 Task: Find connections with filter location Bir el Ater with filter topic #Openingswith filter profile language English with filter current company Pharma Stuff with filter school Dyal Singh College with filter industry Higher Education with filter service category Interior Design with filter keywords title Online ESL Instructor
Action: Mouse moved to (586, 82)
Screenshot: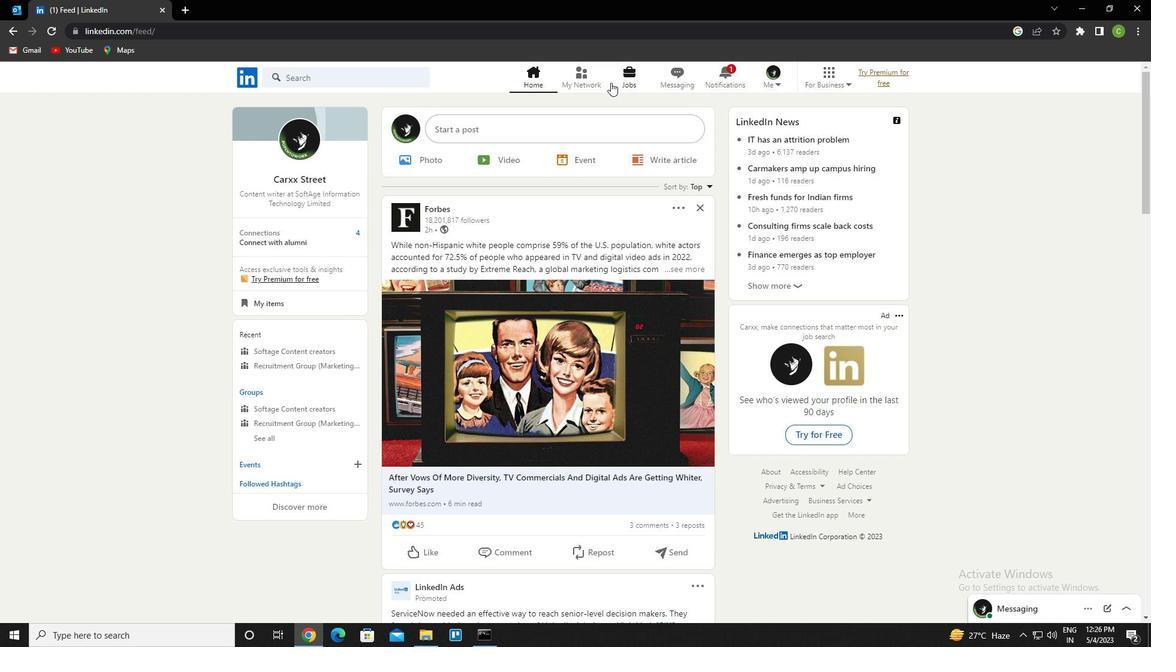 
Action: Mouse pressed left at (586, 82)
Screenshot: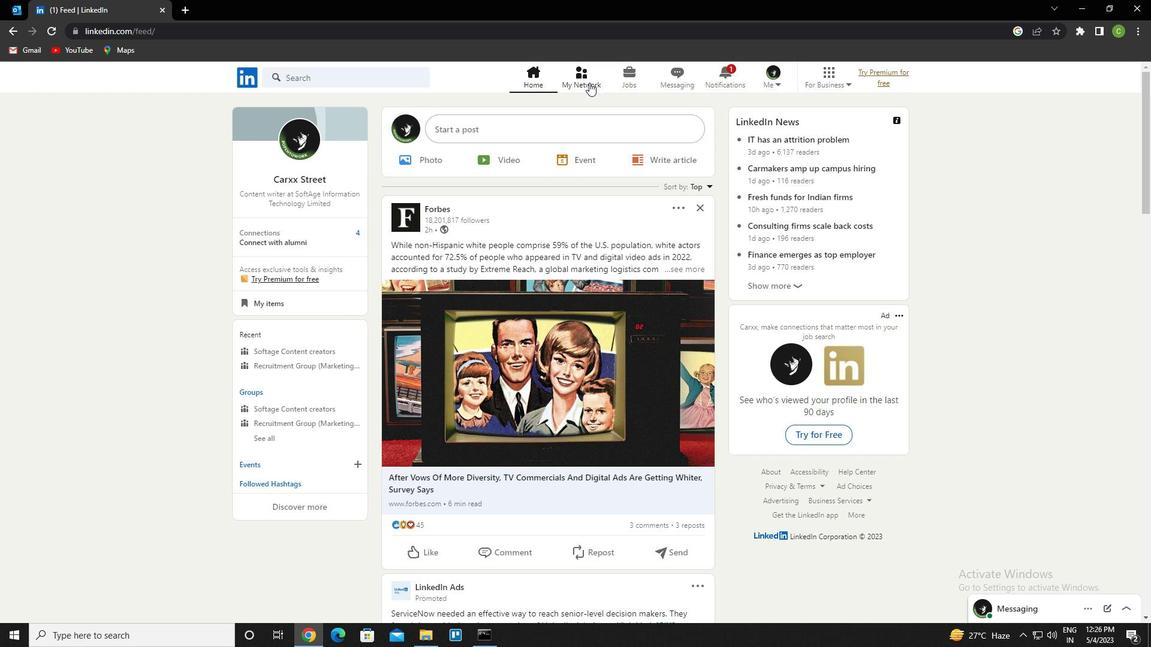 
Action: Mouse moved to (368, 148)
Screenshot: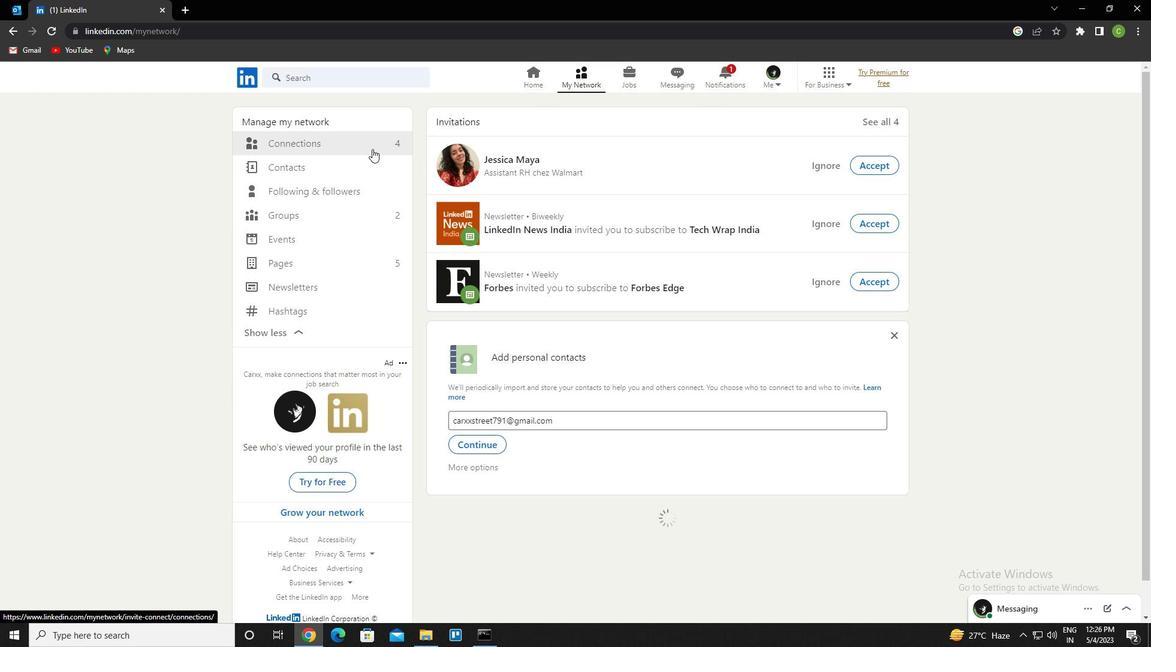
Action: Mouse pressed left at (368, 148)
Screenshot: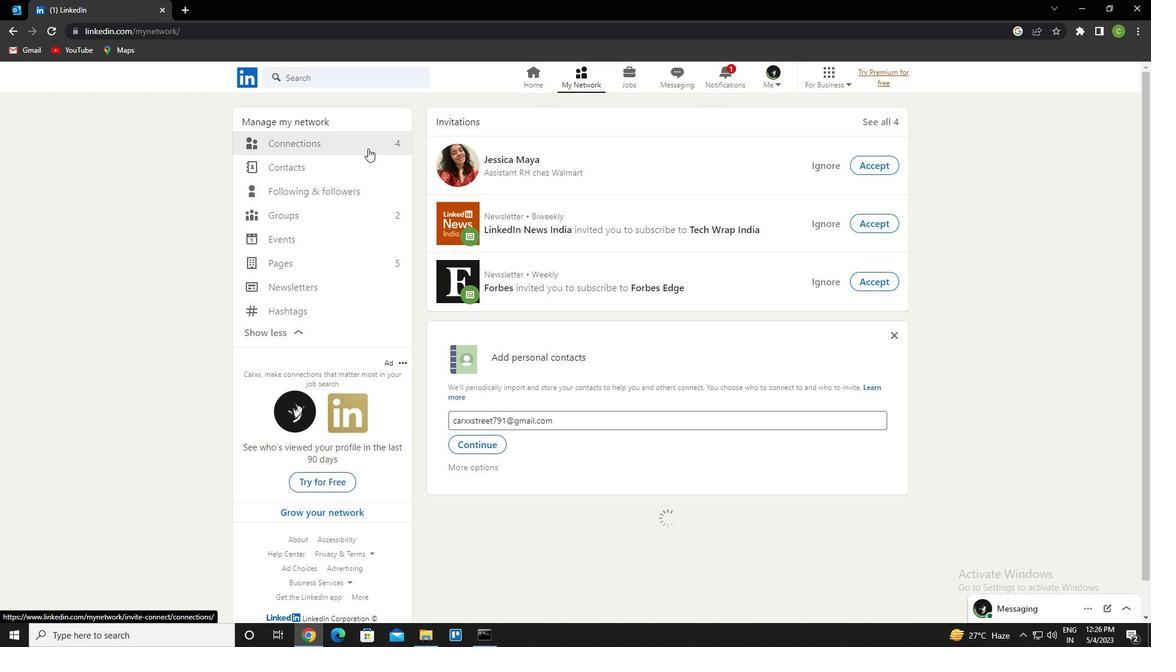 
Action: Mouse moved to (673, 149)
Screenshot: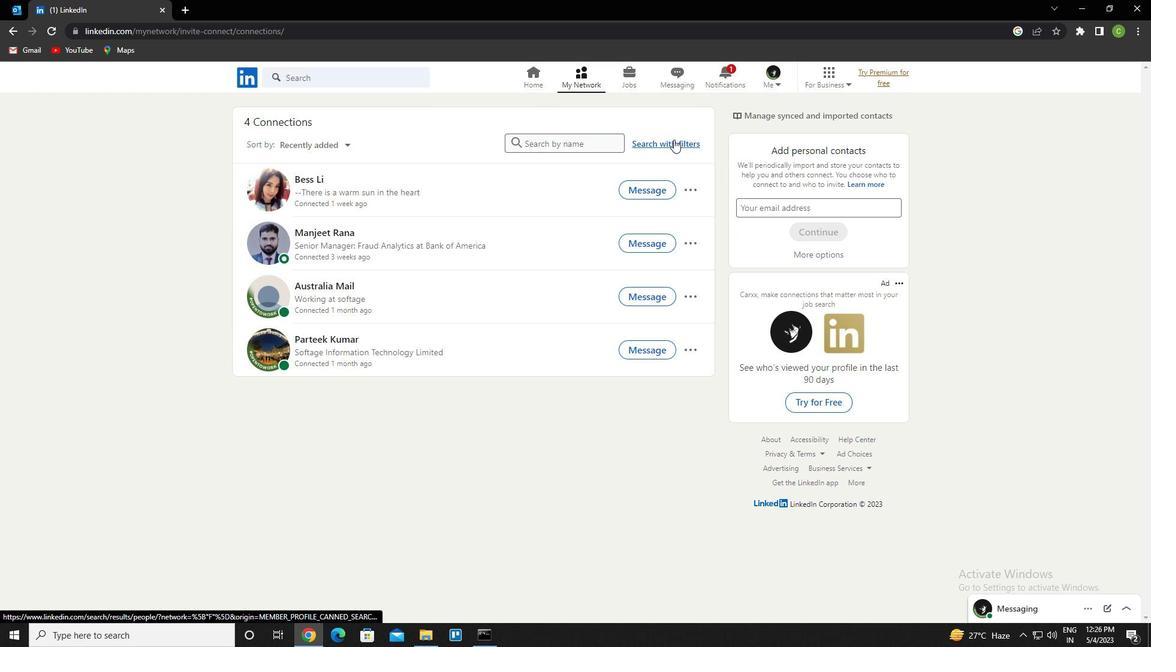 
Action: Mouse pressed left at (673, 149)
Screenshot: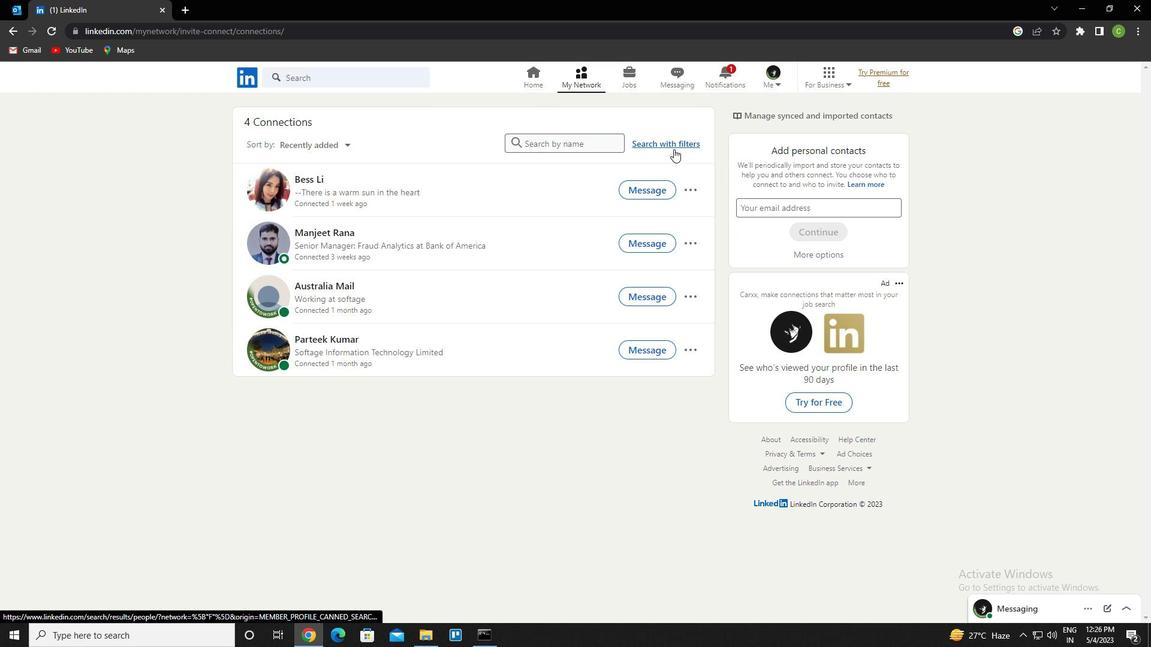 
Action: Mouse moved to (617, 106)
Screenshot: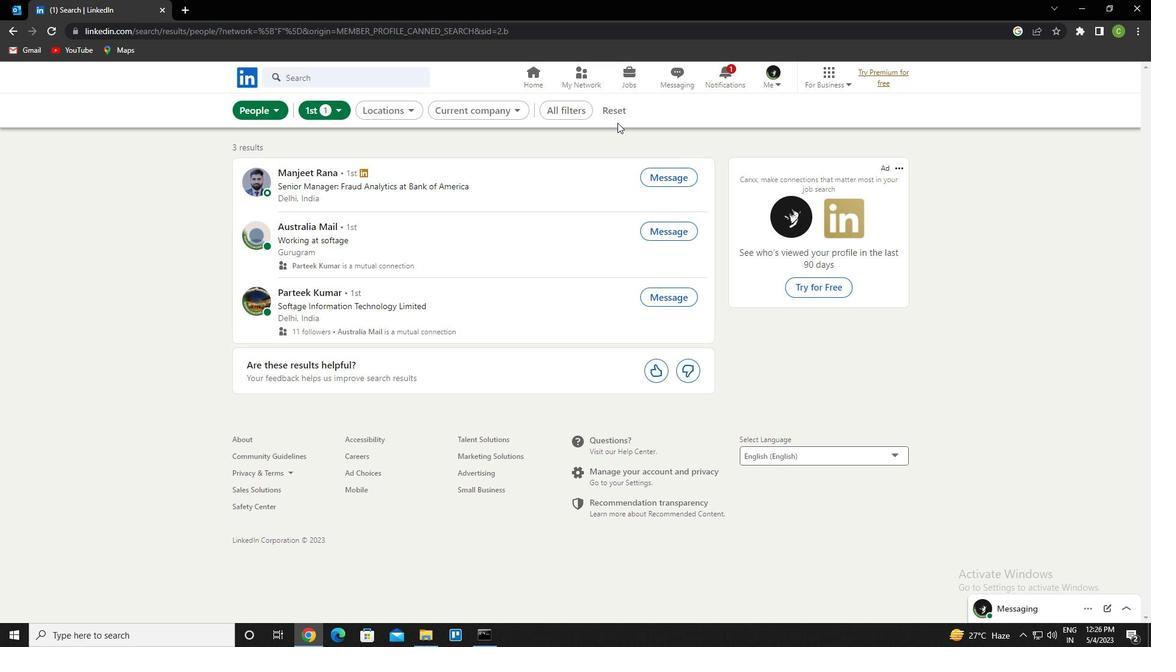 
Action: Mouse pressed left at (617, 106)
Screenshot: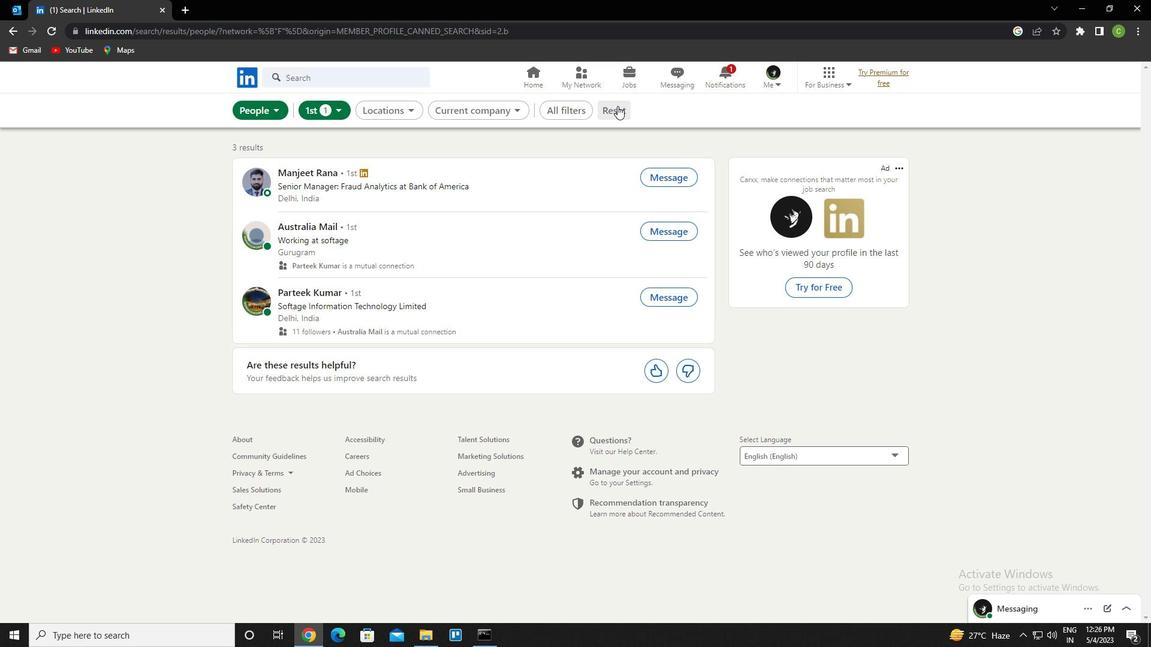 
Action: Mouse moved to (609, 113)
Screenshot: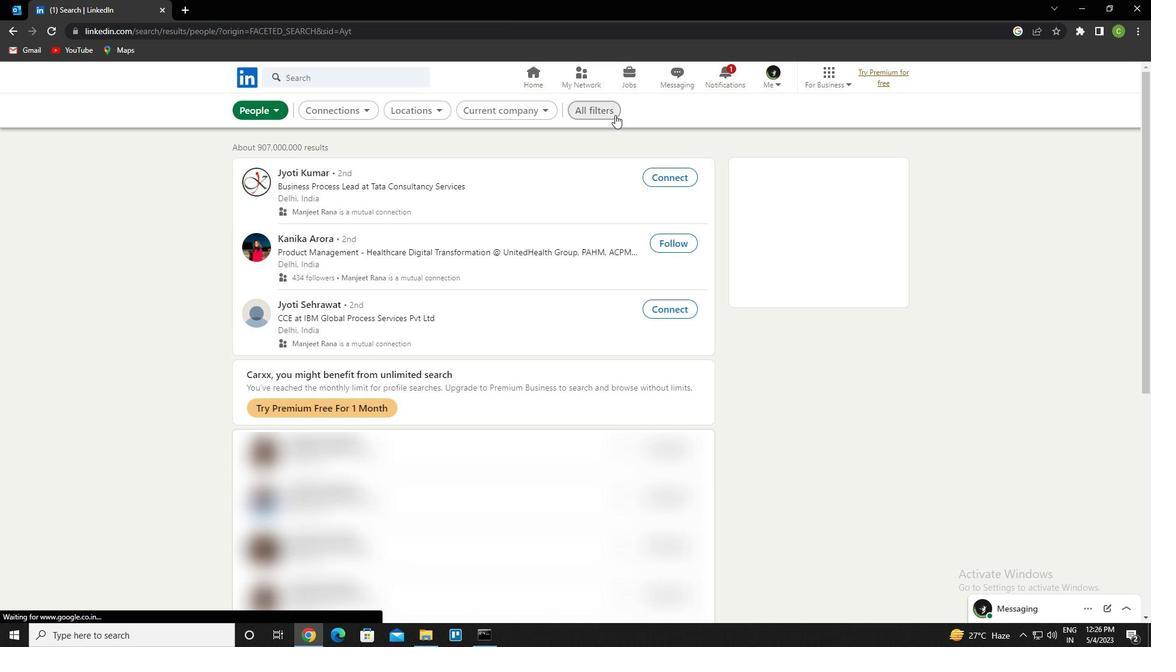 
Action: Mouse pressed left at (609, 113)
Screenshot: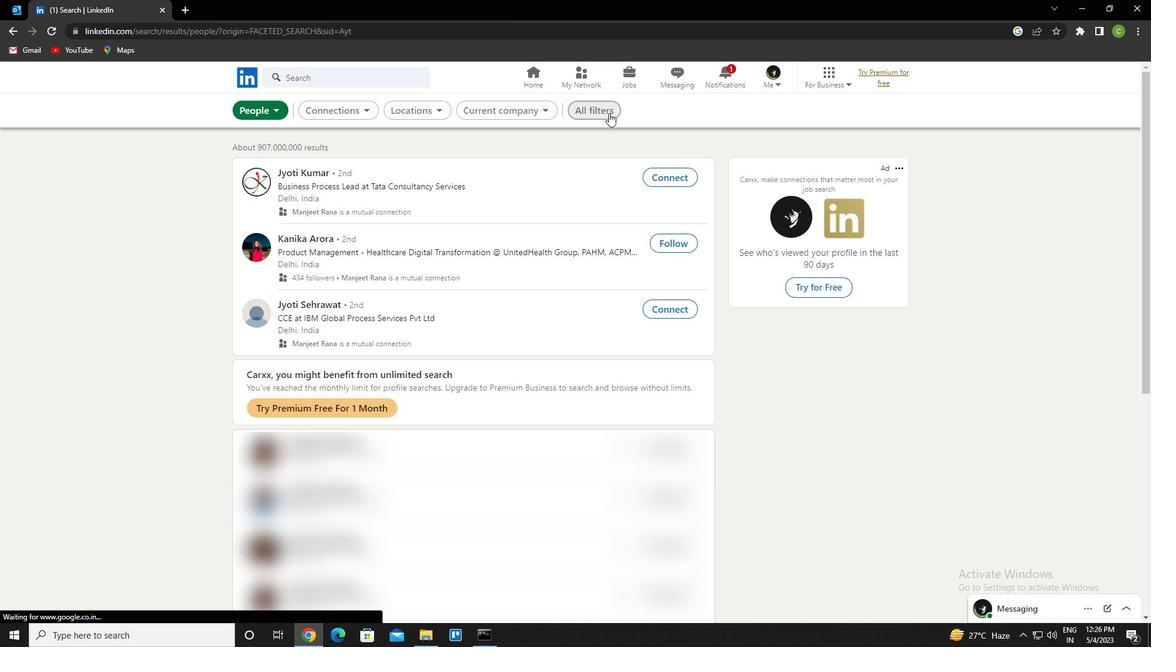 
Action: Mouse moved to (1079, 384)
Screenshot: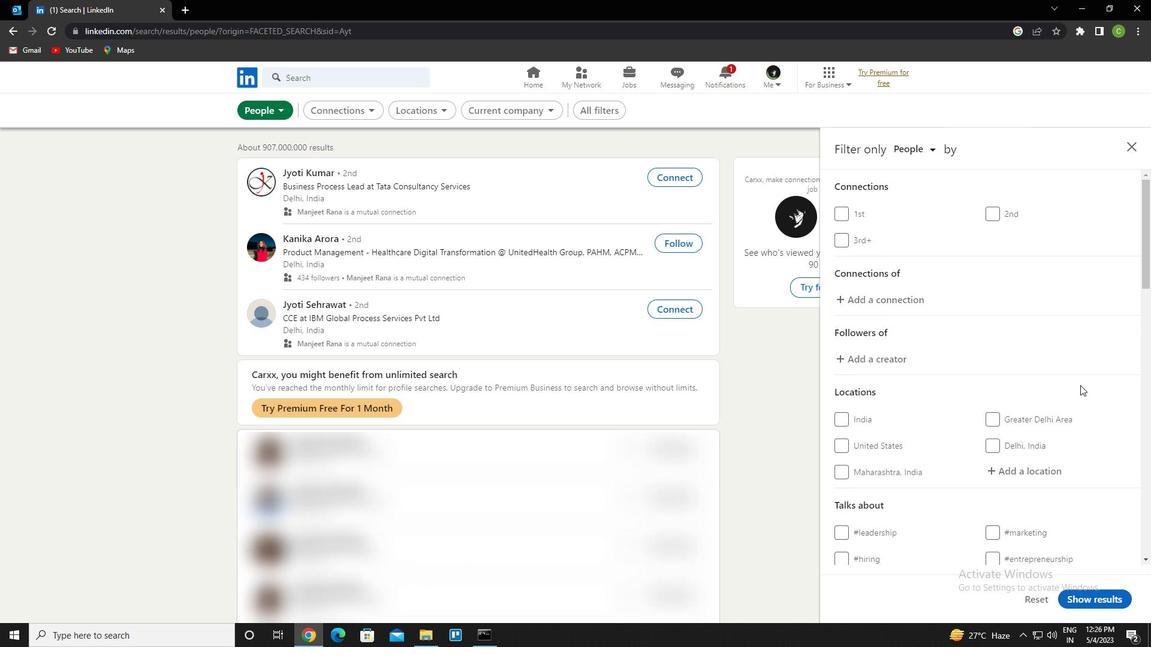 
Action: Mouse scrolled (1079, 383) with delta (0, 0)
Screenshot: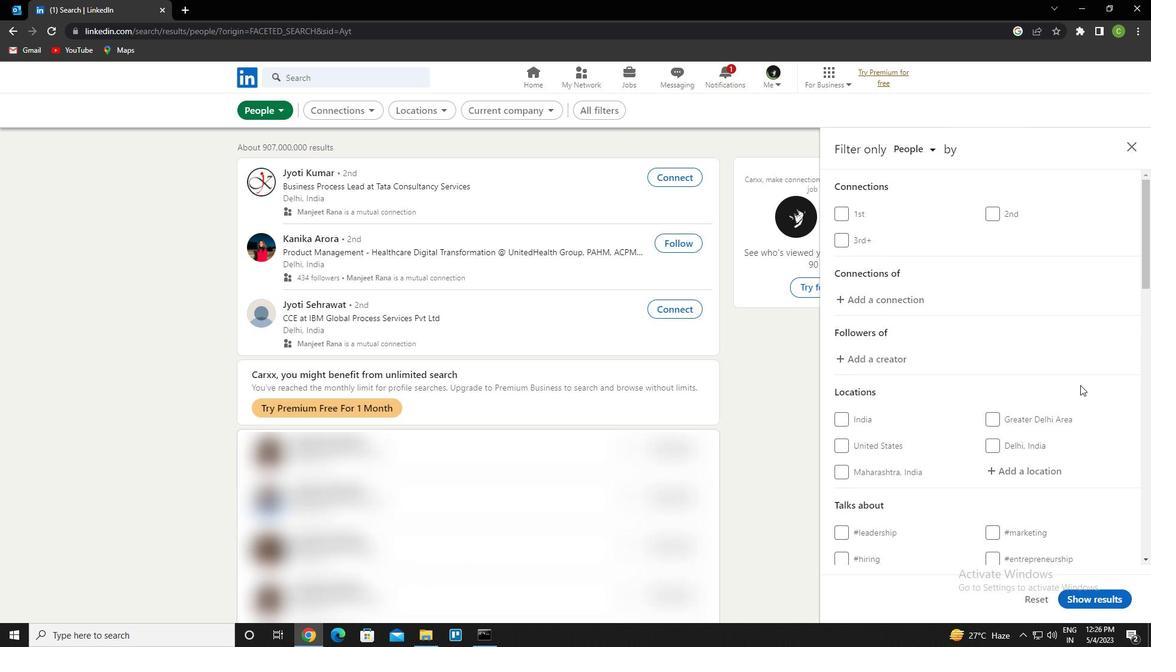 
Action: Mouse moved to (1031, 407)
Screenshot: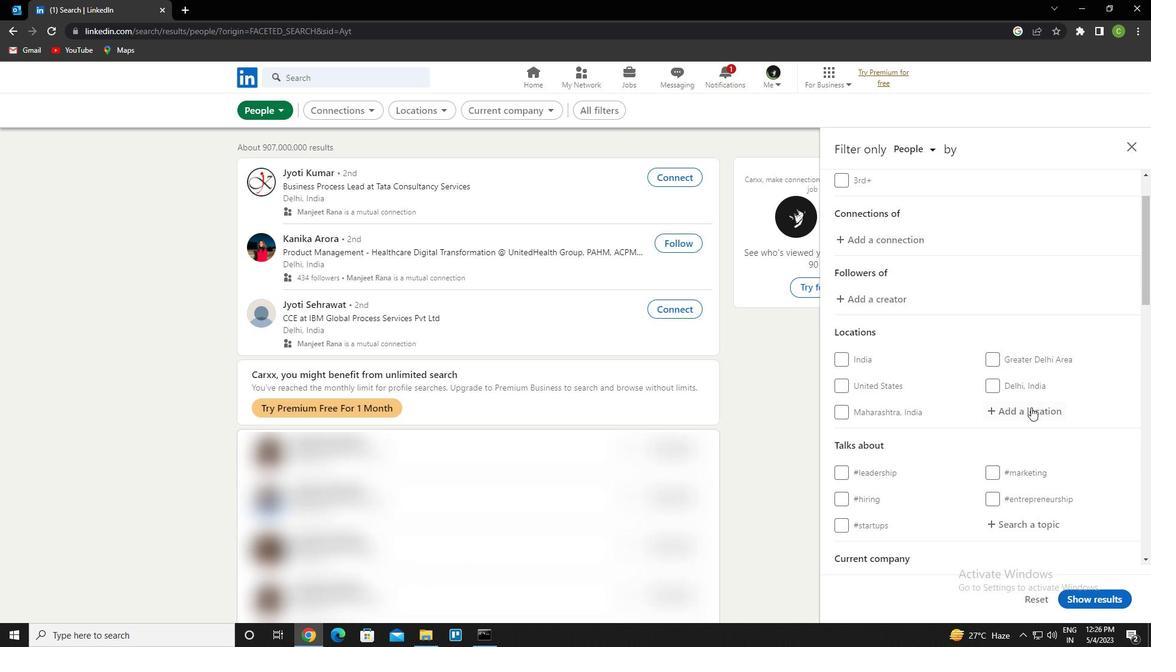 
Action: Mouse pressed left at (1031, 407)
Screenshot: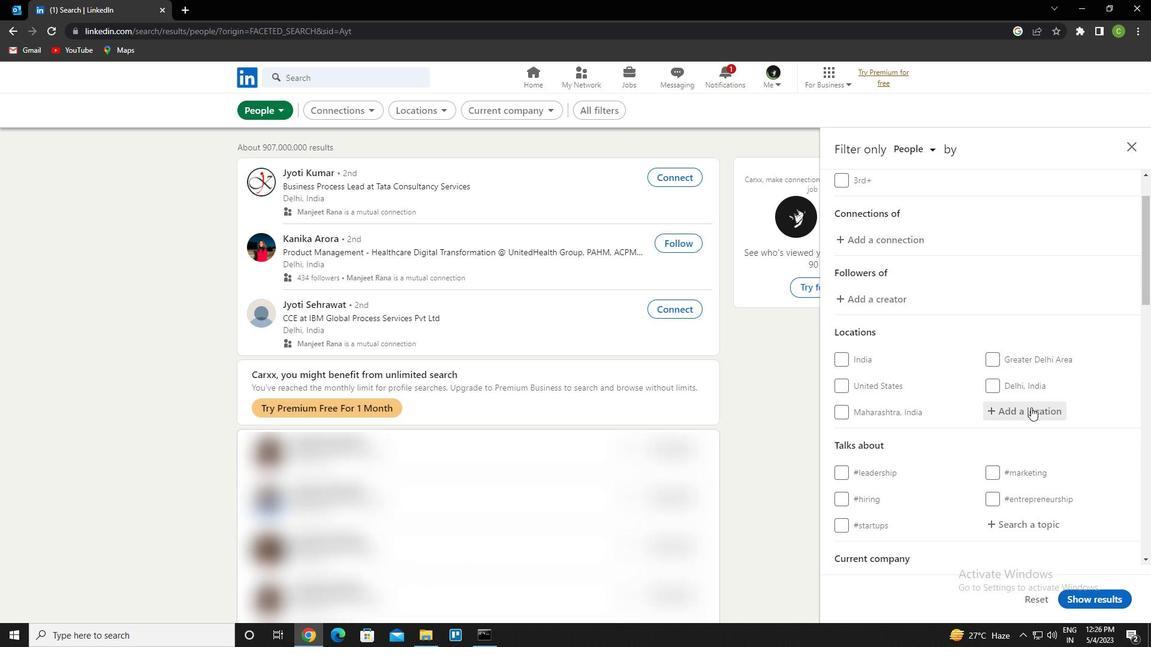 
Action: Key pressed <Key.caps_lock>b<Key.caps_lock>ir<Key.space>el<Key.space>ater<Key.down><Key.enter>
Screenshot: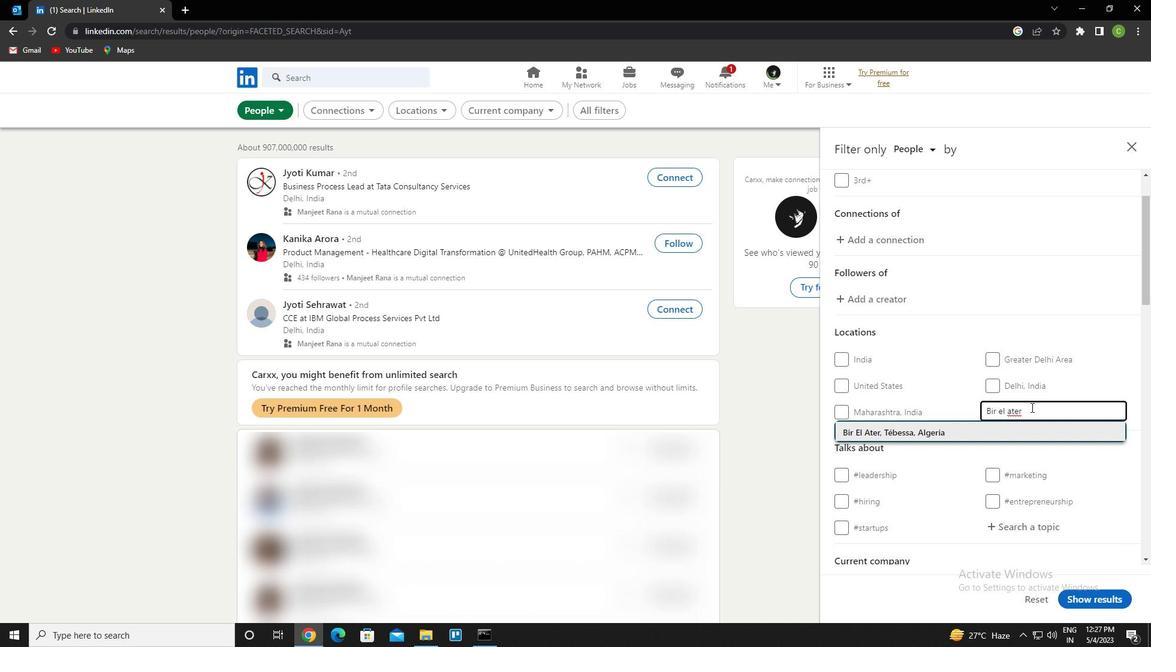 
Action: Mouse moved to (1119, 348)
Screenshot: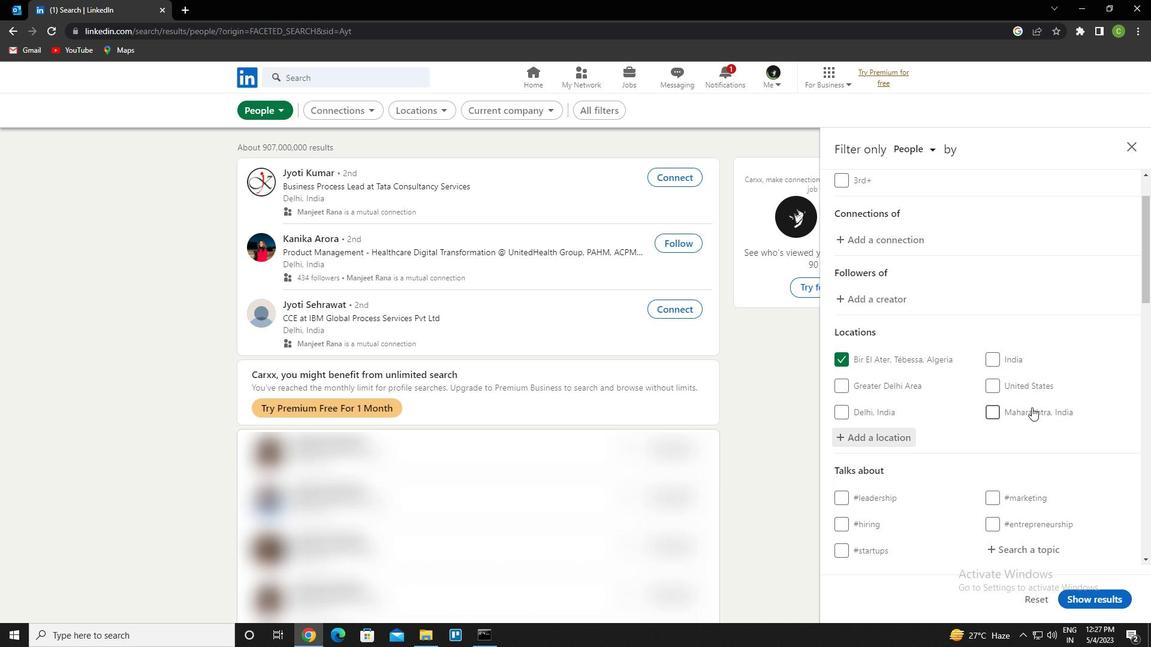 
Action: Mouse scrolled (1119, 347) with delta (0, 0)
Screenshot: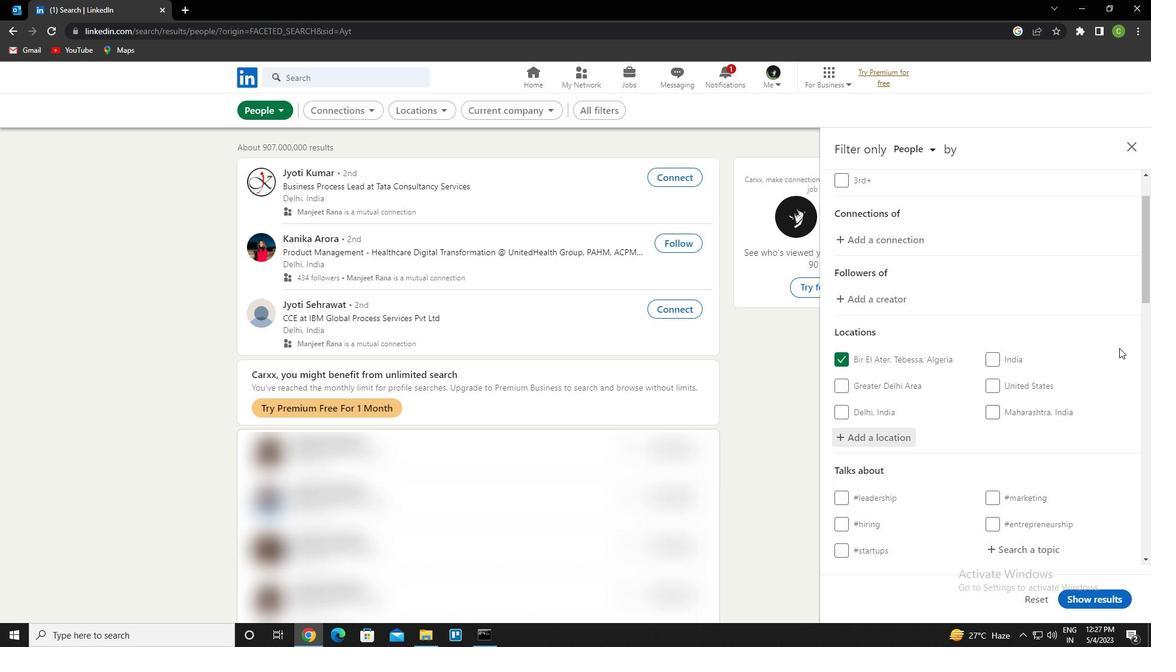 
Action: Mouse moved to (1095, 386)
Screenshot: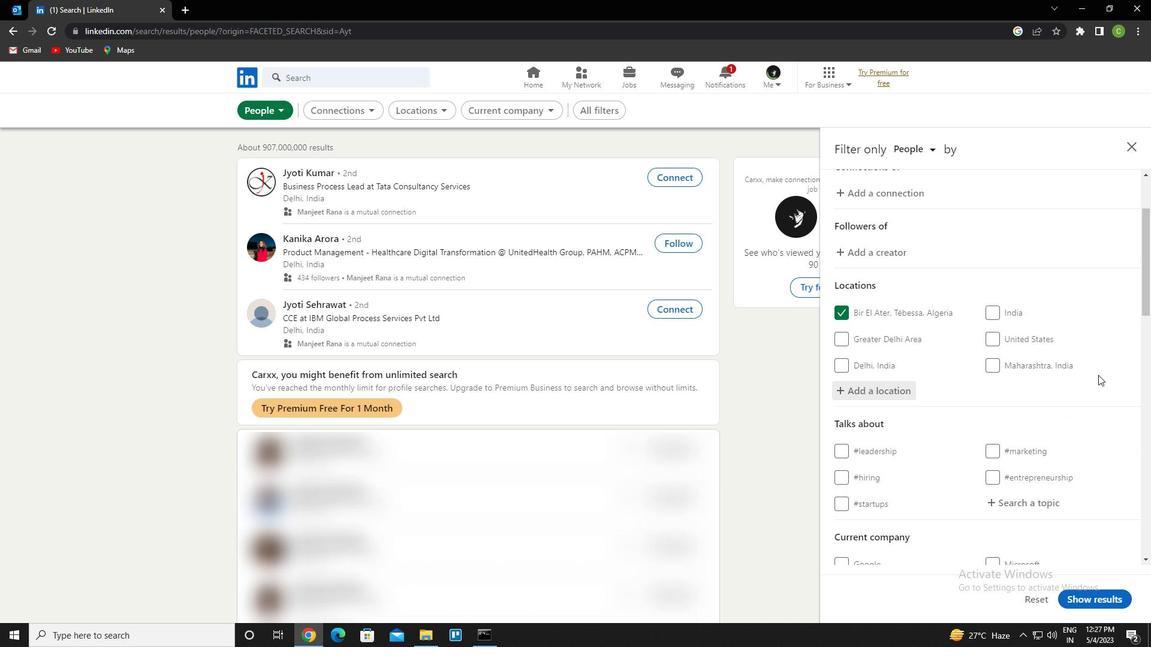 
Action: Mouse scrolled (1095, 386) with delta (0, 0)
Screenshot: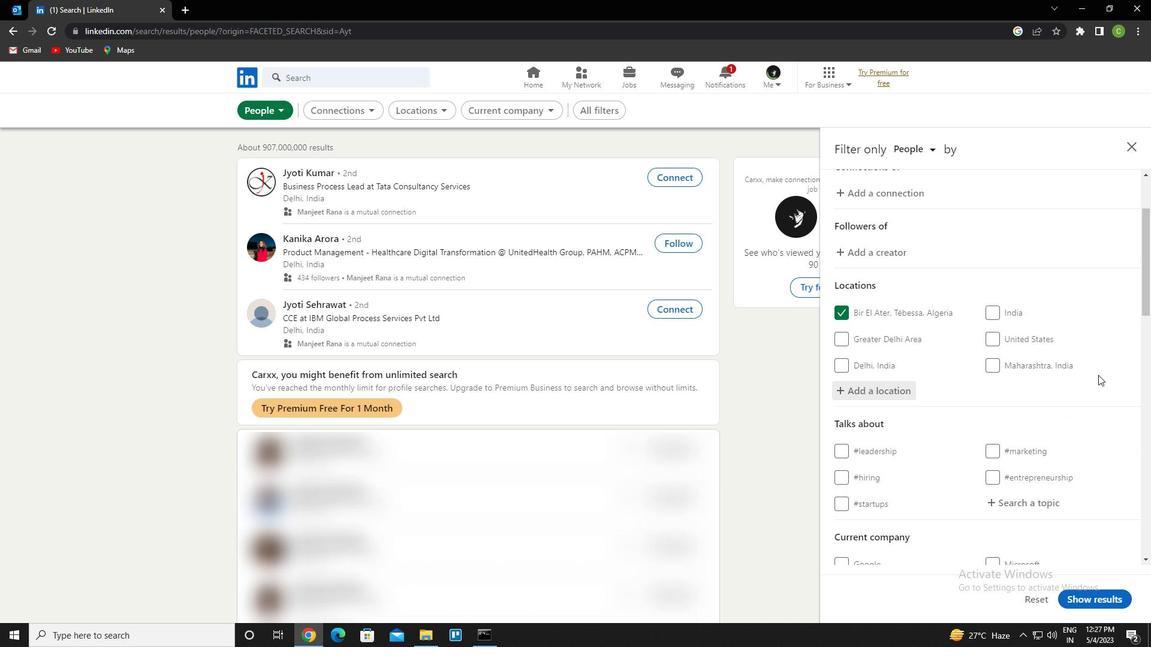 
Action: Mouse moved to (1027, 430)
Screenshot: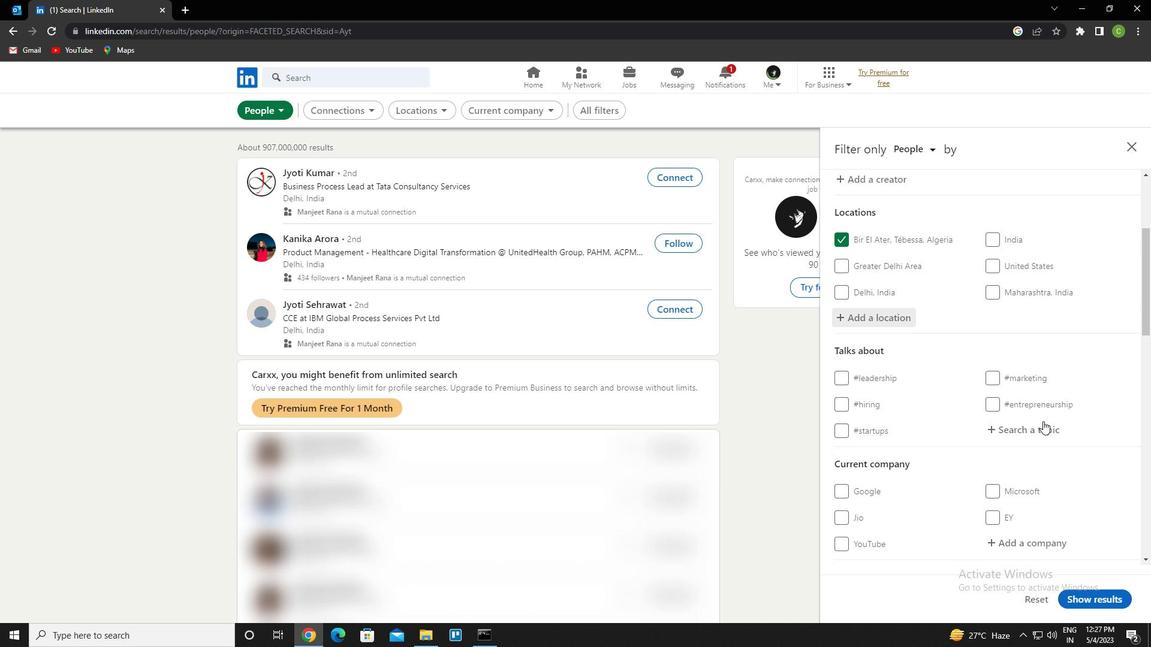 
Action: Mouse pressed left at (1027, 430)
Screenshot: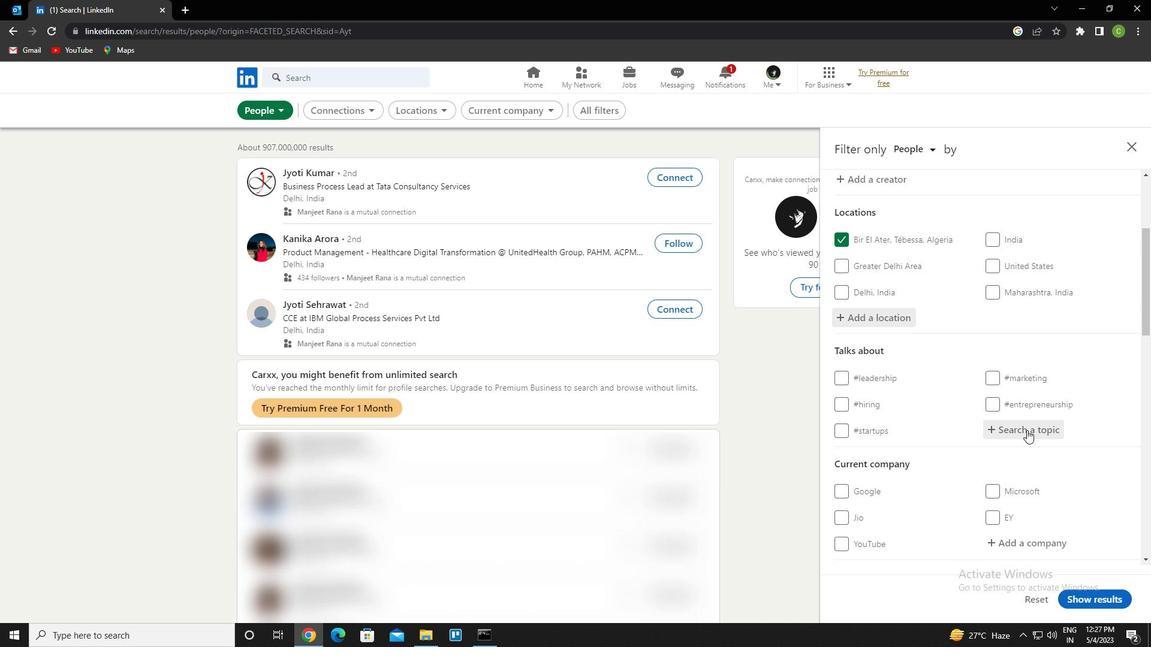 
Action: Key pressed opening<Key.down><Key.enter>
Screenshot: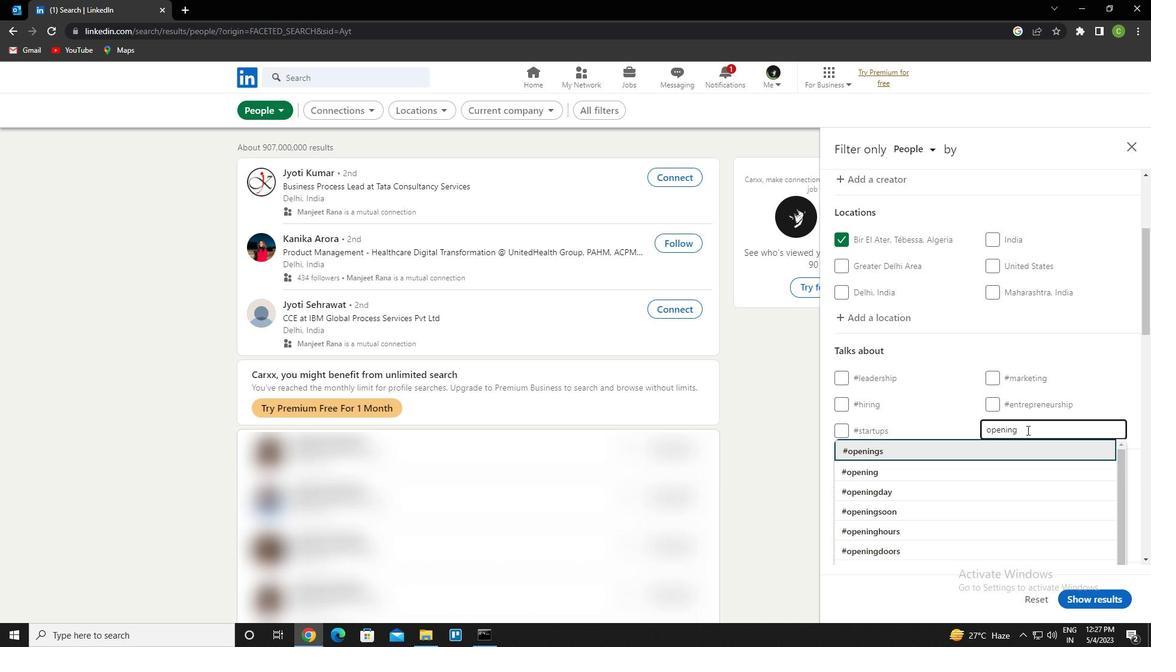 
Action: Mouse moved to (994, 407)
Screenshot: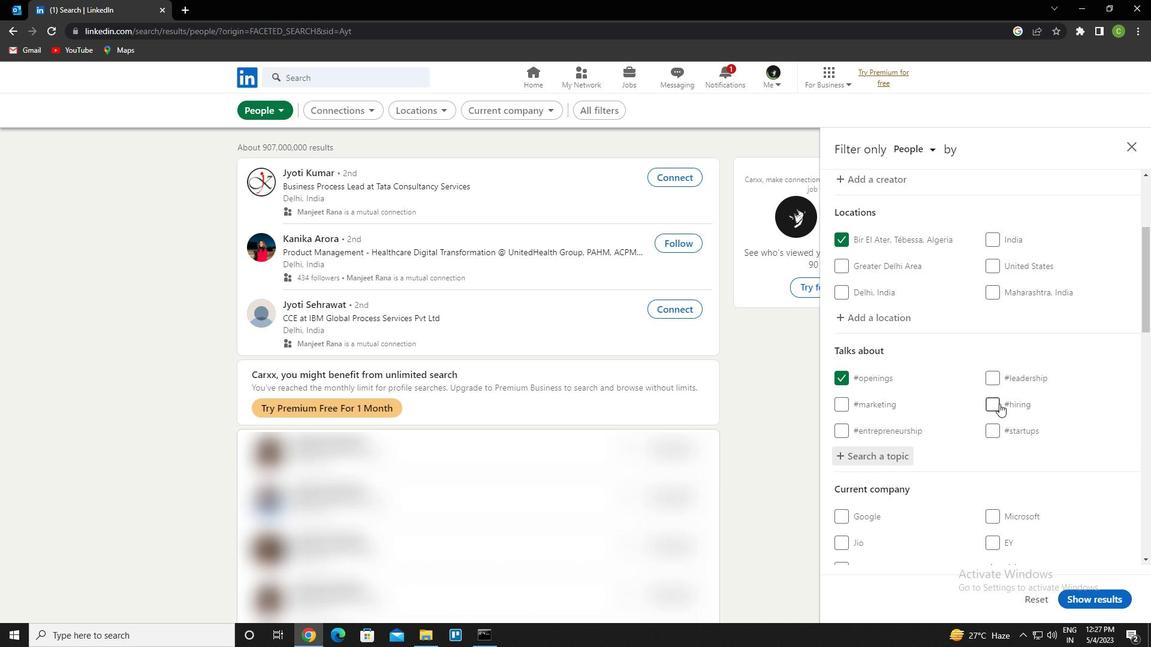 
Action: Mouse scrolled (994, 406) with delta (0, 0)
Screenshot: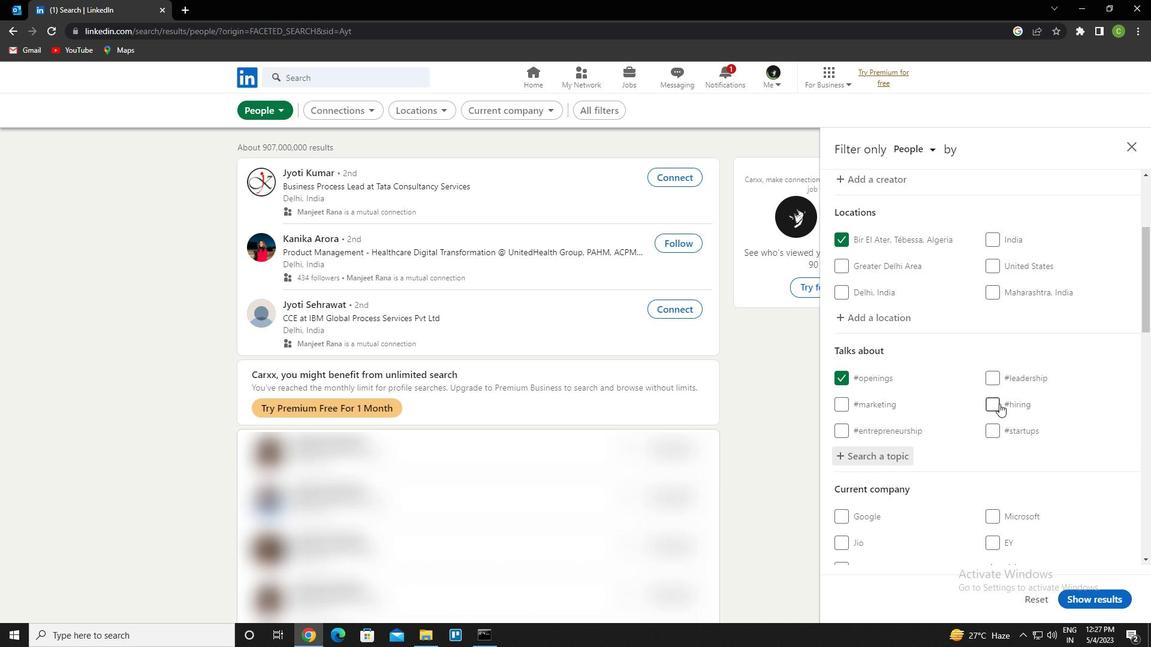 
Action: Mouse moved to (987, 416)
Screenshot: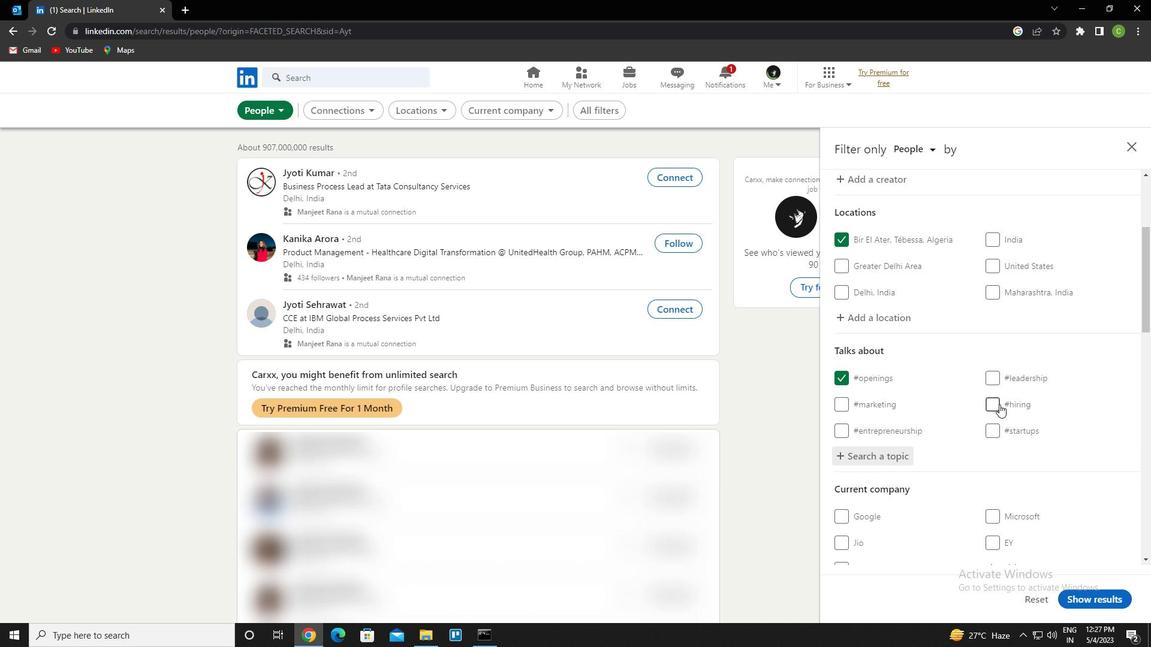 
Action: Mouse scrolled (987, 416) with delta (0, 0)
Screenshot: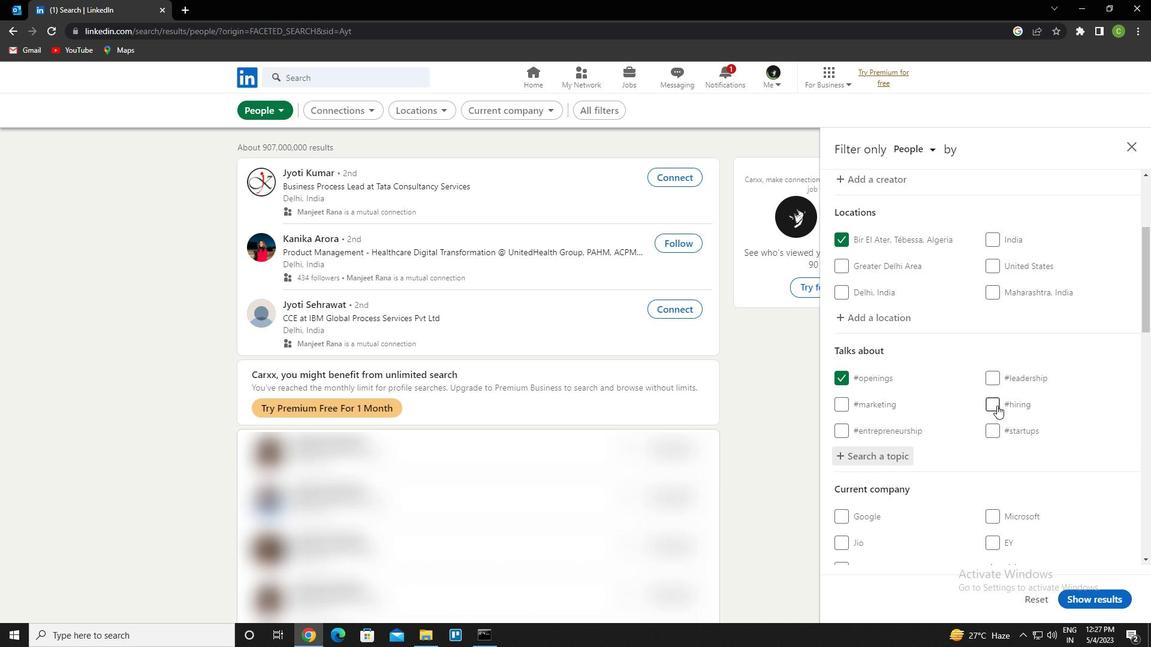 
Action: Mouse moved to (986, 417)
Screenshot: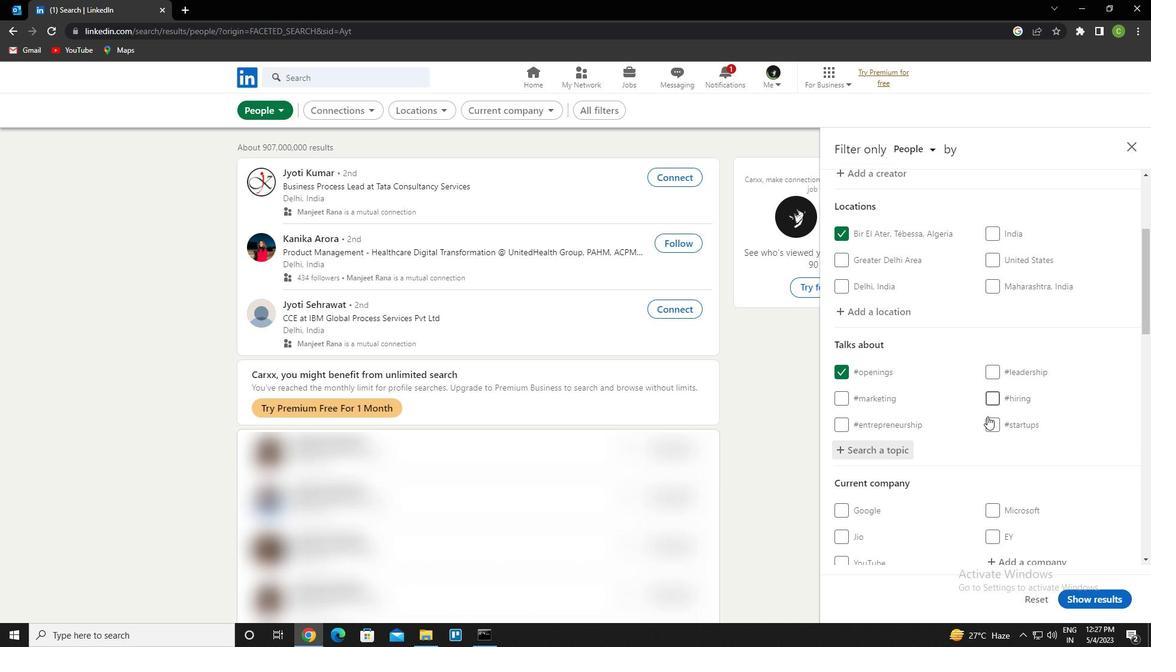 
Action: Mouse scrolled (986, 417) with delta (0, 0)
Screenshot: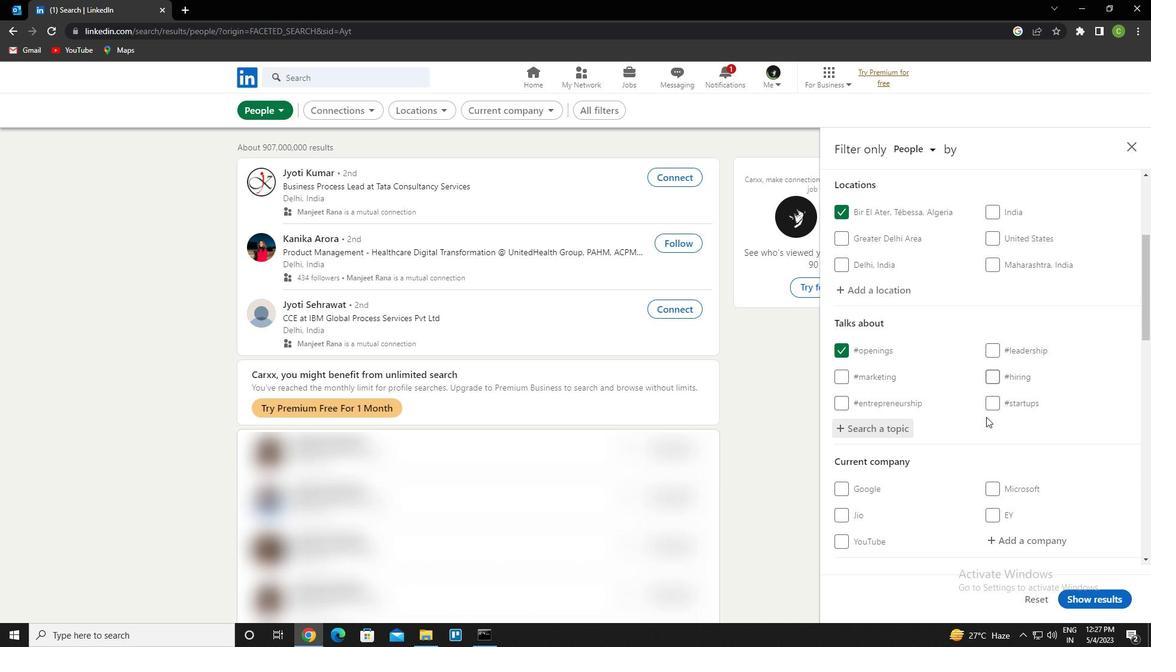 
Action: Mouse scrolled (986, 417) with delta (0, 0)
Screenshot: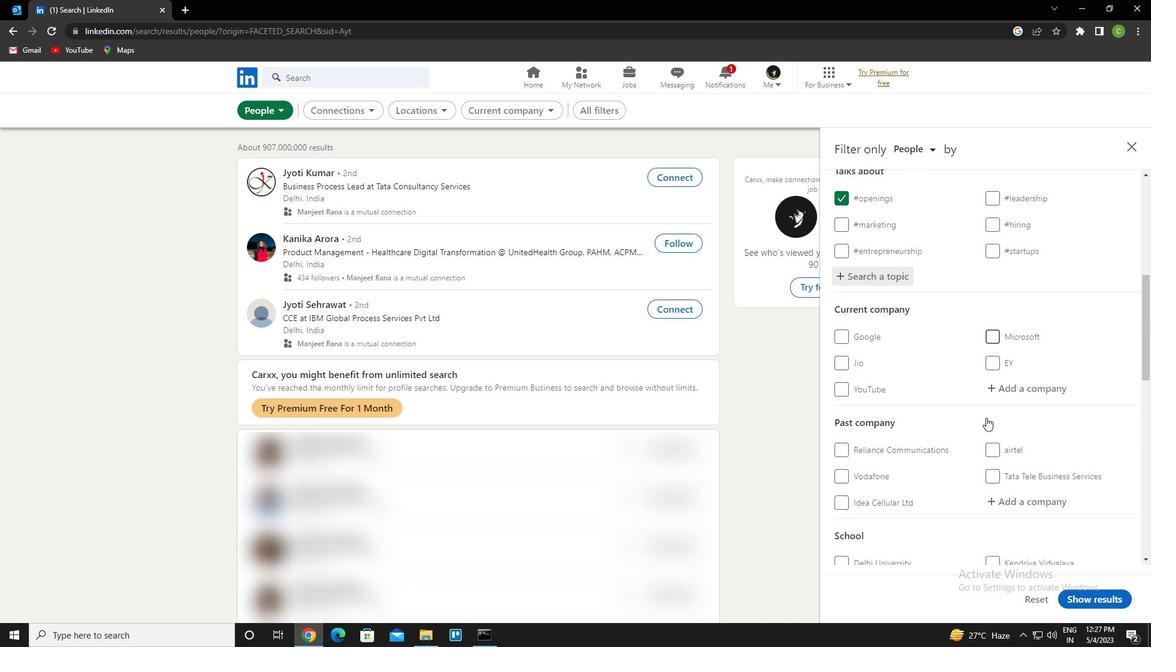 
Action: Mouse scrolled (986, 417) with delta (0, 0)
Screenshot: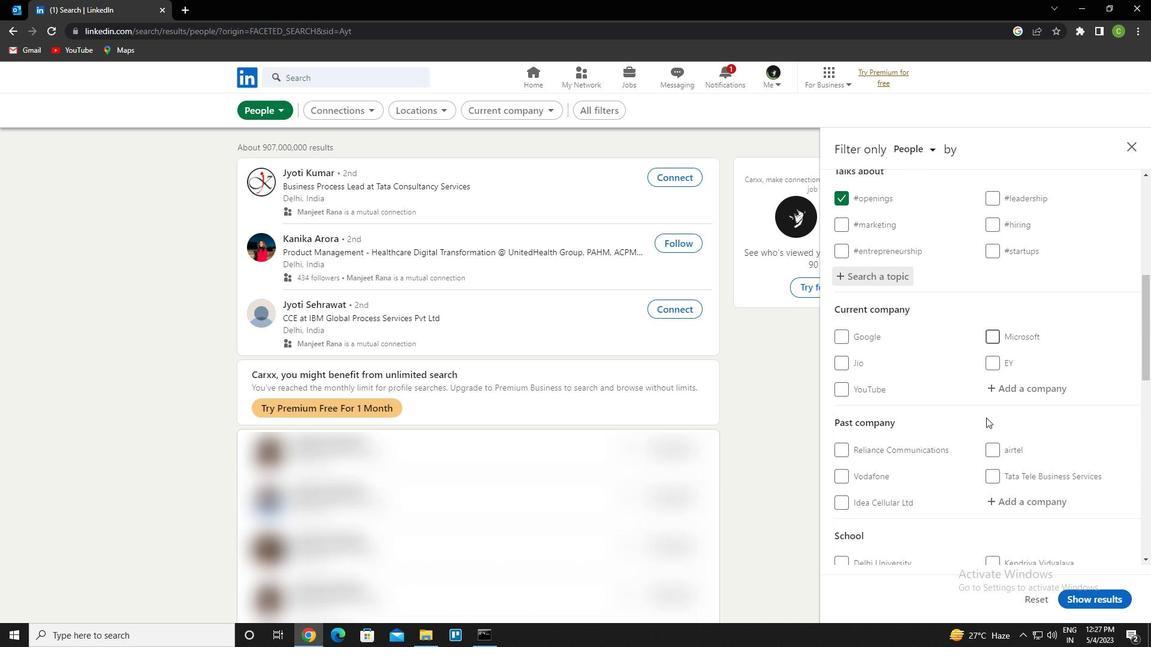 
Action: Mouse scrolled (986, 417) with delta (0, 0)
Screenshot: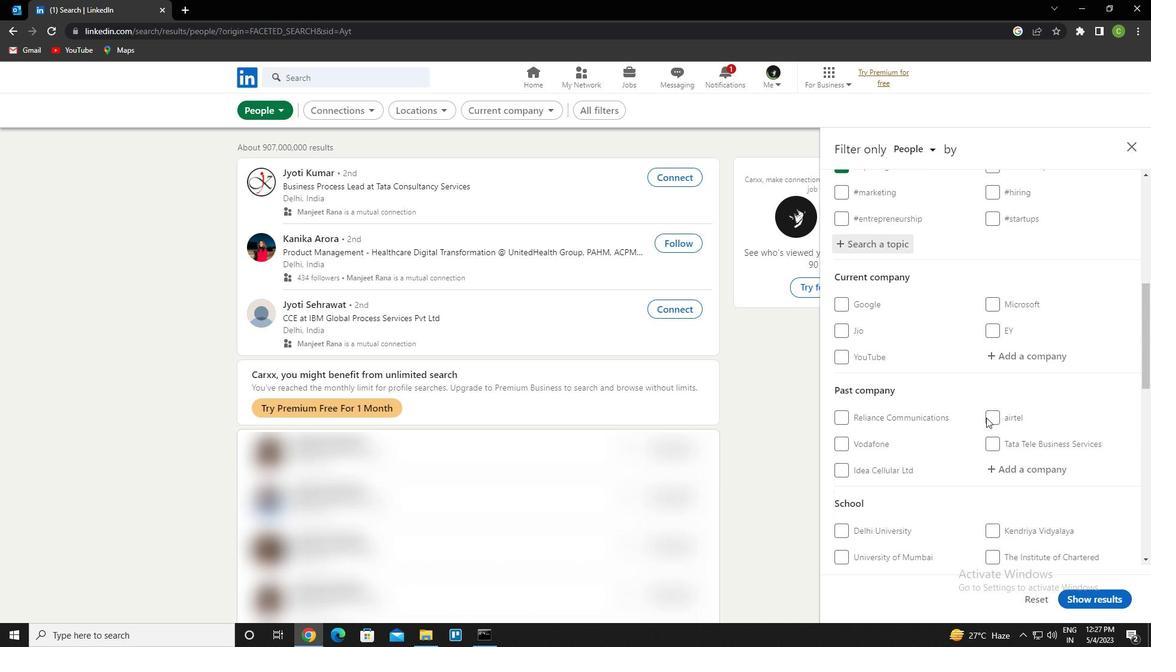 
Action: Mouse scrolled (986, 417) with delta (0, 0)
Screenshot: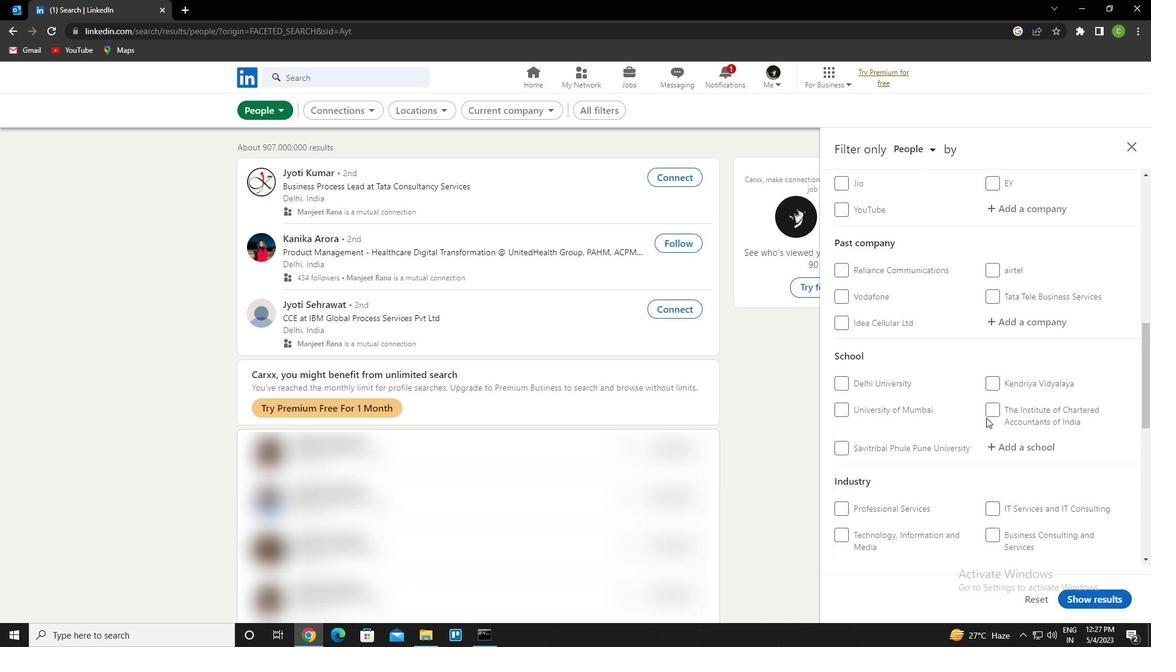 
Action: Mouse moved to (982, 419)
Screenshot: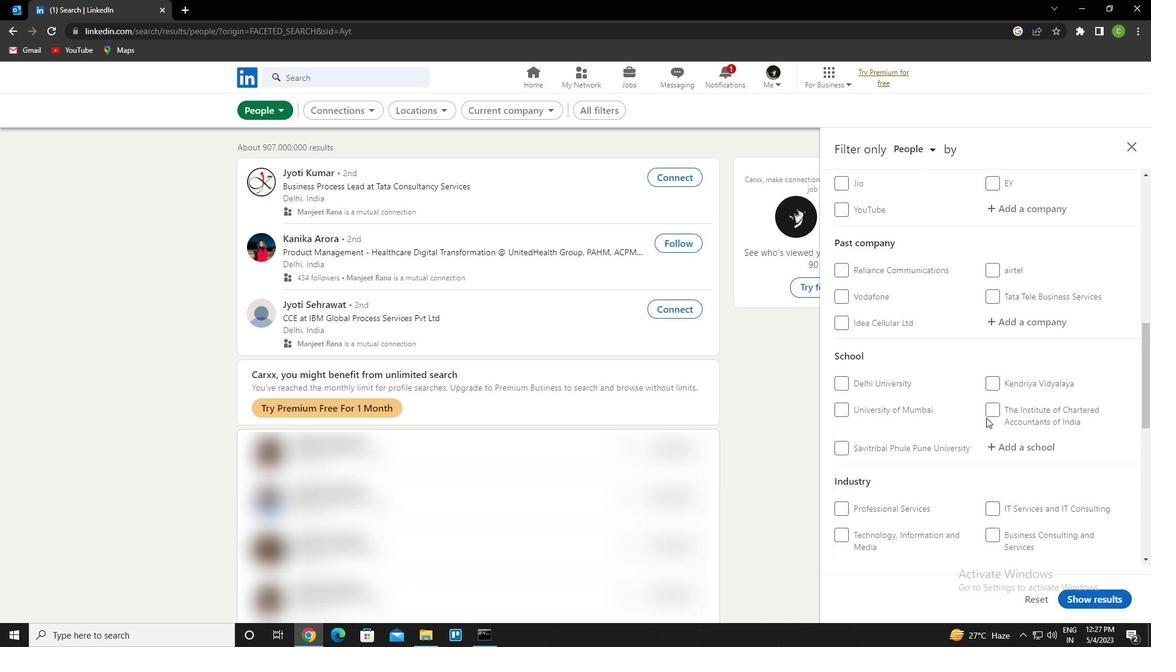 
Action: Mouse scrolled (982, 418) with delta (0, 0)
Screenshot: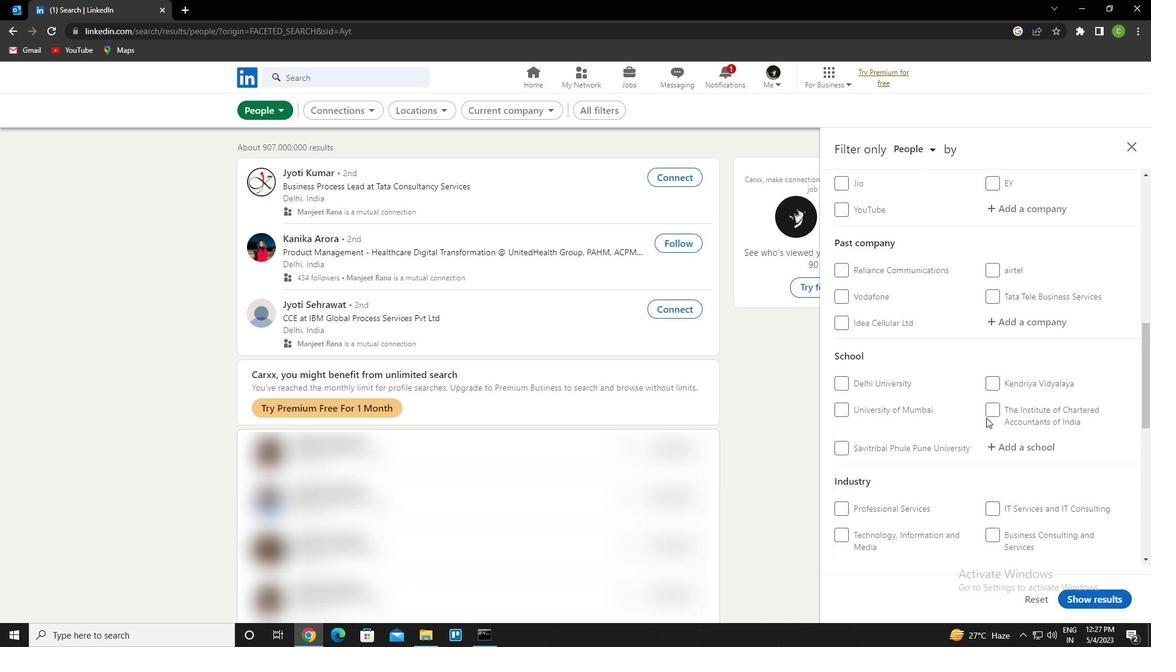 
Action: Mouse moved to (959, 417)
Screenshot: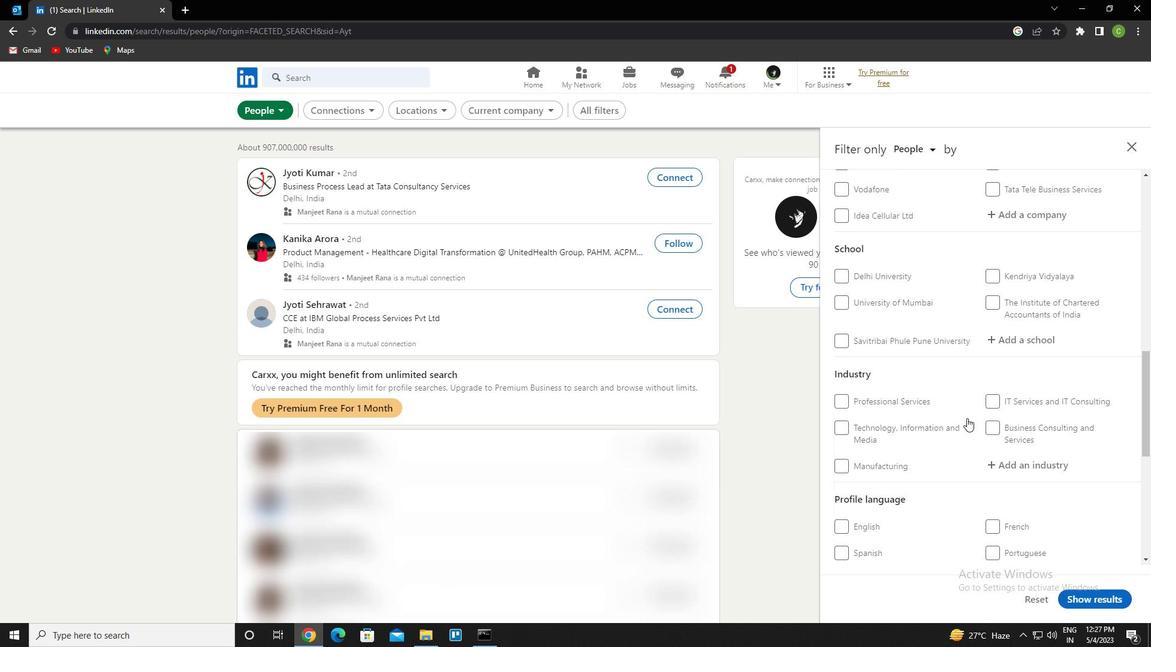 
Action: Mouse scrolled (959, 416) with delta (0, 0)
Screenshot: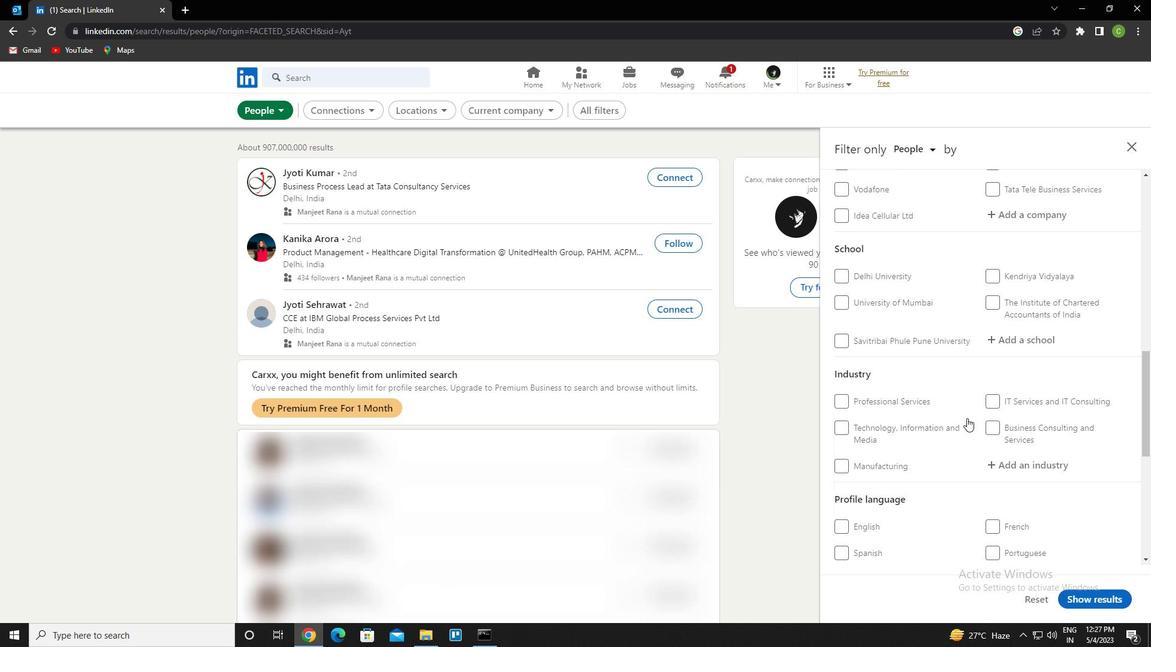 
Action: Mouse moved to (951, 416)
Screenshot: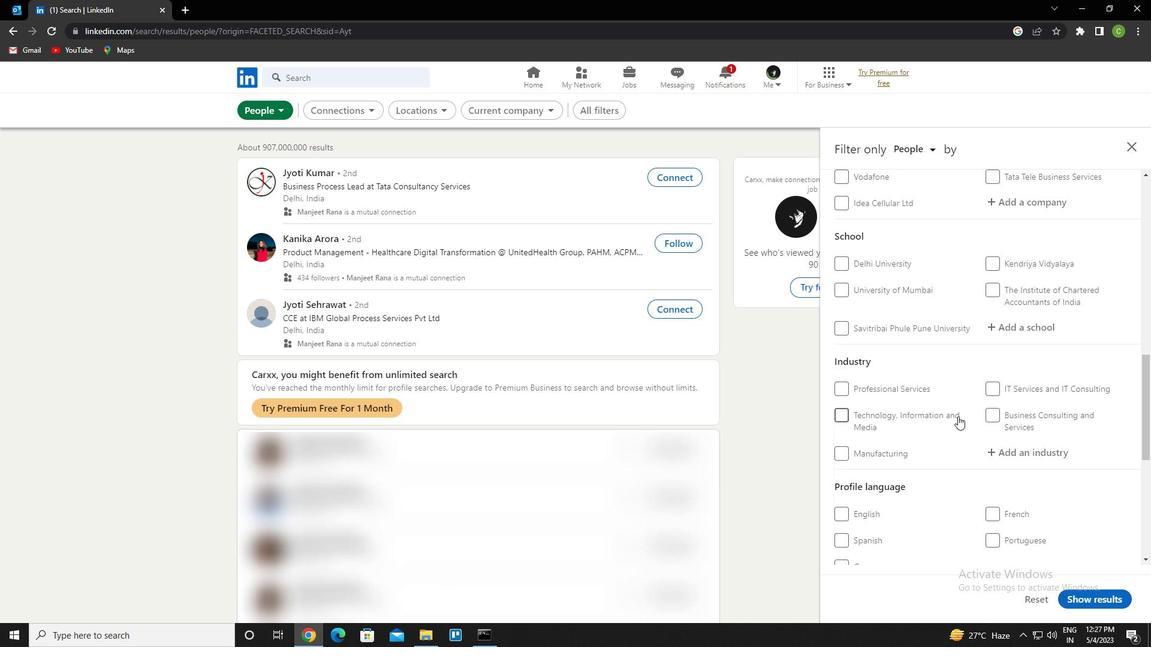 
Action: Mouse scrolled (951, 416) with delta (0, 0)
Screenshot: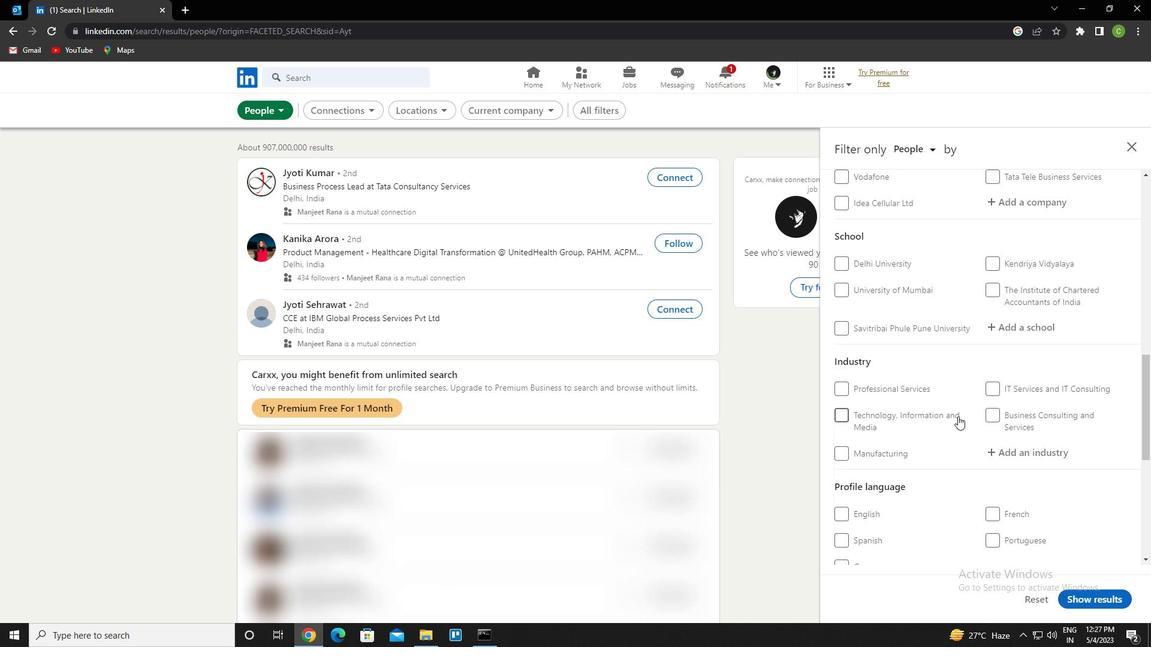 
Action: Mouse moved to (843, 396)
Screenshot: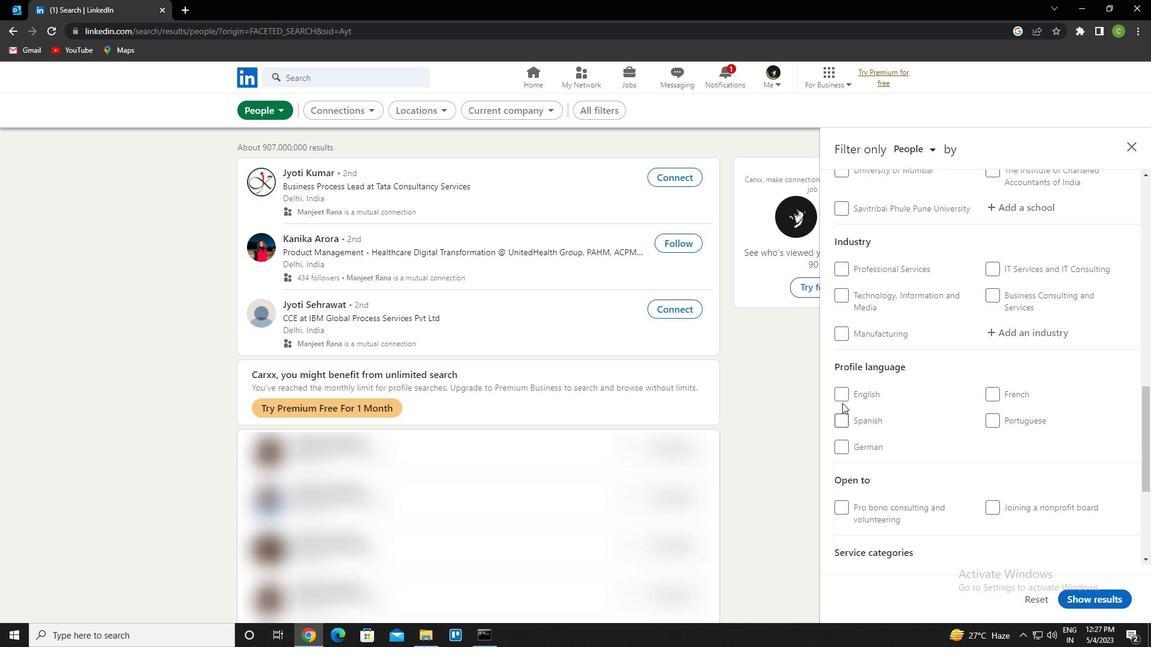 
Action: Mouse pressed left at (843, 396)
Screenshot: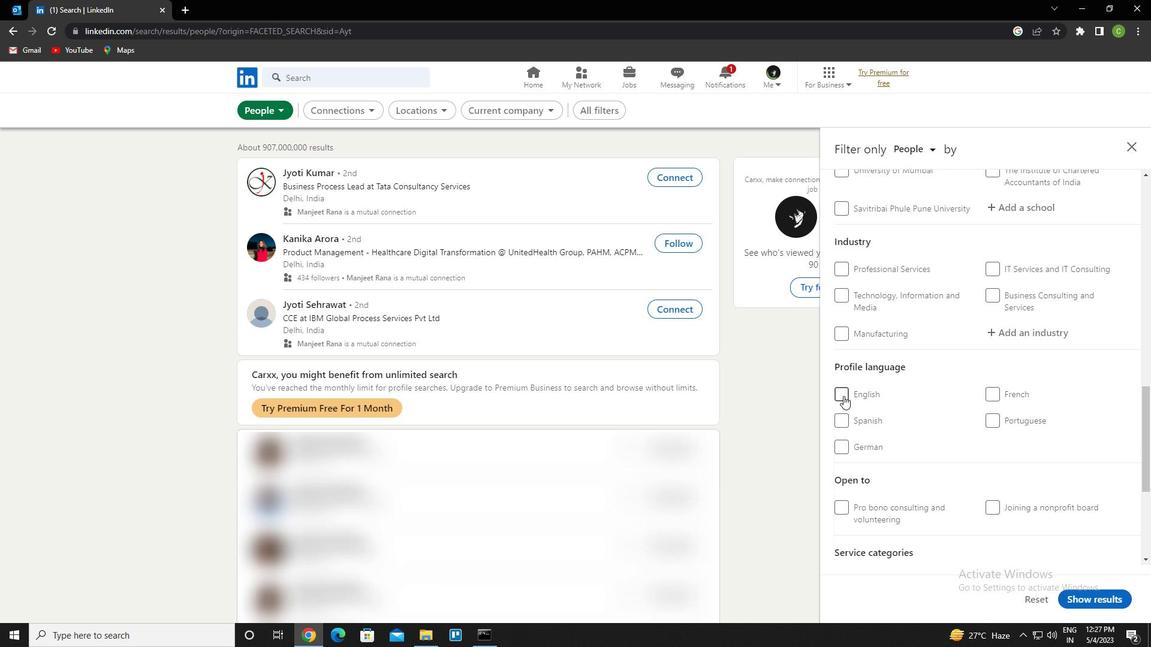 
Action: Mouse moved to (915, 433)
Screenshot: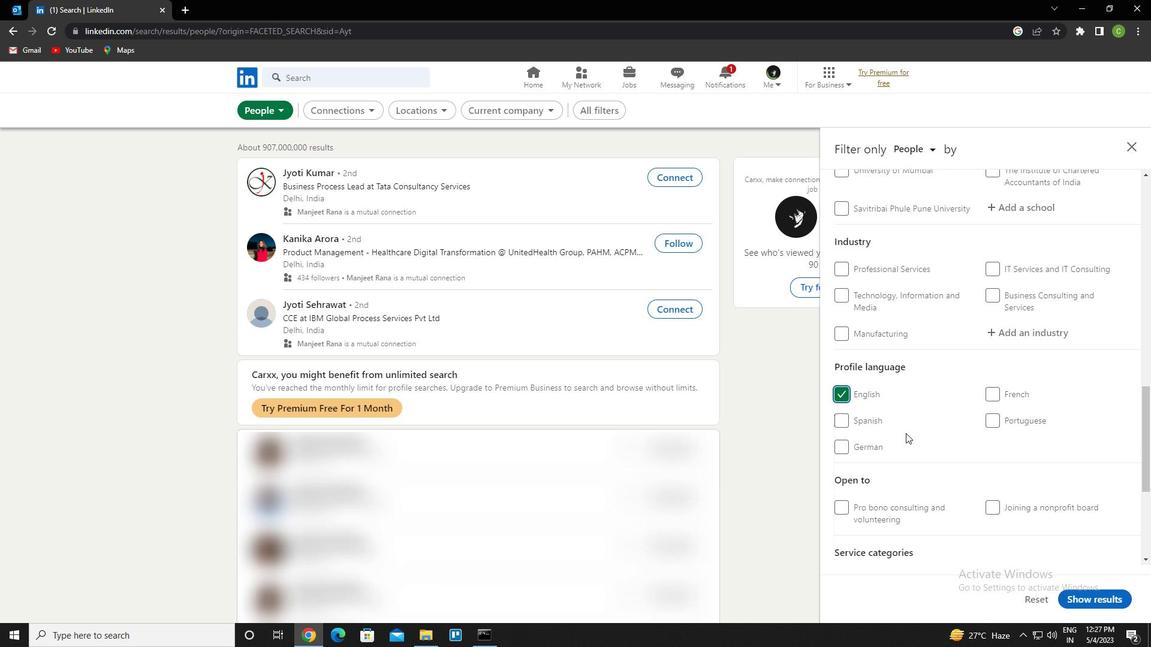 
Action: Mouse scrolled (915, 434) with delta (0, 0)
Screenshot: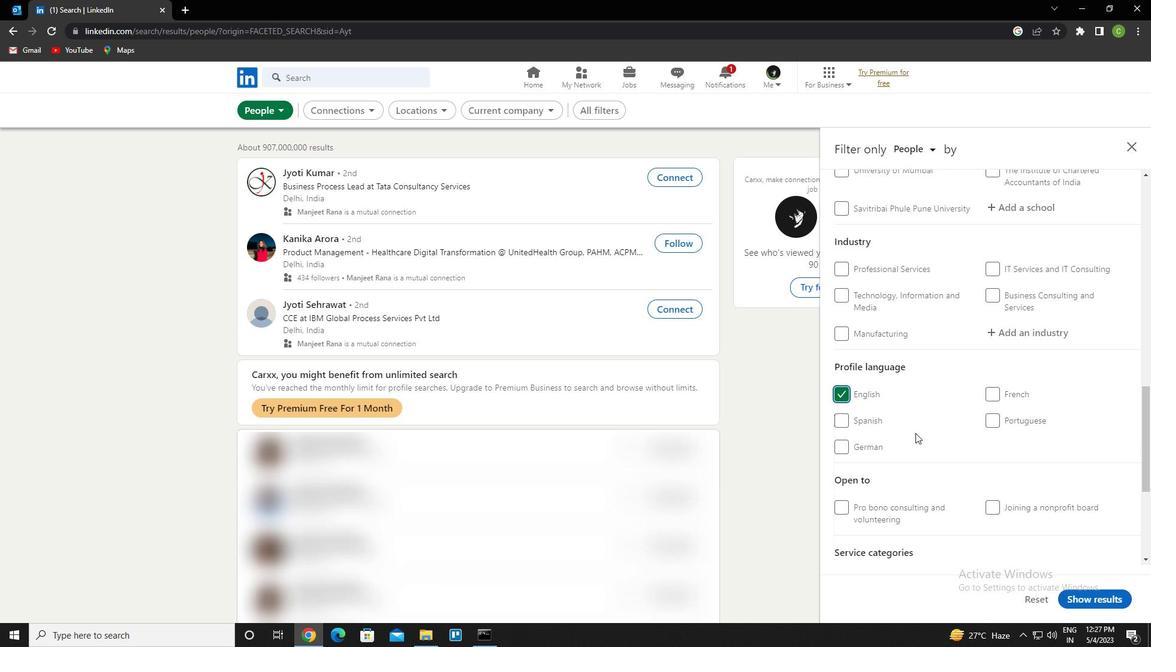 
Action: Mouse scrolled (915, 434) with delta (0, 0)
Screenshot: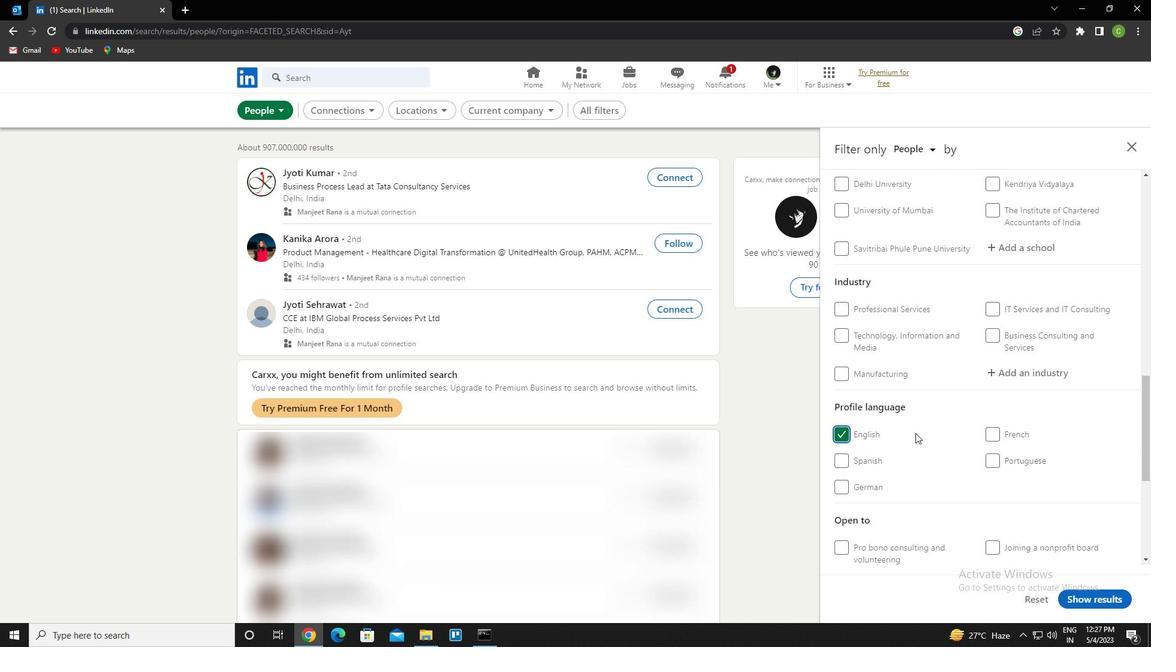 
Action: Mouse scrolled (915, 434) with delta (0, 0)
Screenshot: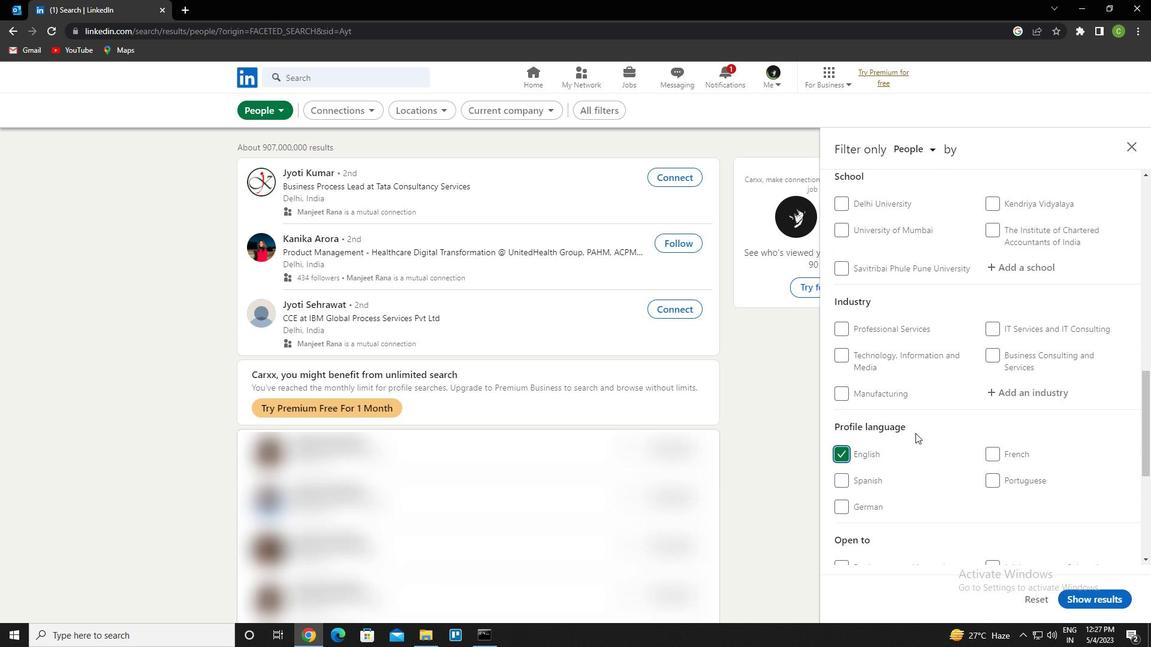 
Action: Mouse scrolled (915, 434) with delta (0, 0)
Screenshot: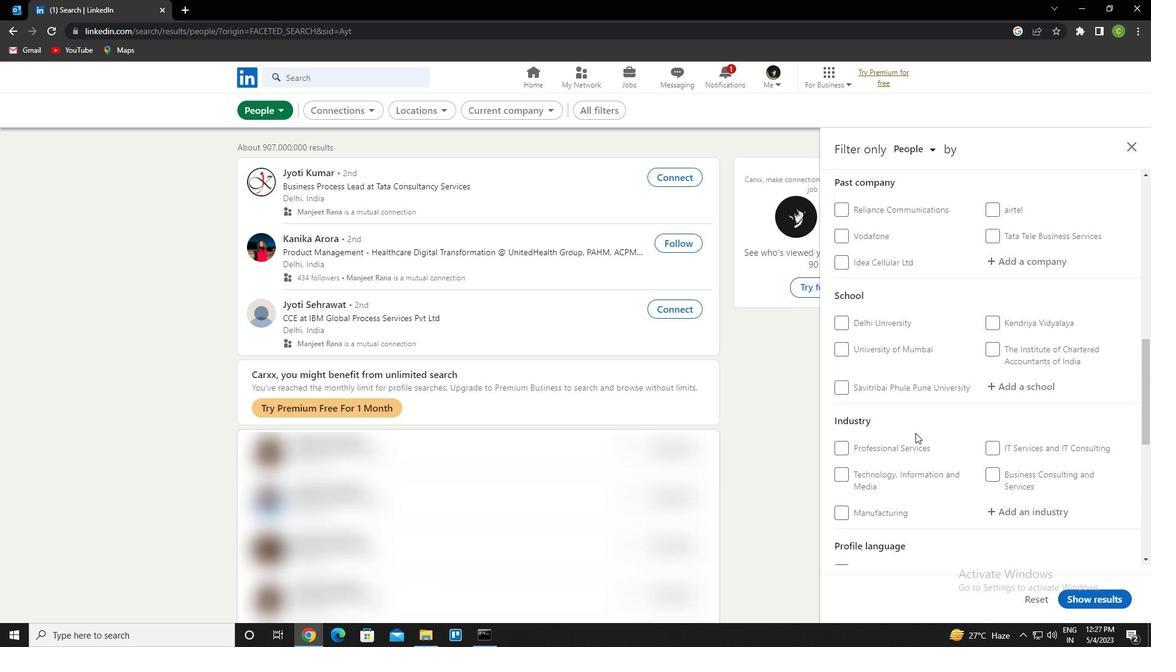 
Action: Mouse scrolled (915, 434) with delta (0, 0)
Screenshot: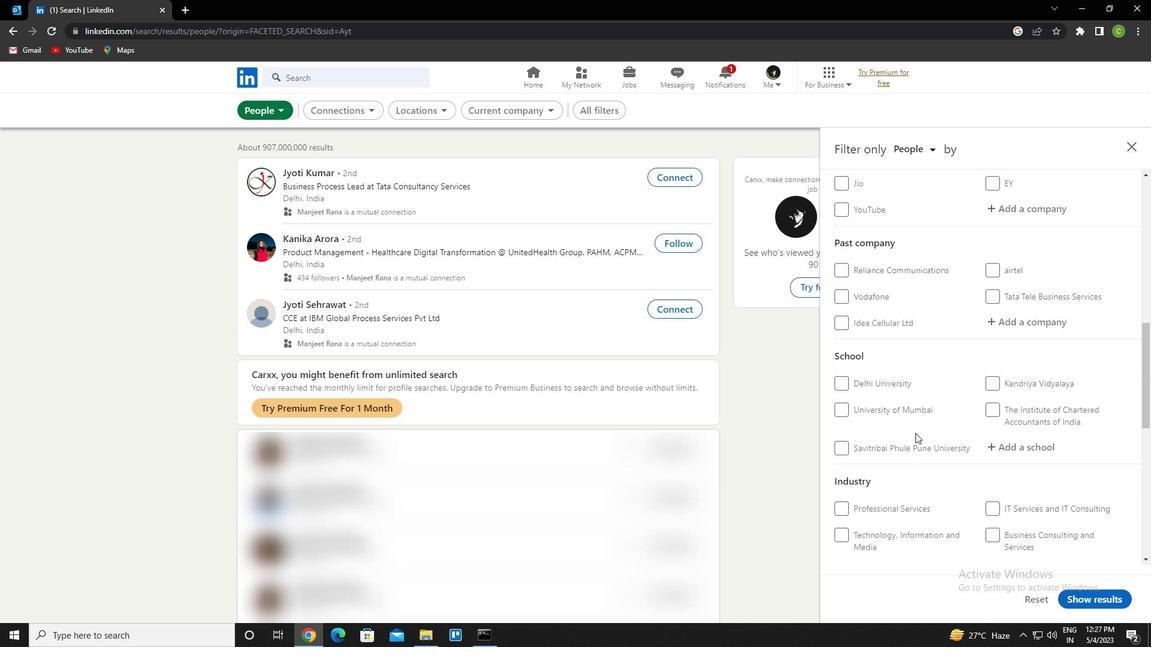 
Action: Mouse scrolled (915, 434) with delta (0, 0)
Screenshot: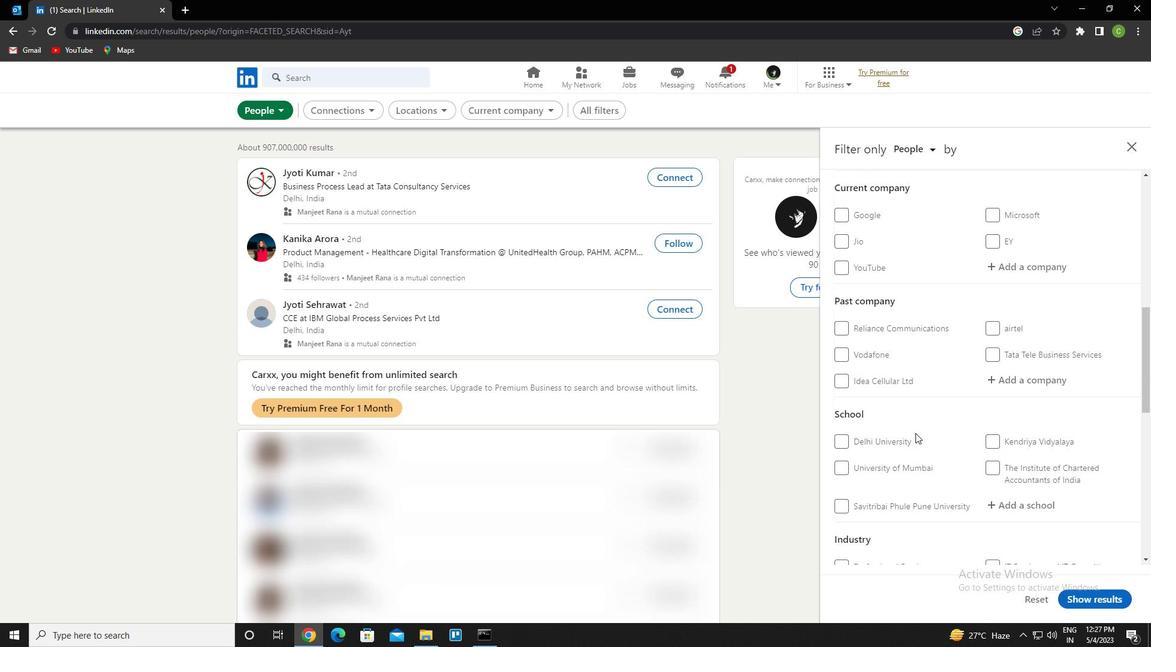 
Action: Mouse scrolled (915, 434) with delta (0, 0)
Screenshot: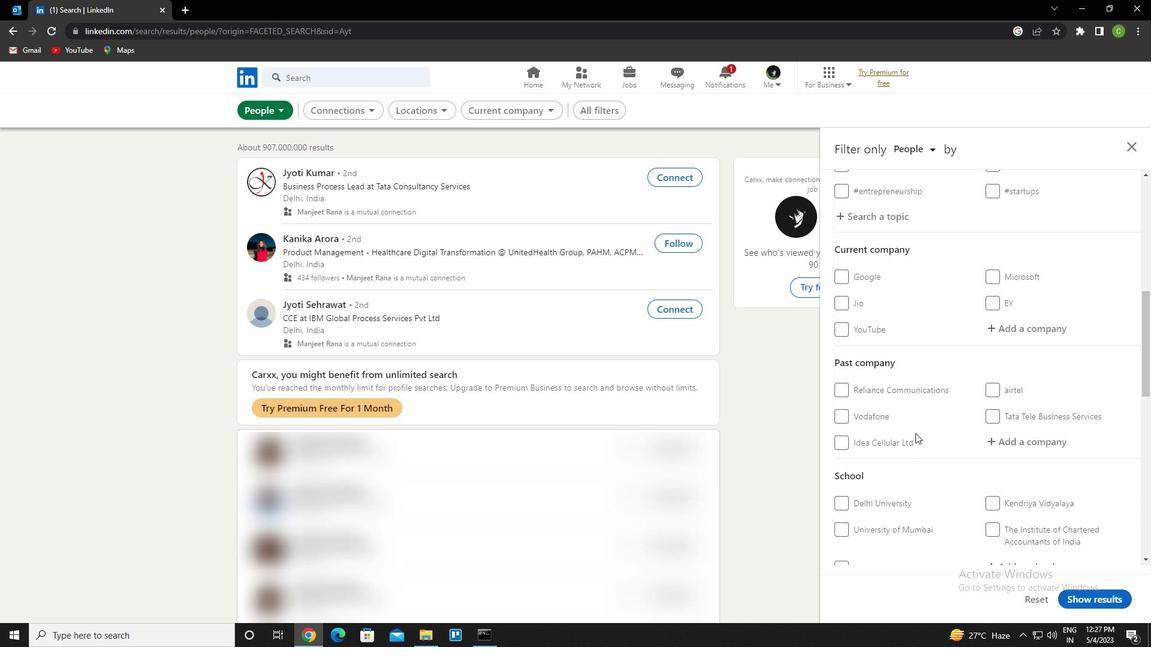 
Action: Mouse scrolled (915, 434) with delta (0, 0)
Screenshot: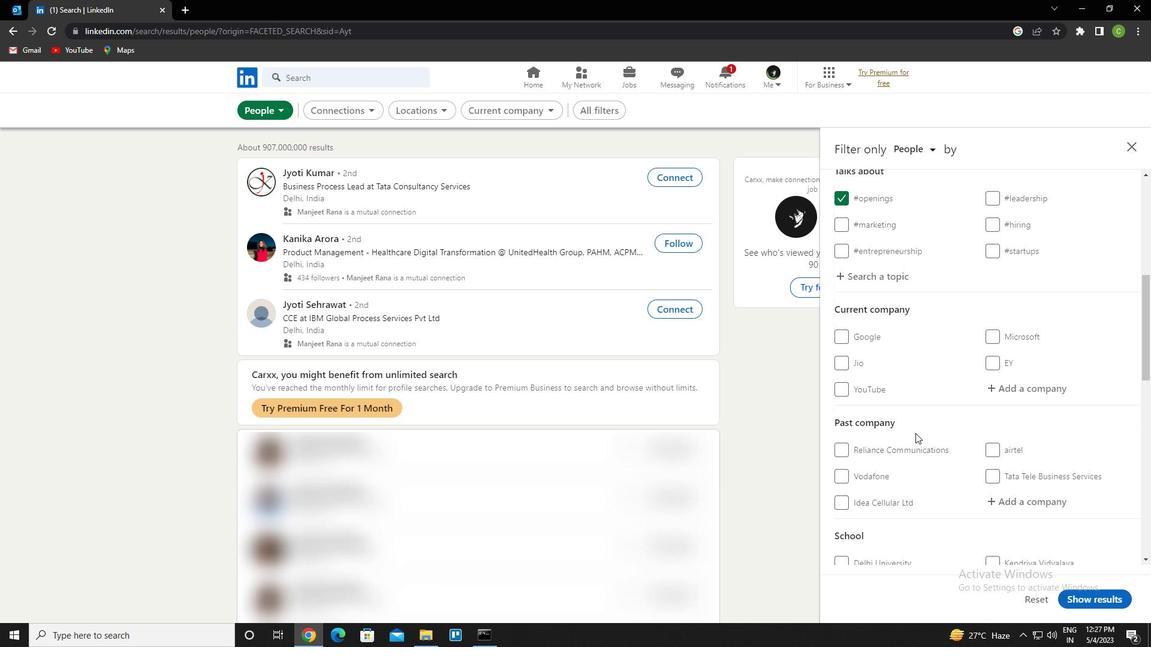 
Action: Mouse moved to (918, 430)
Screenshot: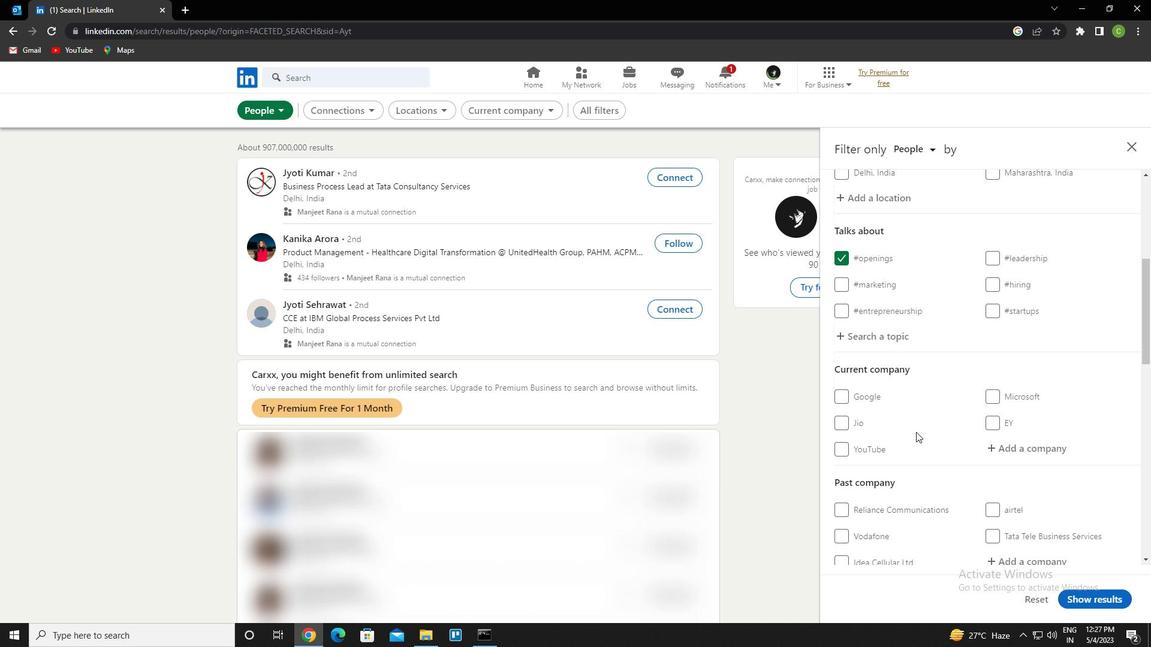 
Action: Mouse scrolled (918, 429) with delta (0, 0)
Screenshot: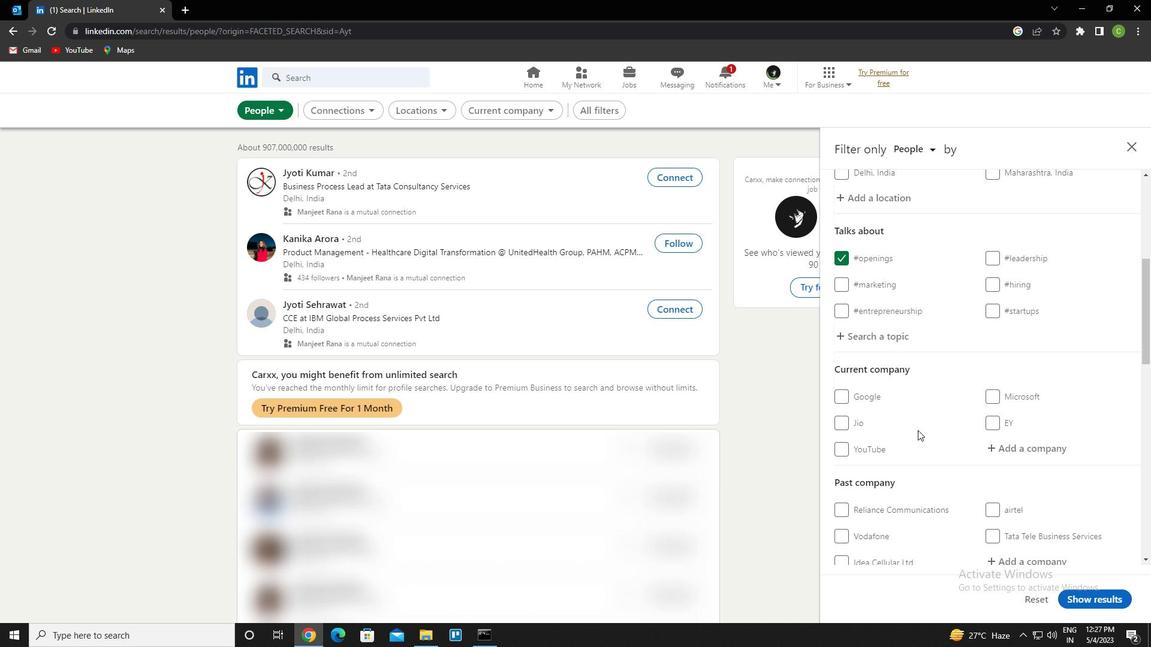 
Action: Mouse moved to (1043, 390)
Screenshot: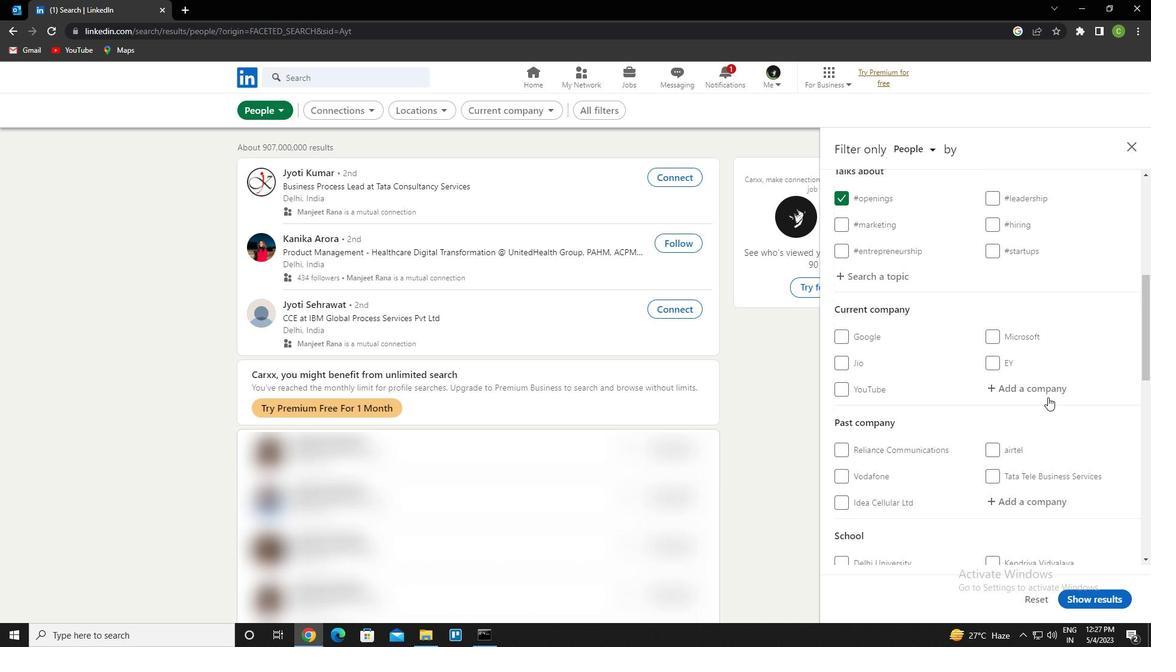 
Action: Mouse pressed left at (1043, 390)
Screenshot: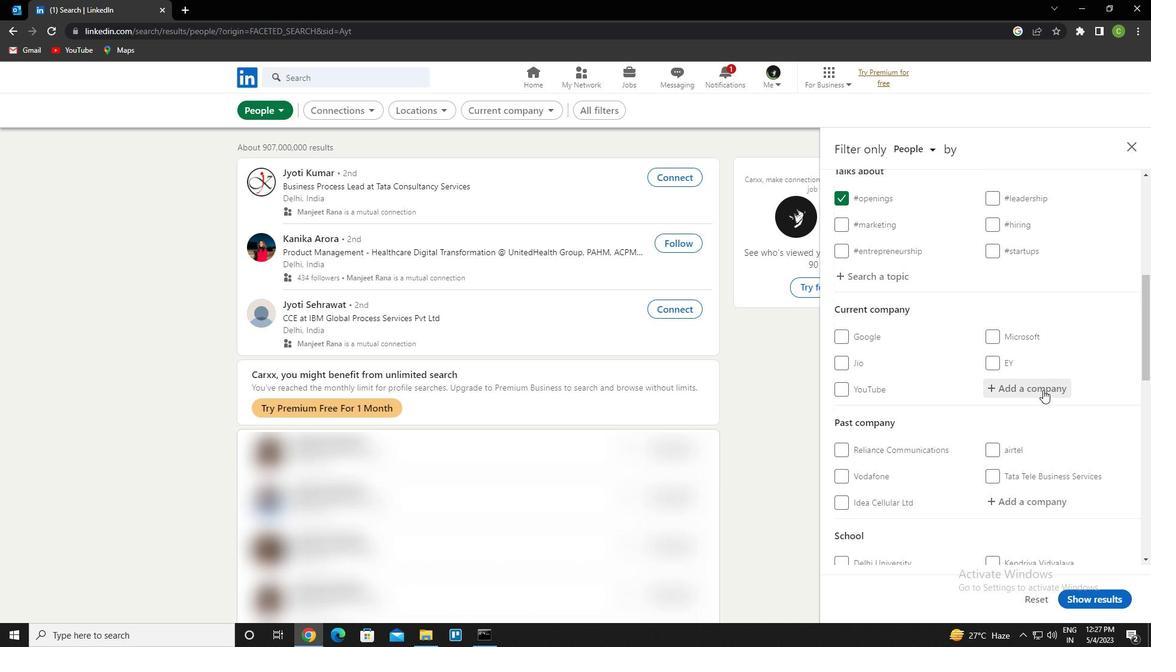 
Action: Key pressed <Key.caps_lock>p<Key.caps_lock>harma
Screenshot: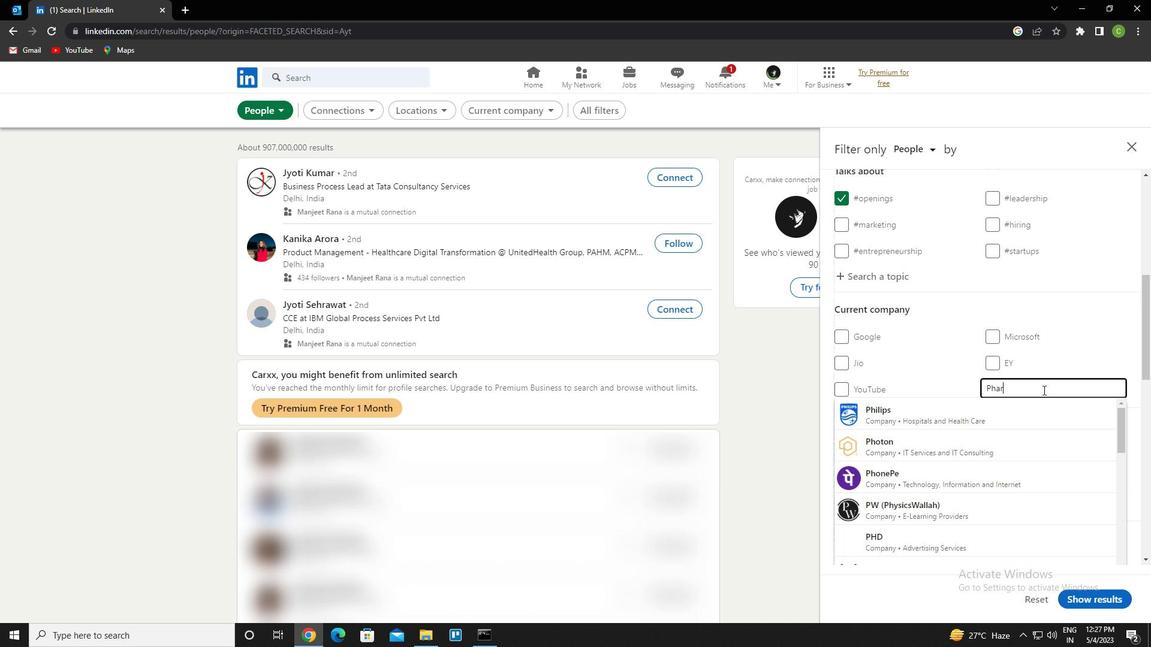 
Action: Mouse moved to (1043, 389)
Screenshot: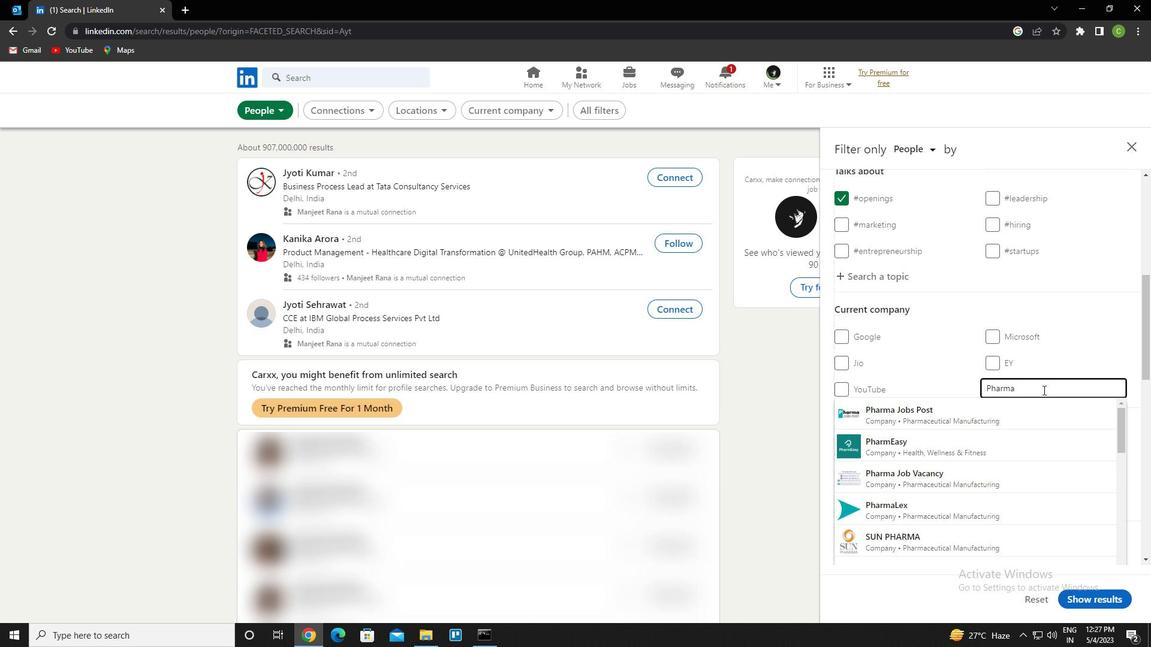 
Action: Key pressed <Key.space>stuff<Key.down><Key.enter>
Screenshot: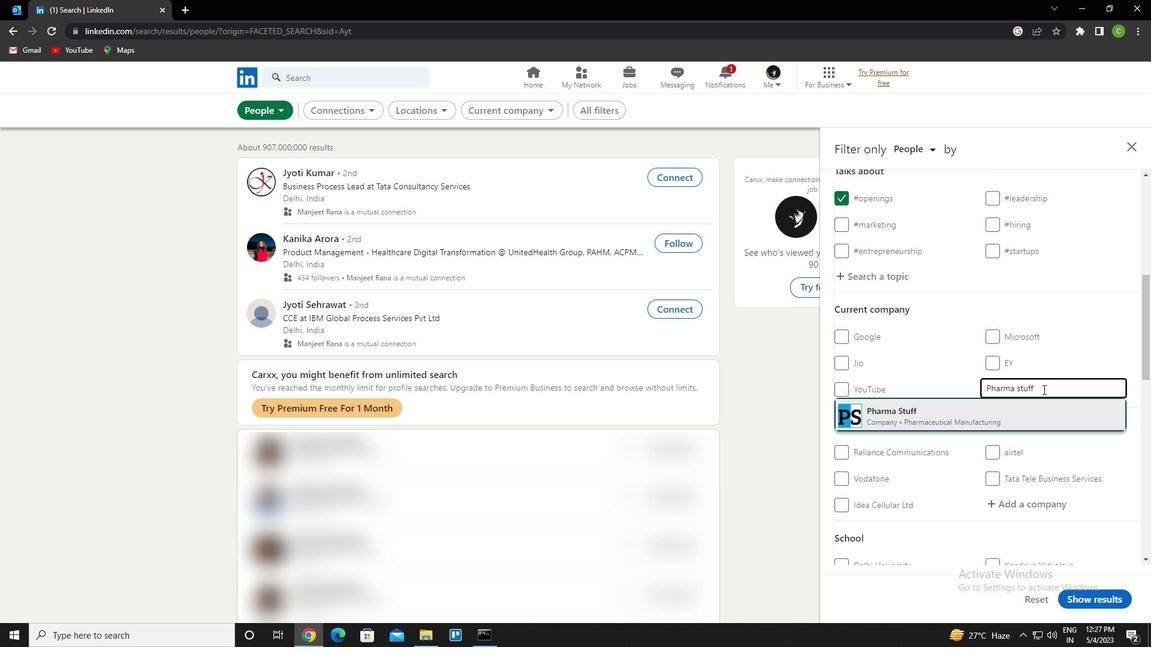 
Action: Mouse moved to (1041, 390)
Screenshot: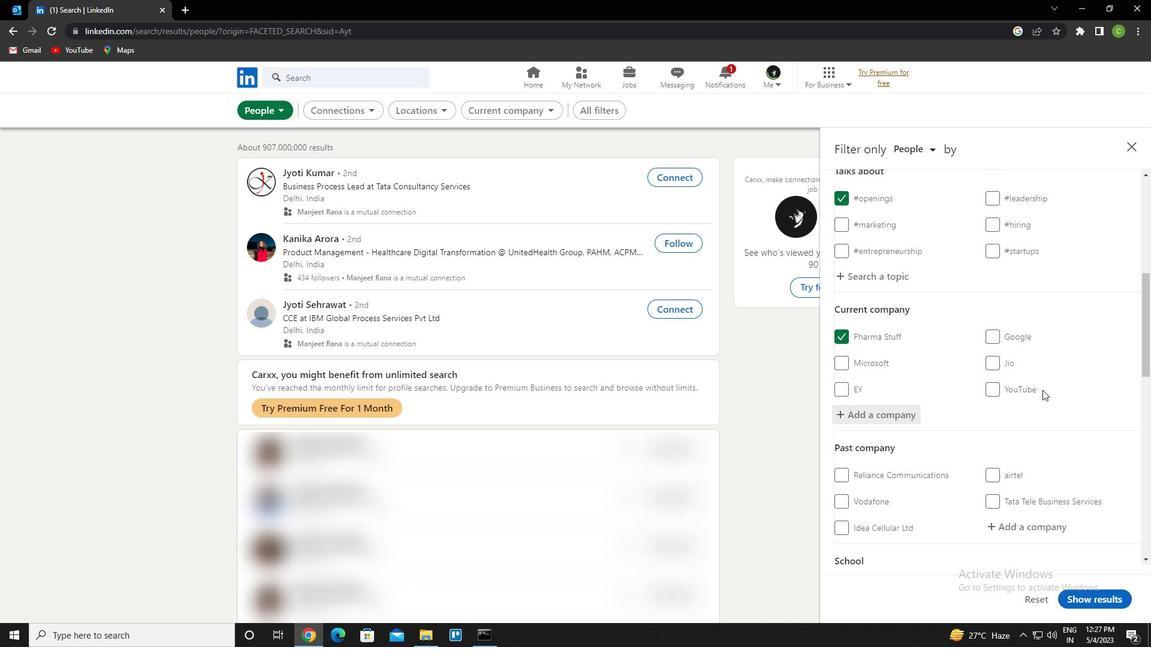 
Action: Mouse scrolled (1041, 389) with delta (0, 0)
Screenshot: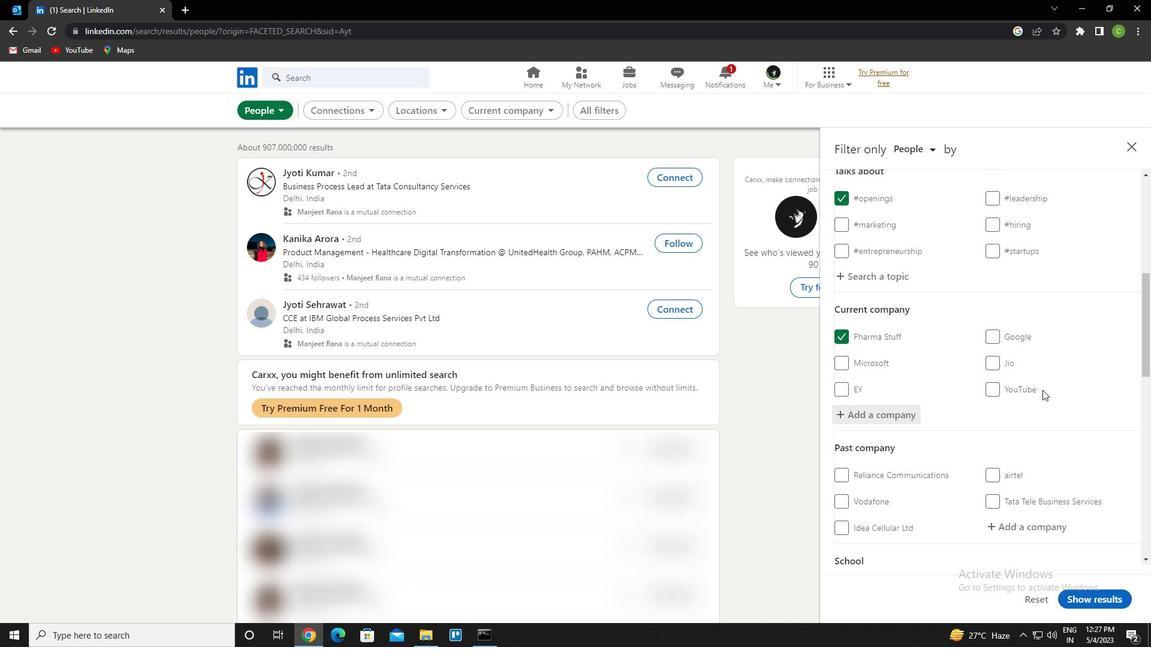 
Action: Mouse moved to (1038, 390)
Screenshot: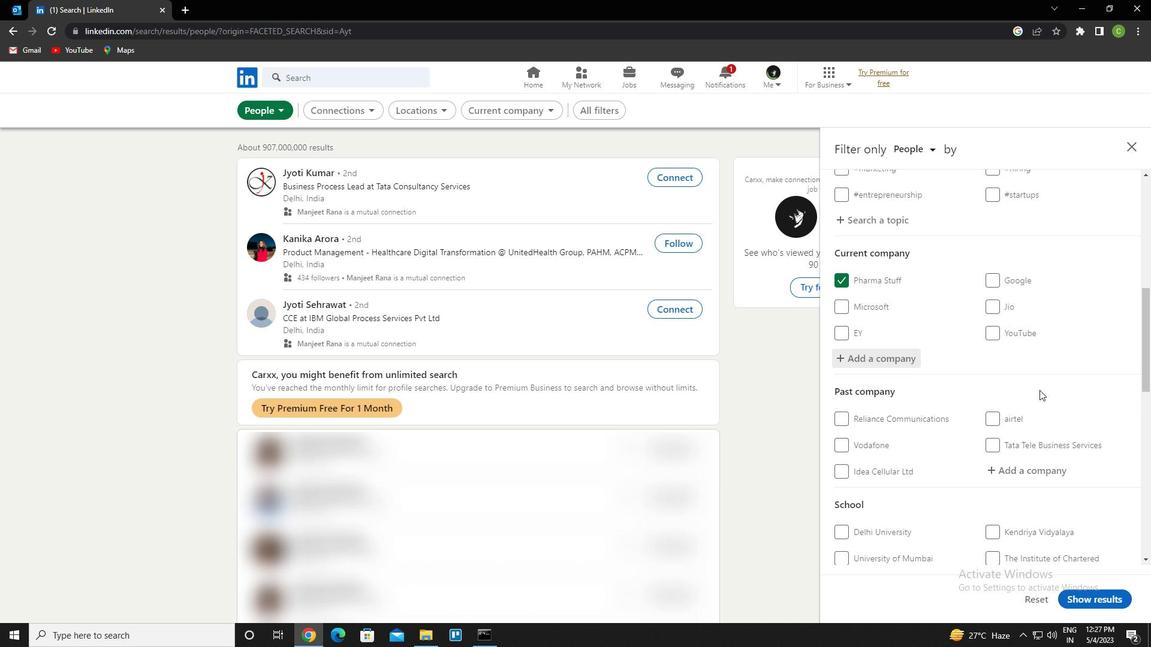 
Action: Mouse scrolled (1038, 389) with delta (0, 0)
Screenshot: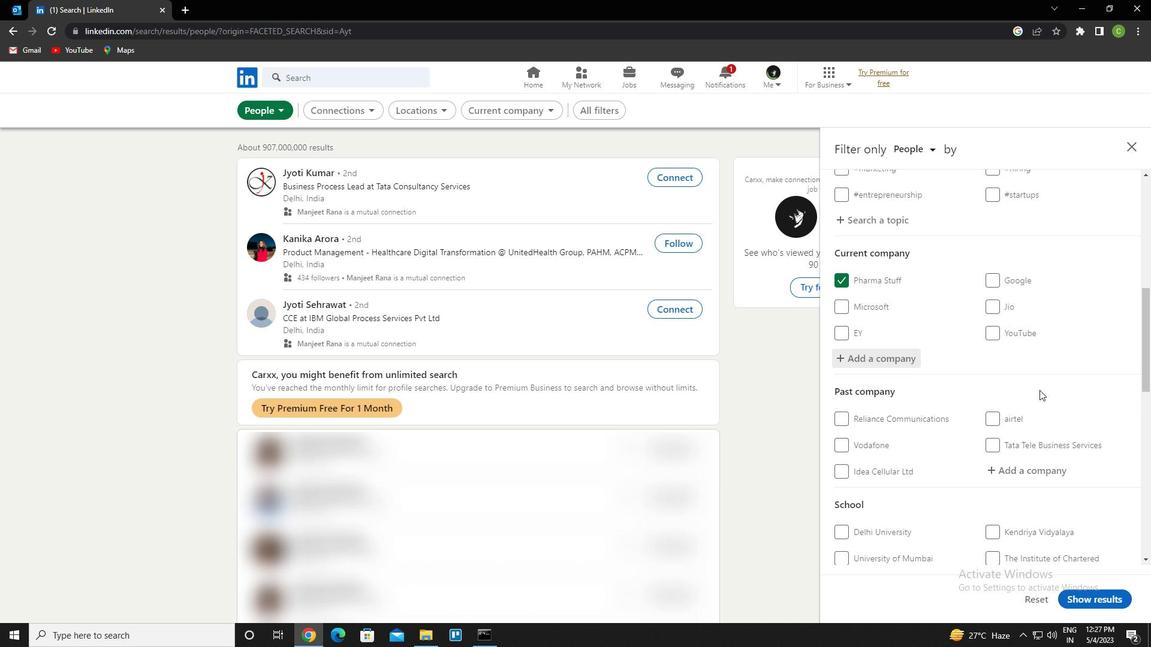 
Action: Mouse moved to (1033, 390)
Screenshot: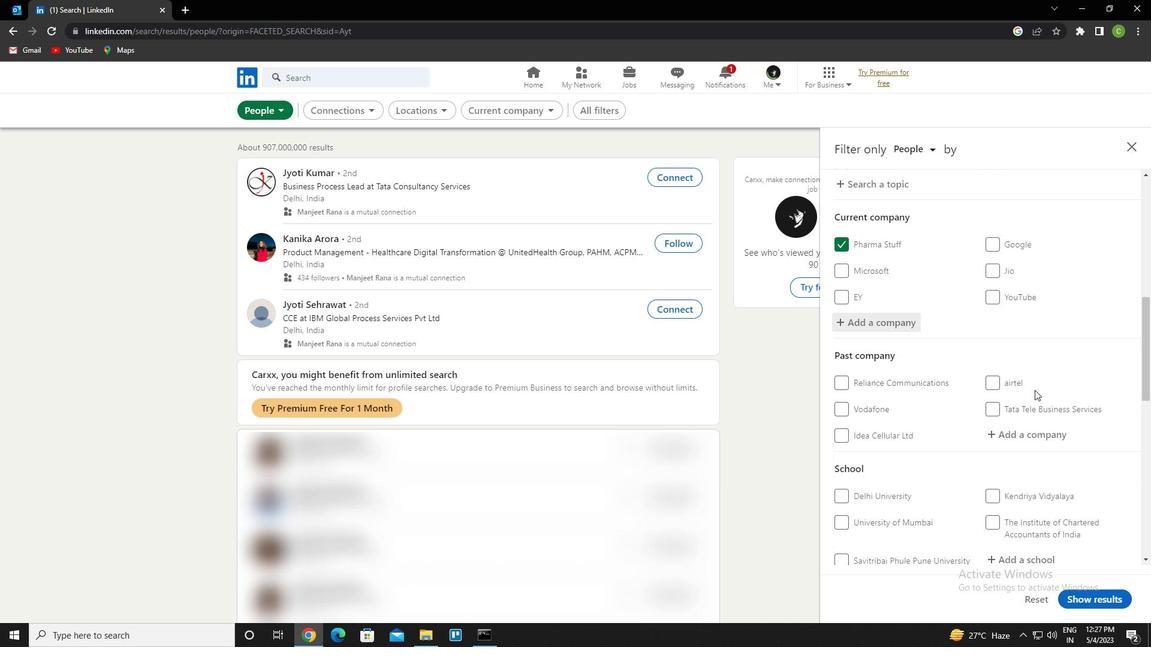
Action: Mouse scrolled (1033, 389) with delta (0, 0)
Screenshot: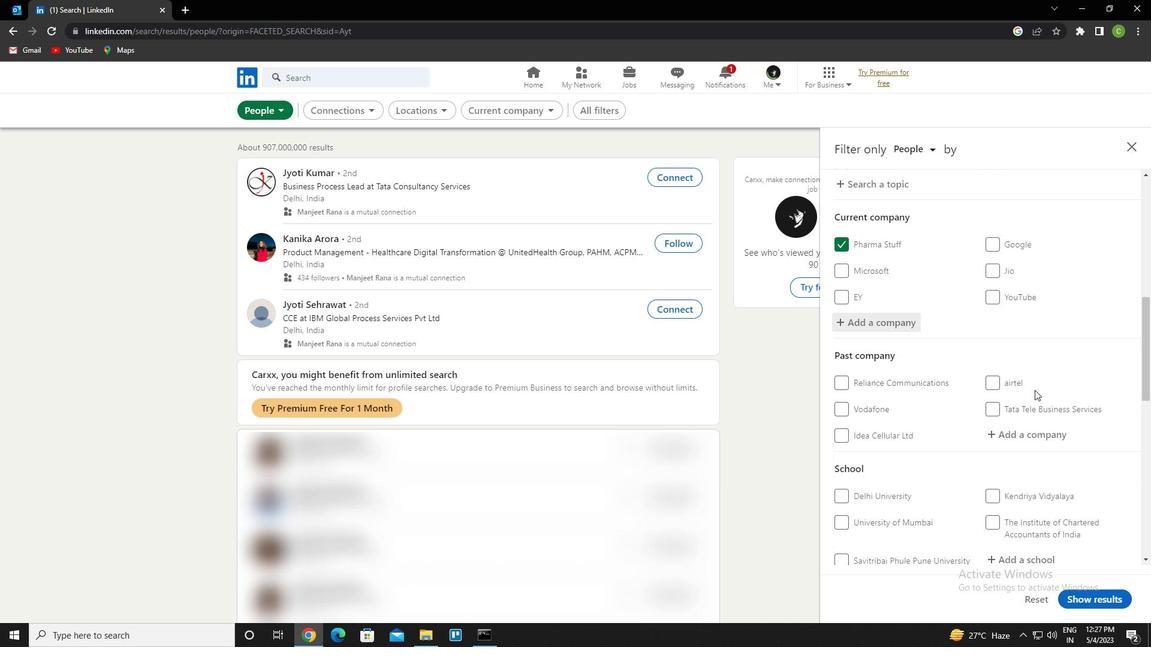 
Action: Mouse moved to (1024, 392)
Screenshot: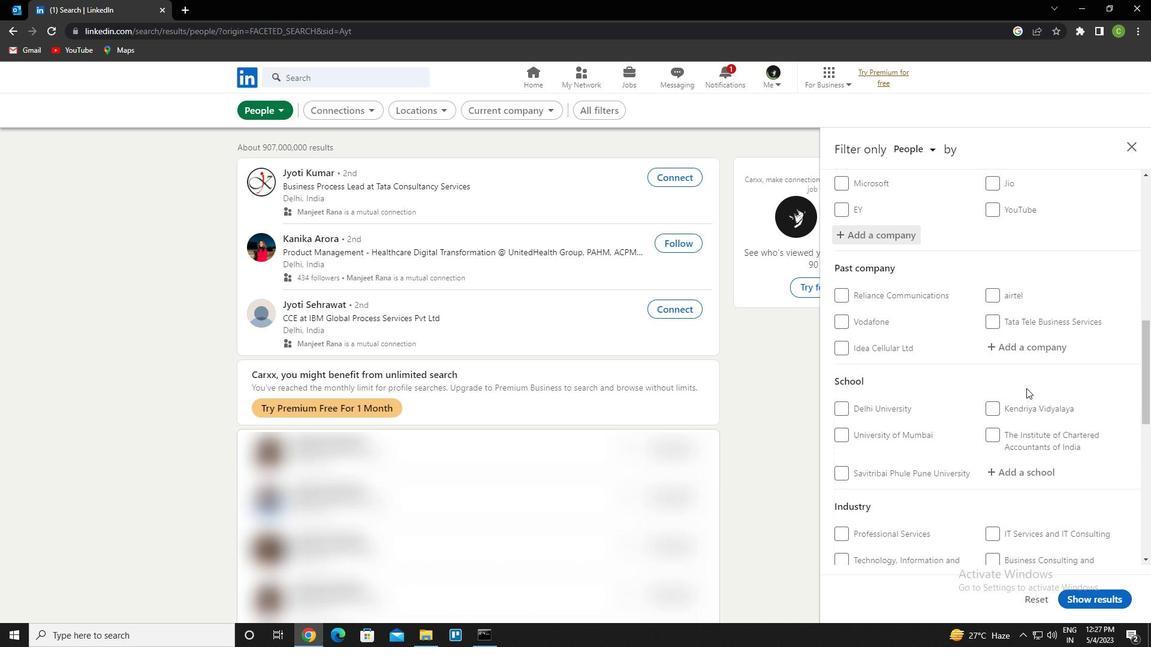 
Action: Mouse scrolled (1024, 391) with delta (0, 0)
Screenshot: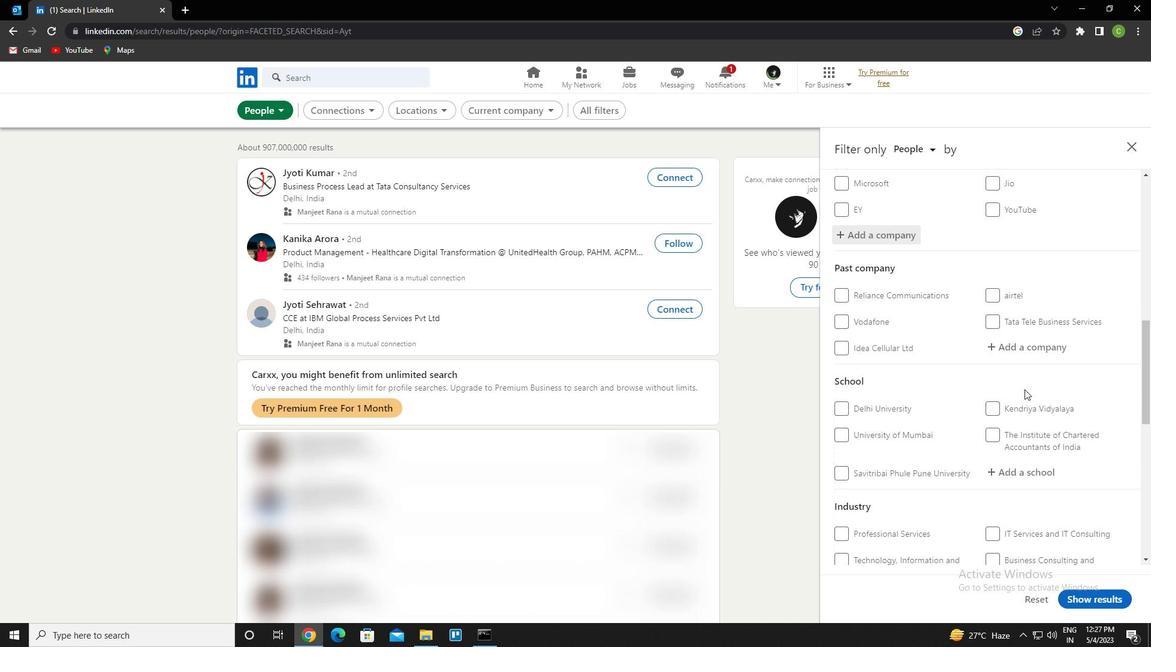 
Action: Mouse scrolled (1024, 391) with delta (0, 0)
Screenshot: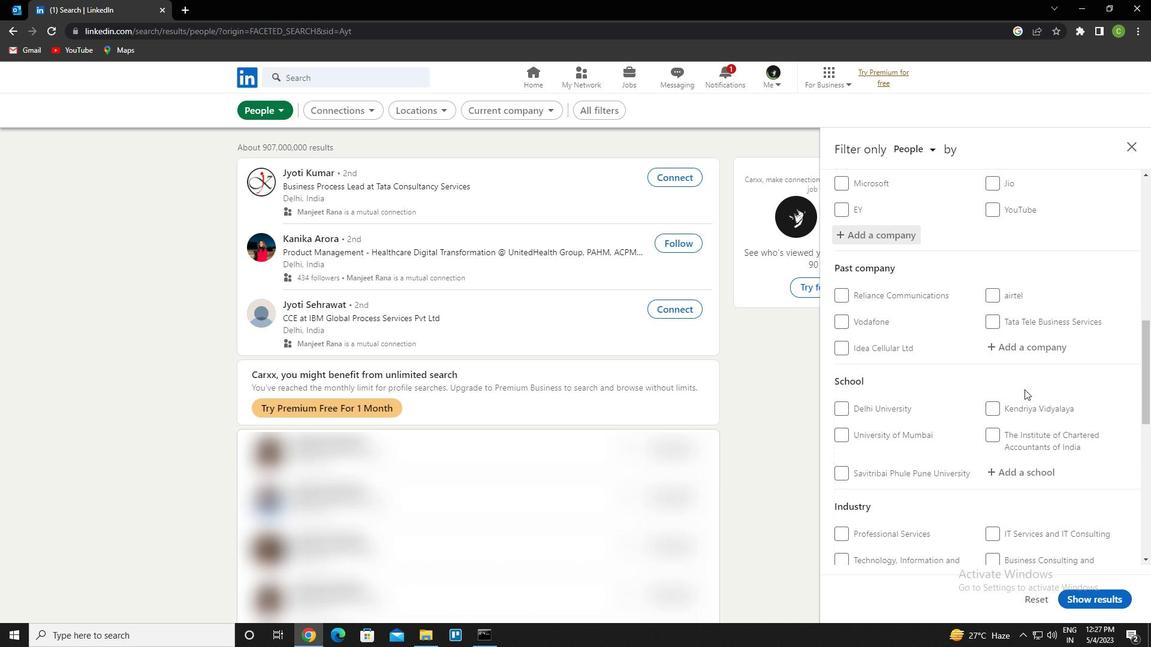 
Action: Mouse moved to (1033, 359)
Screenshot: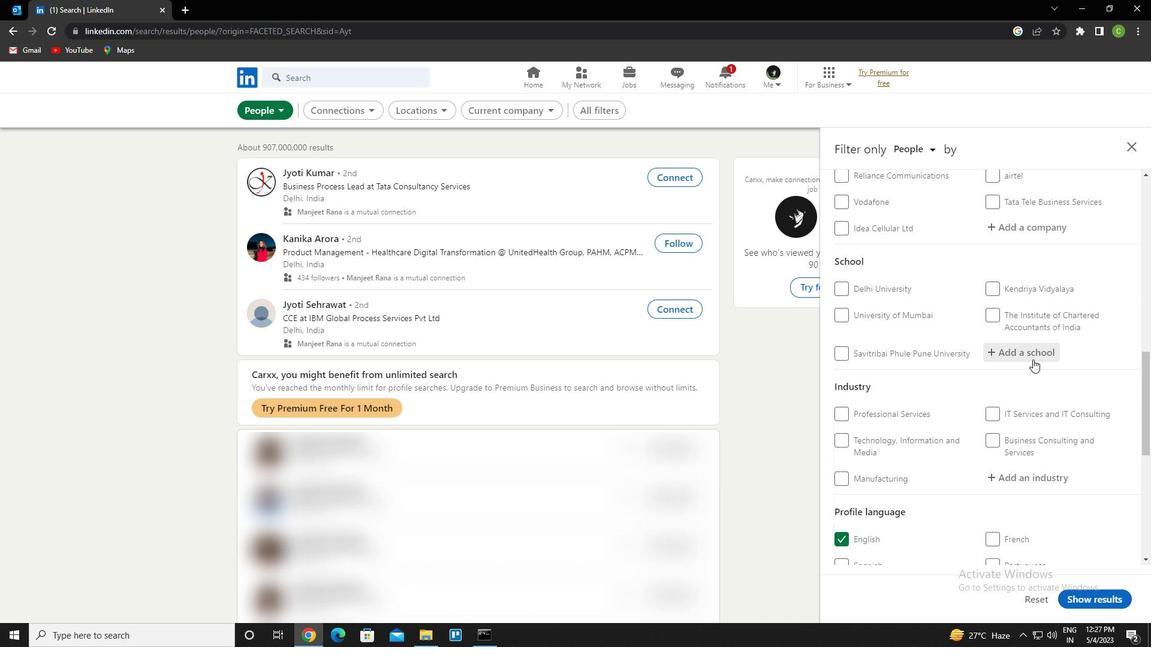 
Action: Mouse pressed left at (1033, 359)
Screenshot: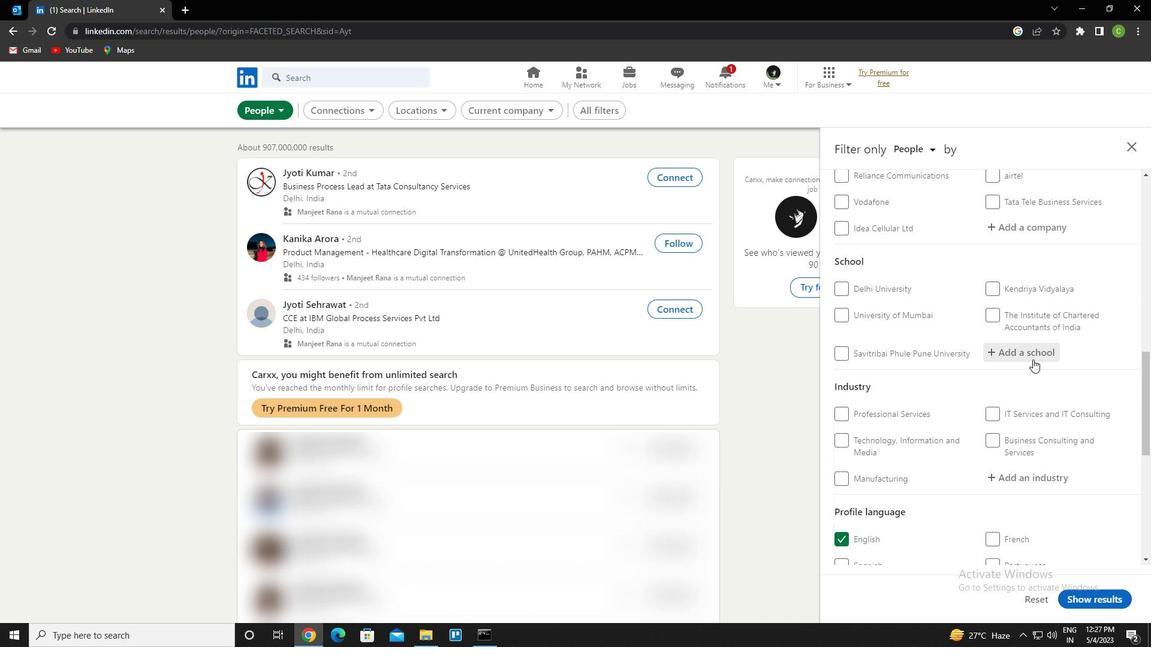 
Action: Key pressed <Key.caps_lock>d<Key.caps_lock>yal<Key.space>singh<Key.space>college
Screenshot: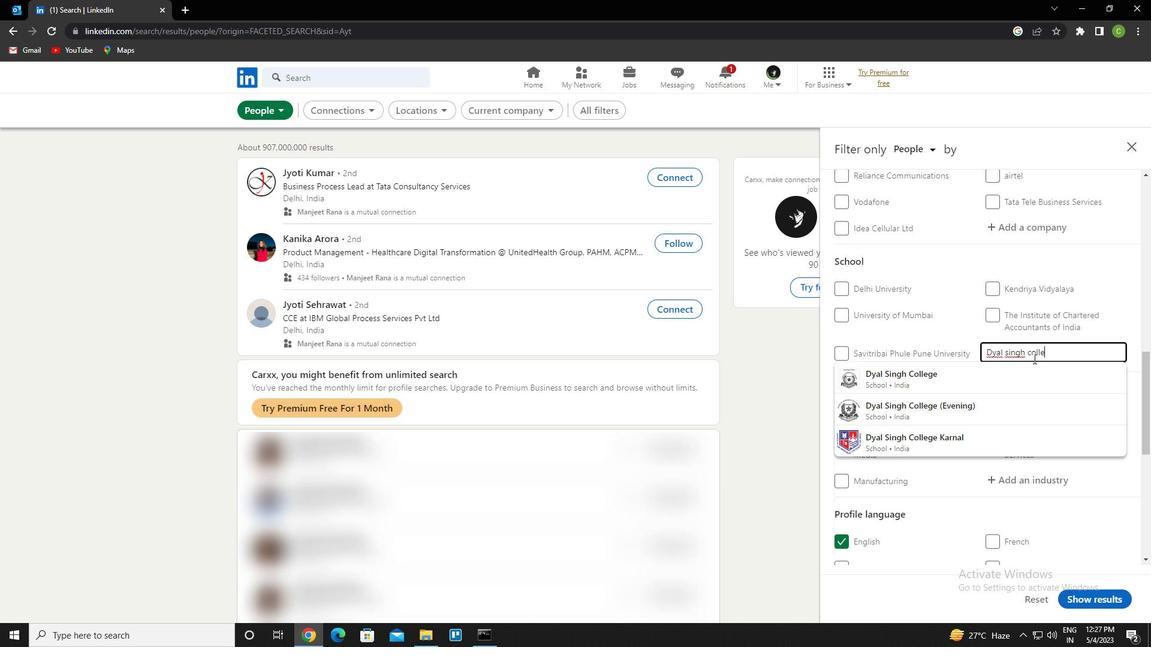 
Action: Mouse scrolled (1033, 359) with delta (0, 0)
Screenshot: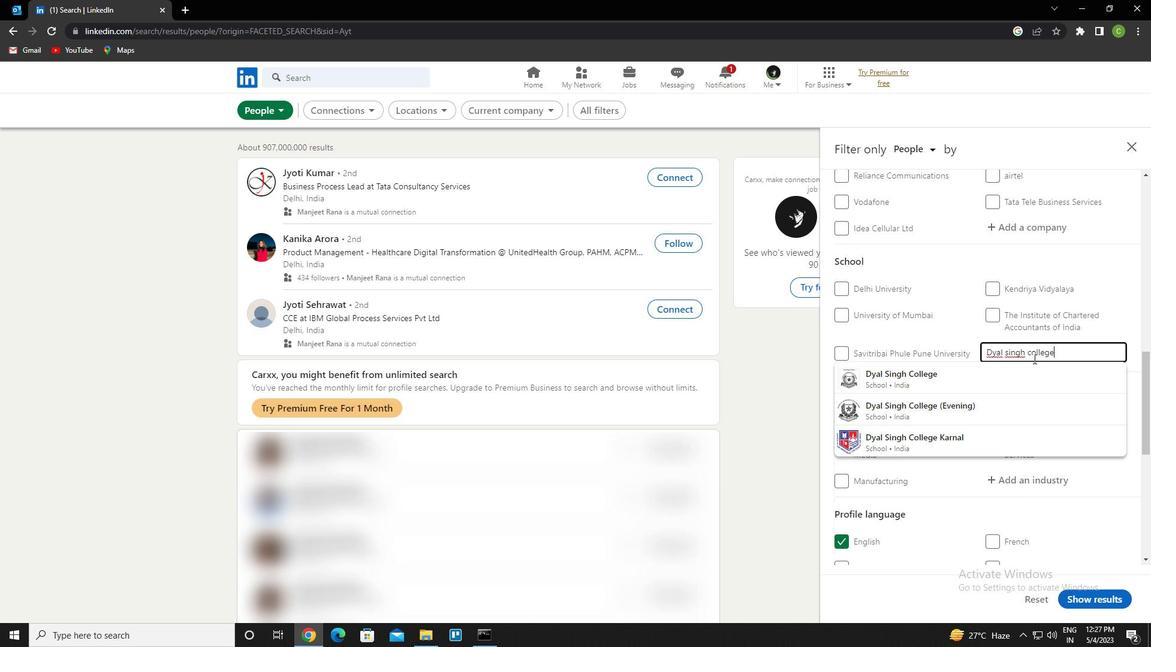 
Action: Key pressed <Key.down><Key.enter>
Screenshot: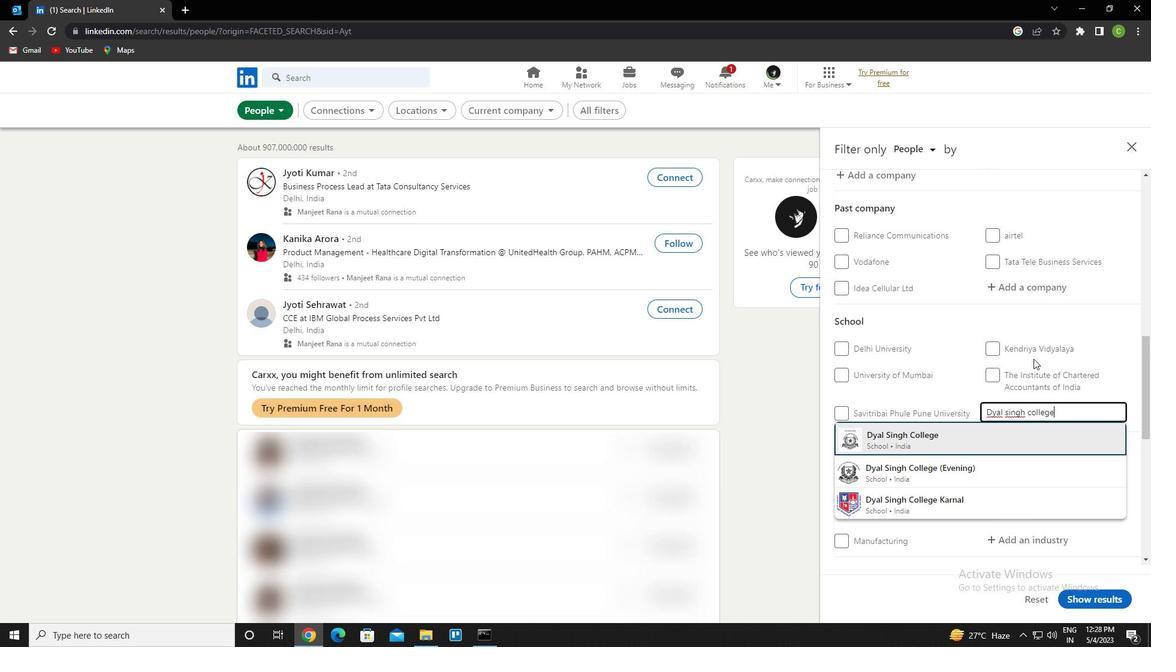 
Action: Mouse moved to (1018, 359)
Screenshot: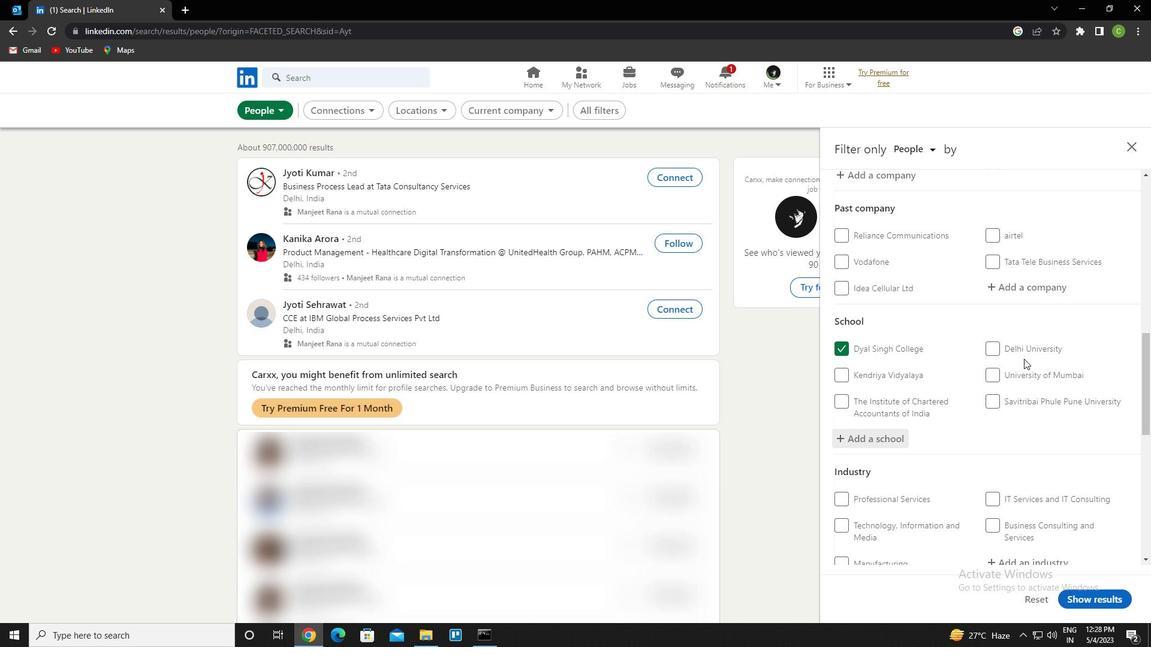 
Action: Mouse scrolled (1018, 358) with delta (0, 0)
Screenshot: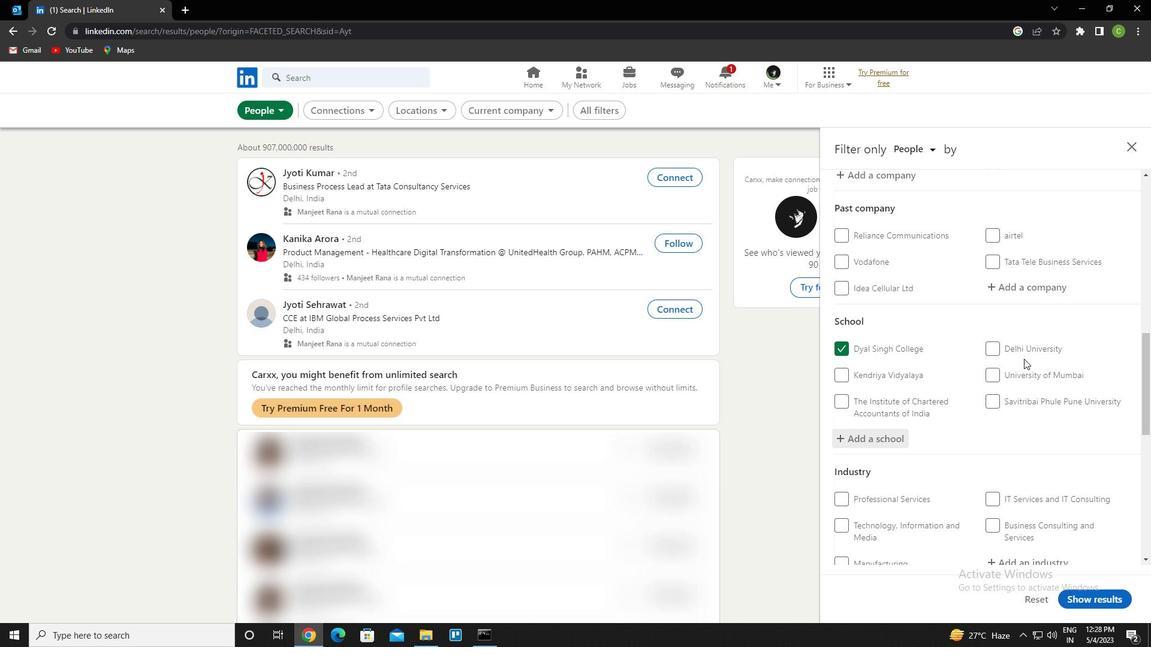 
Action: Mouse moved to (1014, 359)
Screenshot: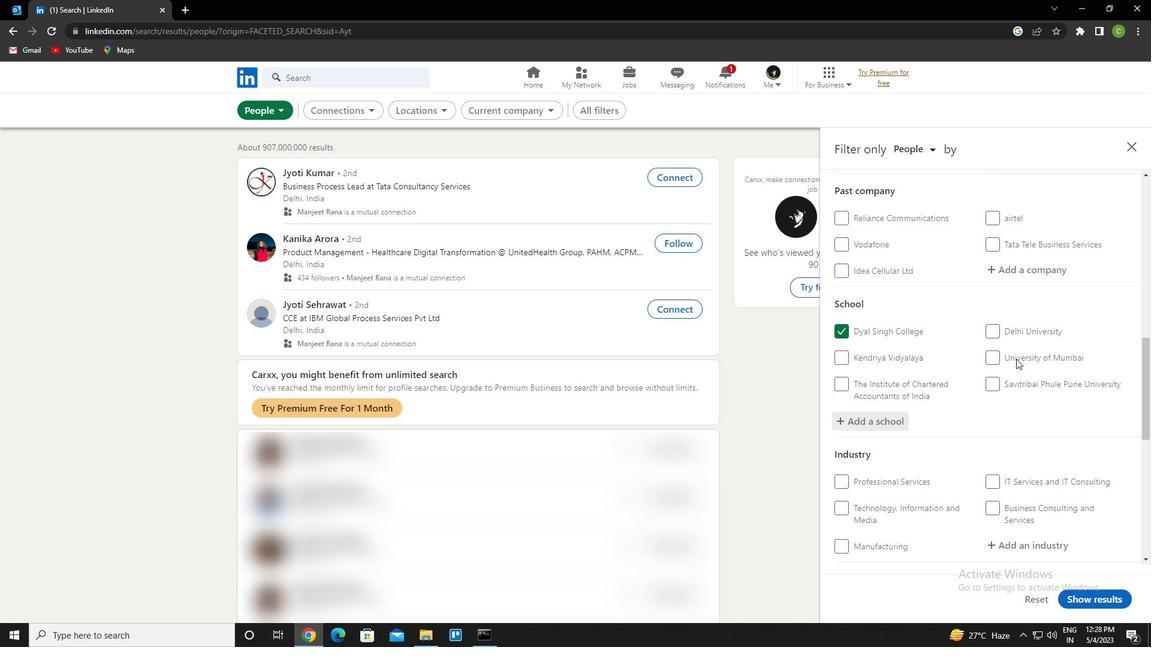 
Action: Mouse scrolled (1014, 358) with delta (0, 0)
Screenshot: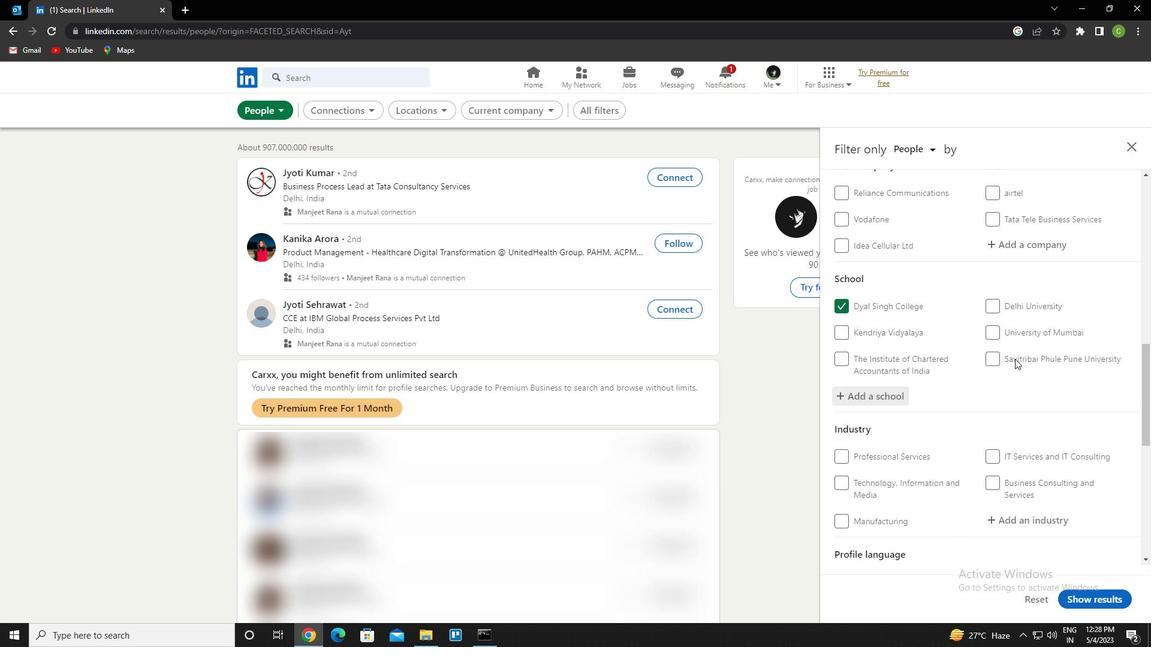 
Action: Mouse moved to (1013, 359)
Screenshot: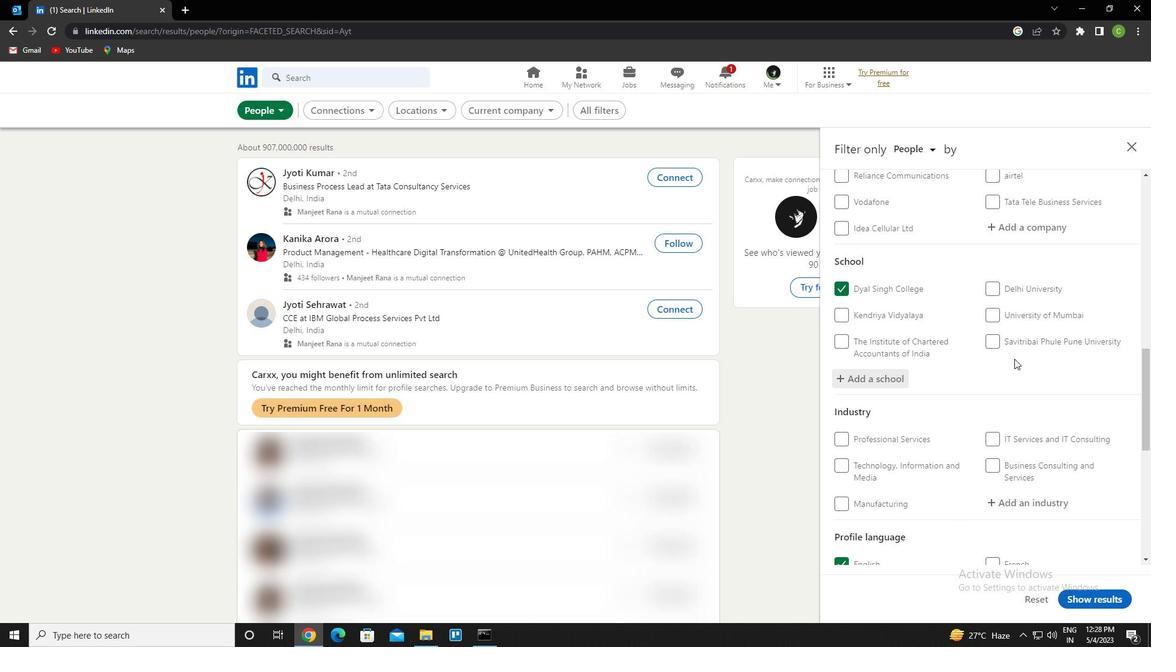 
Action: Mouse scrolled (1013, 358) with delta (0, 0)
Screenshot: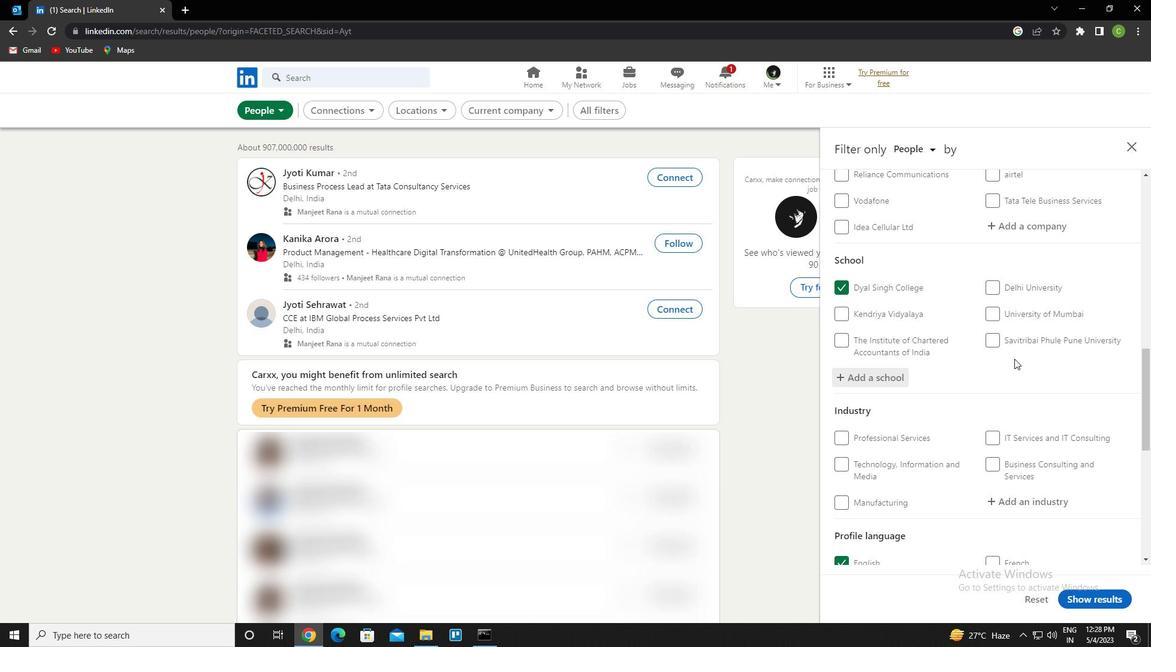 
Action: Mouse moved to (1012, 359)
Screenshot: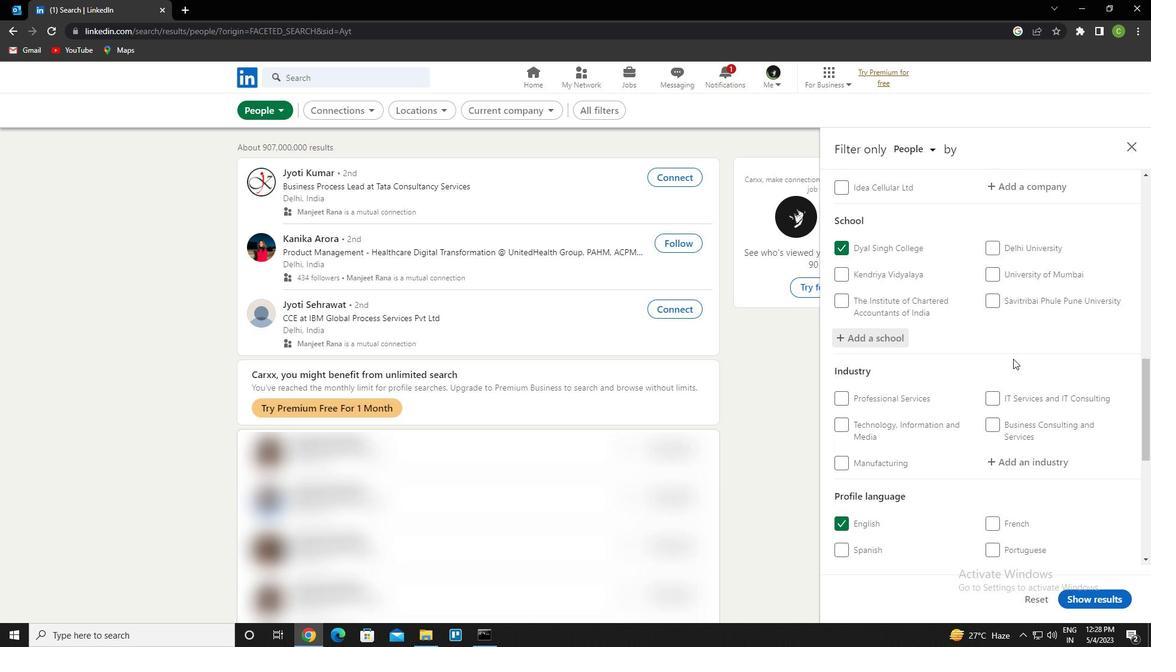 
Action: Mouse scrolled (1012, 359) with delta (0, 0)
Screenshot: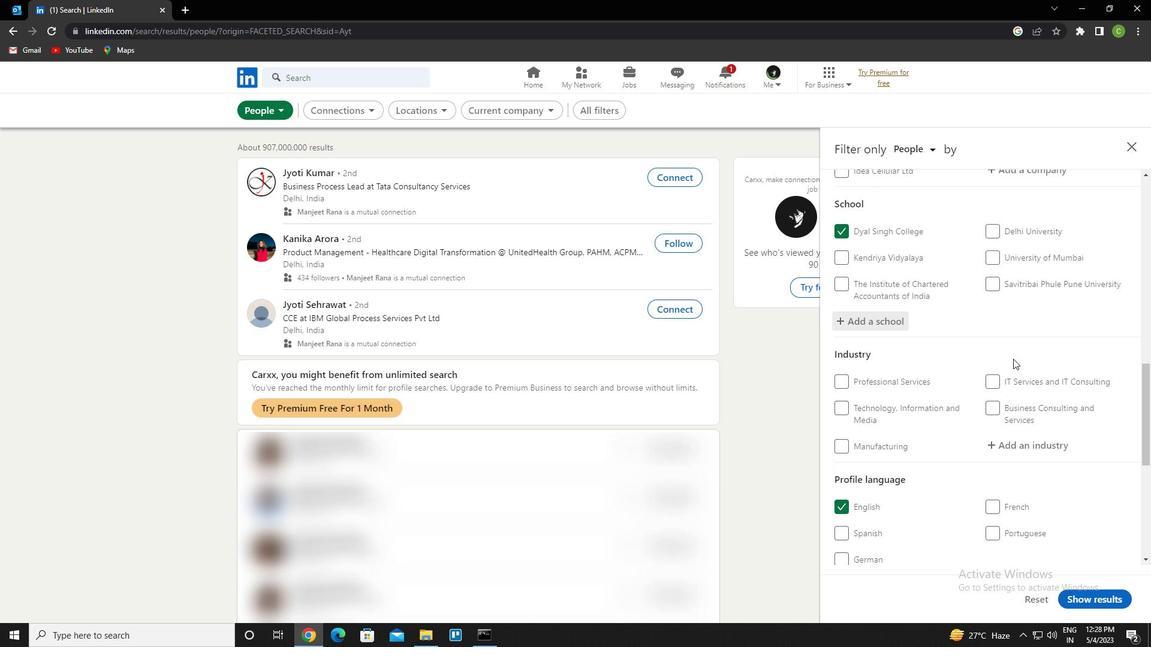 
Action: Mouse moved to (1033, 326)
Screenshot: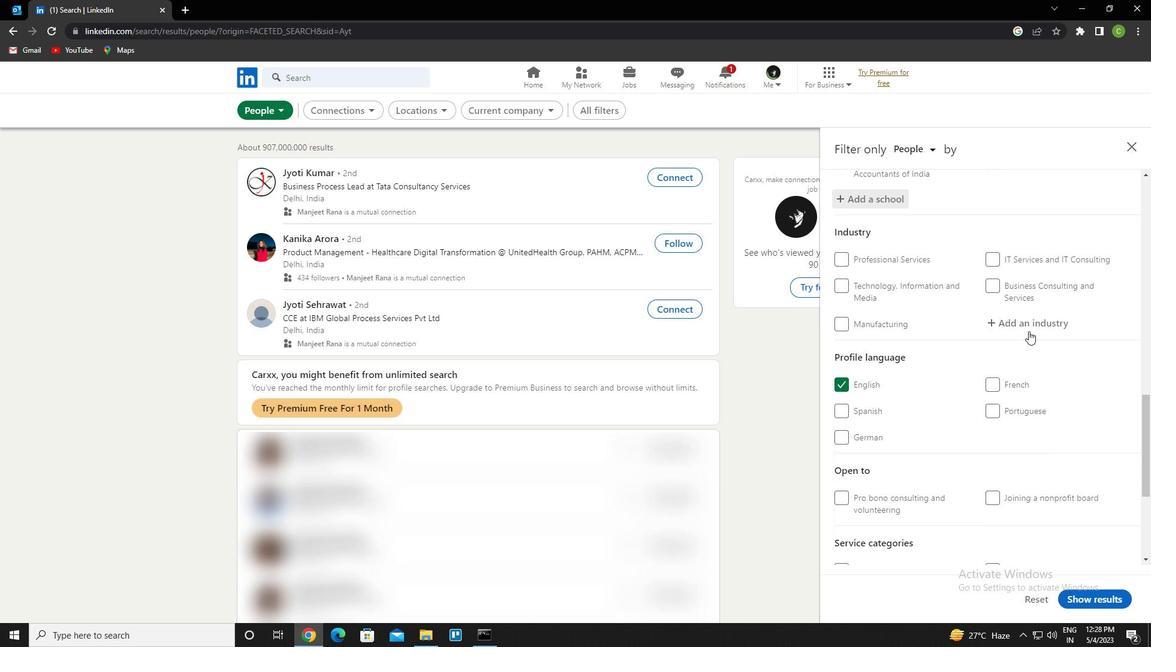
Action: Mouse pressed left at (1033, 326)
Screenshot: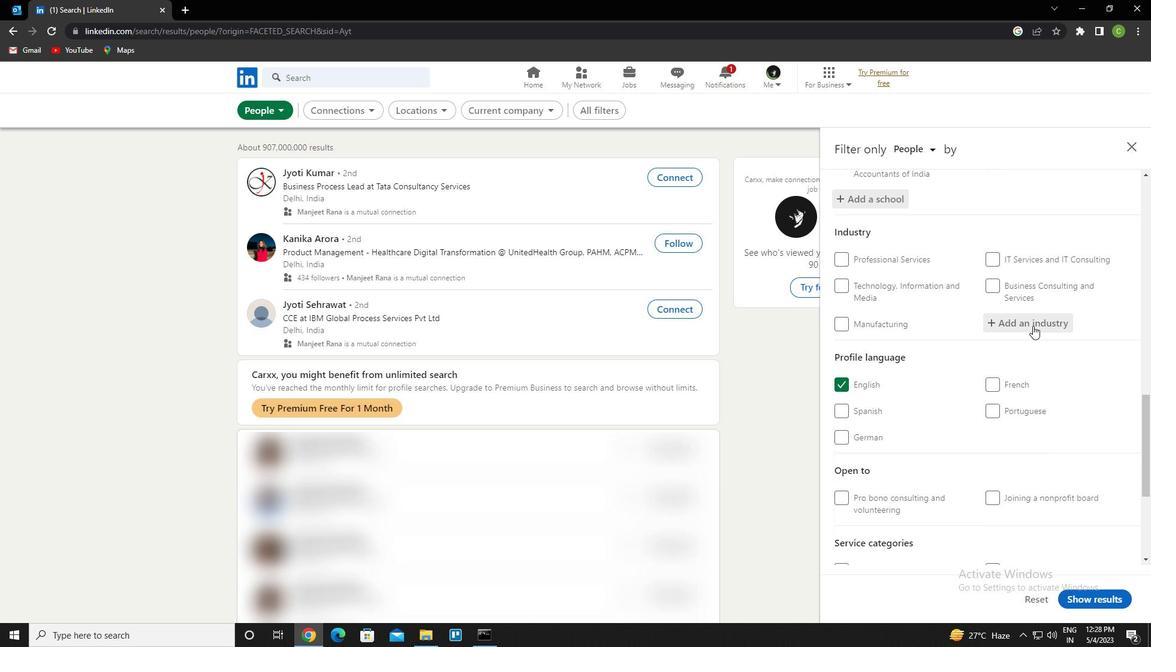 
Action: Key pressed <Key.caps_lock>h<Key.caps_lock>igher<Key.space>education<Key.space><Key.down><Key.enter>
Screenshot: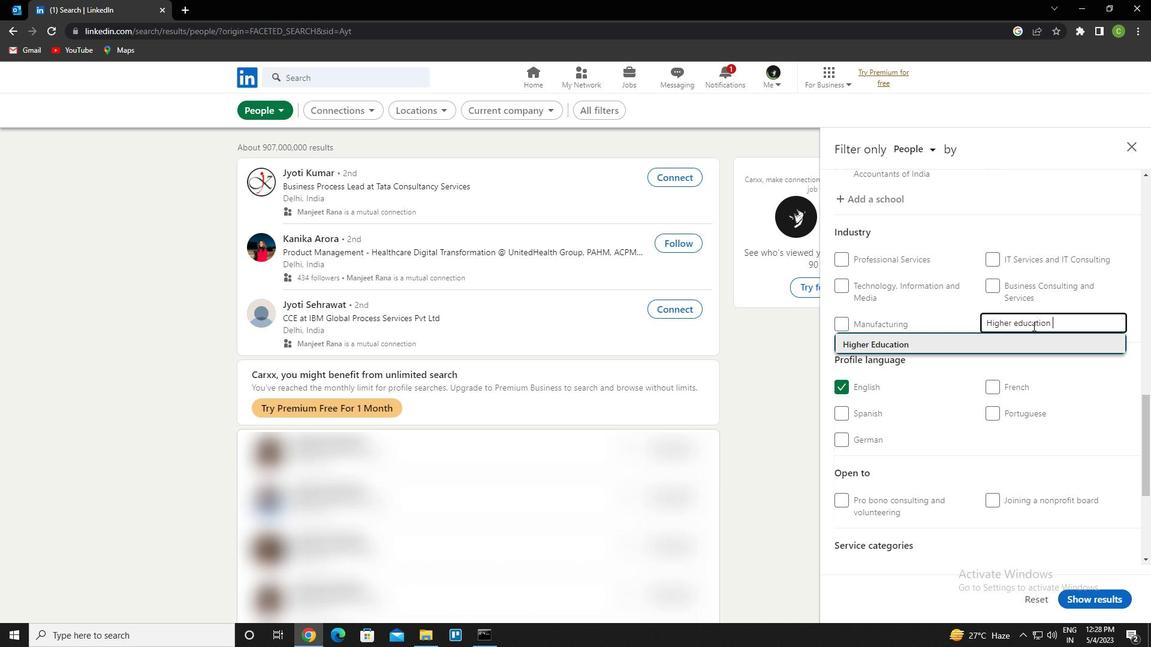 
Action: Mouse moved to (1033, 325)
Screenshot: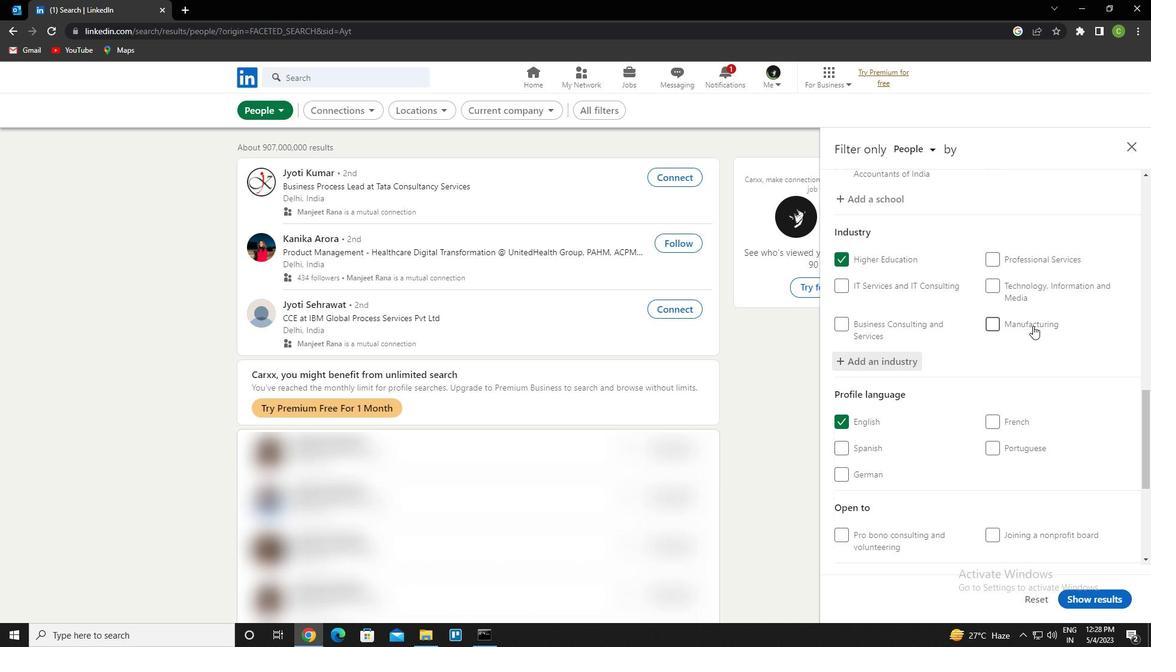 
Action: Mouse scrolled (1033, 324) with delta (0, 0)
Screenshot: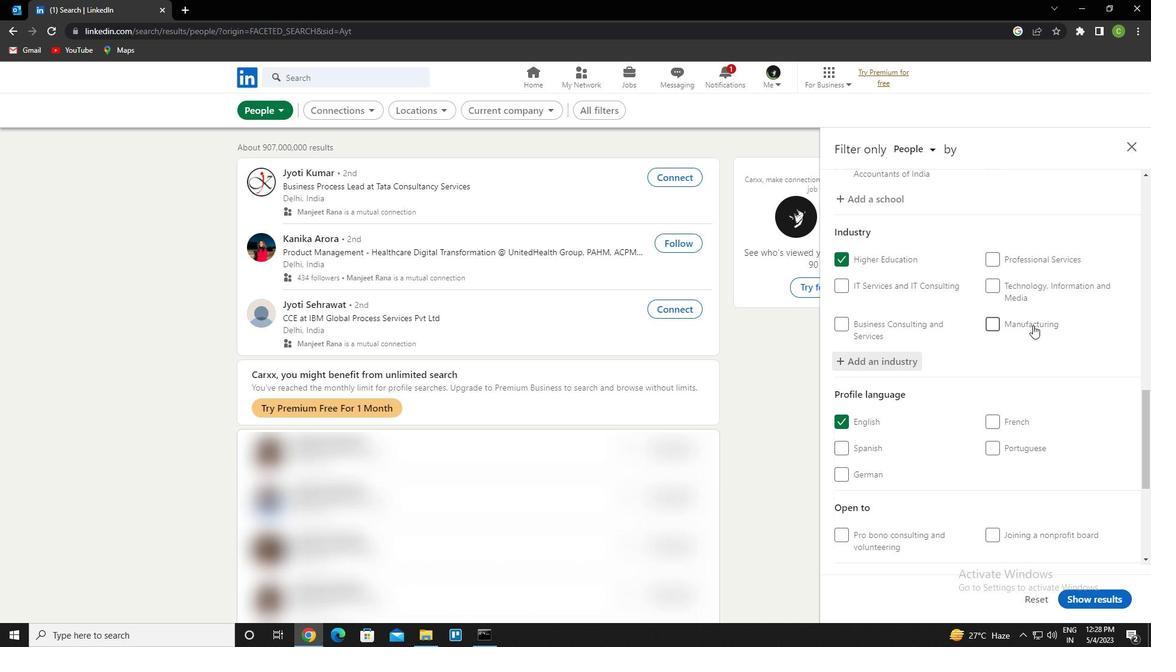 
Action: Mouse moved to (1033, 326)
Screenshot: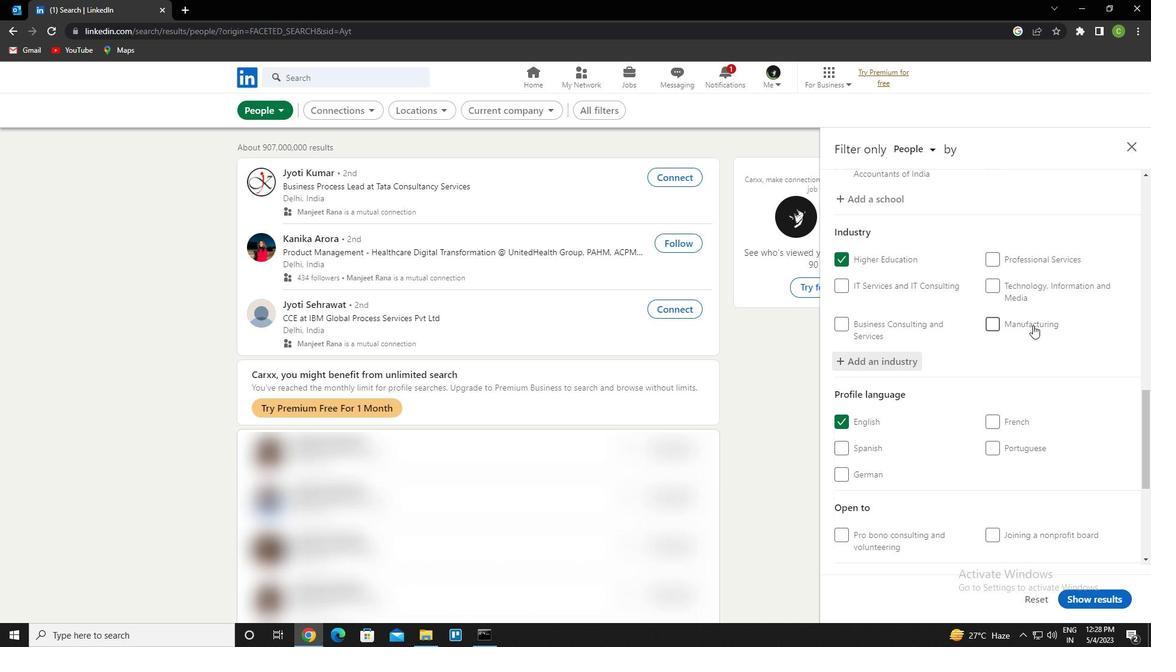 
Action: Mouse scrolled (1033, 325) with delta (0, 0)
Screenshot: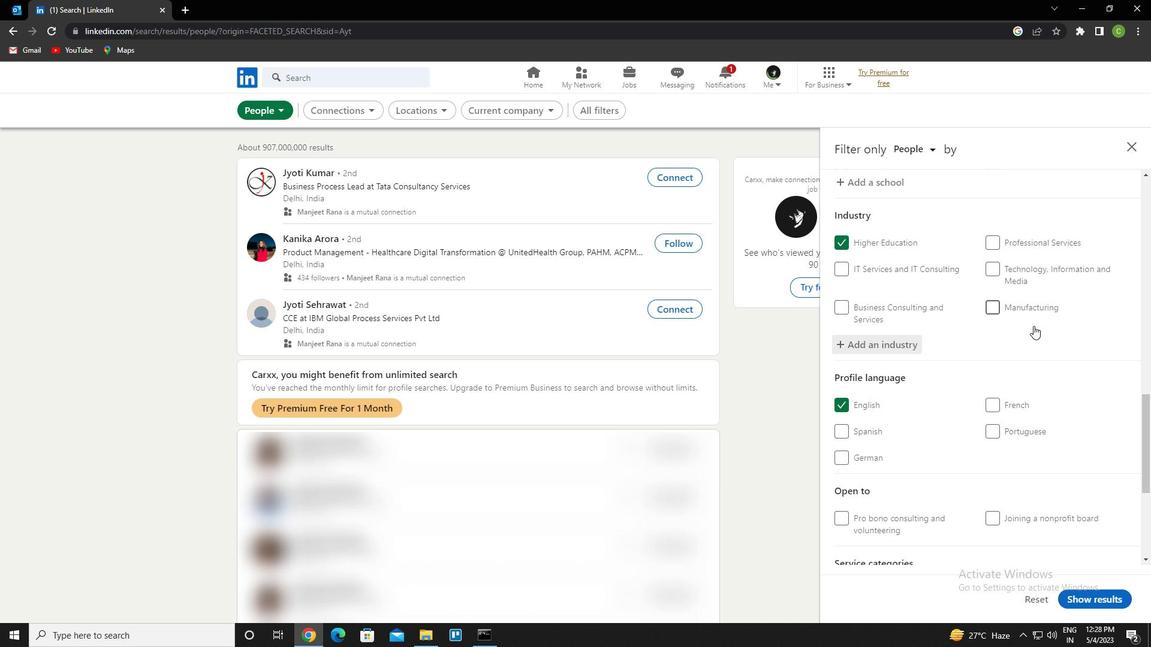 
Action: Mouse moved to (1031, 327)
Screenshot: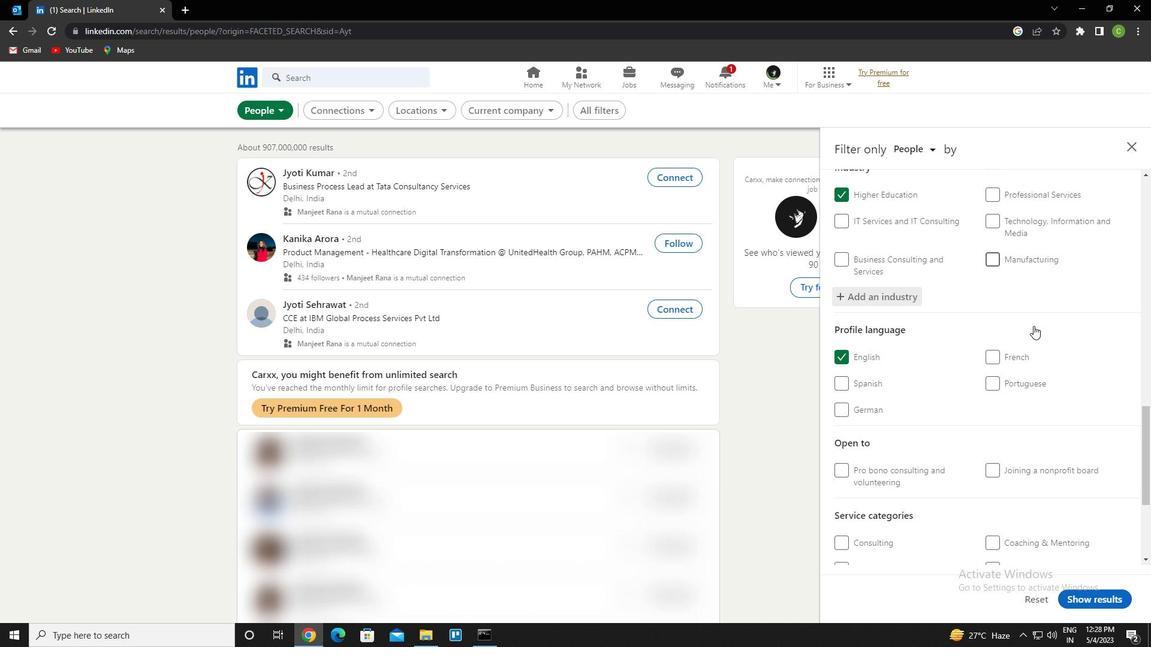 
Action: Mouse scrolled (1031, 326) with delta (0, 0)
Screenshot: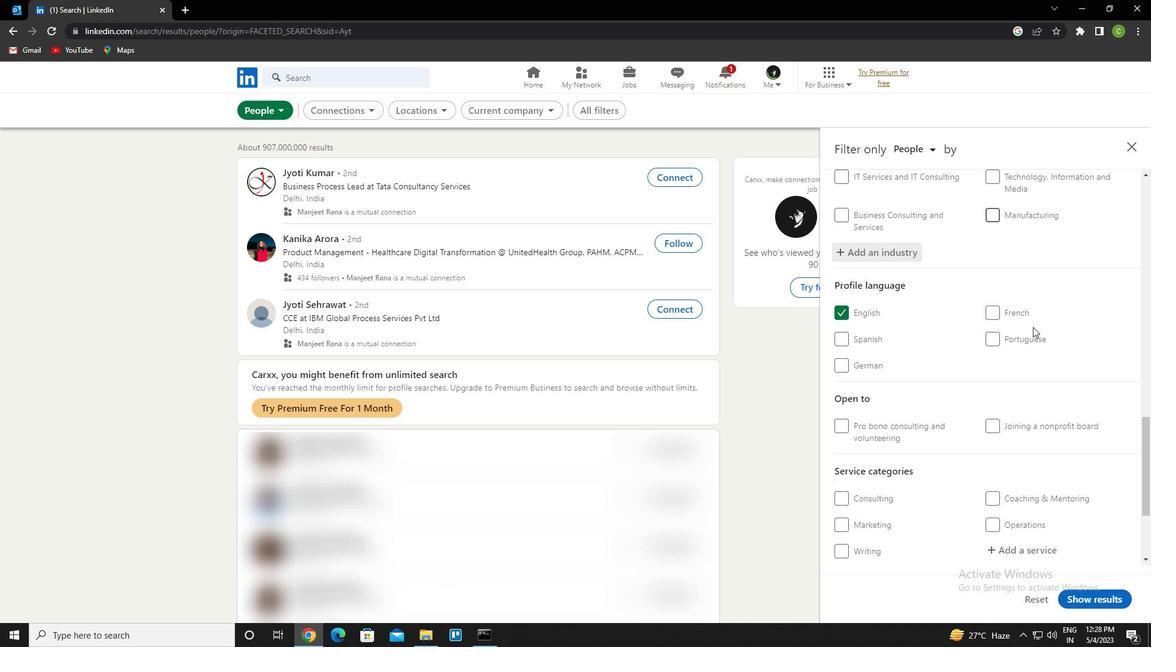 
Action: Mouse moved to (1025, 333)
Screenshot: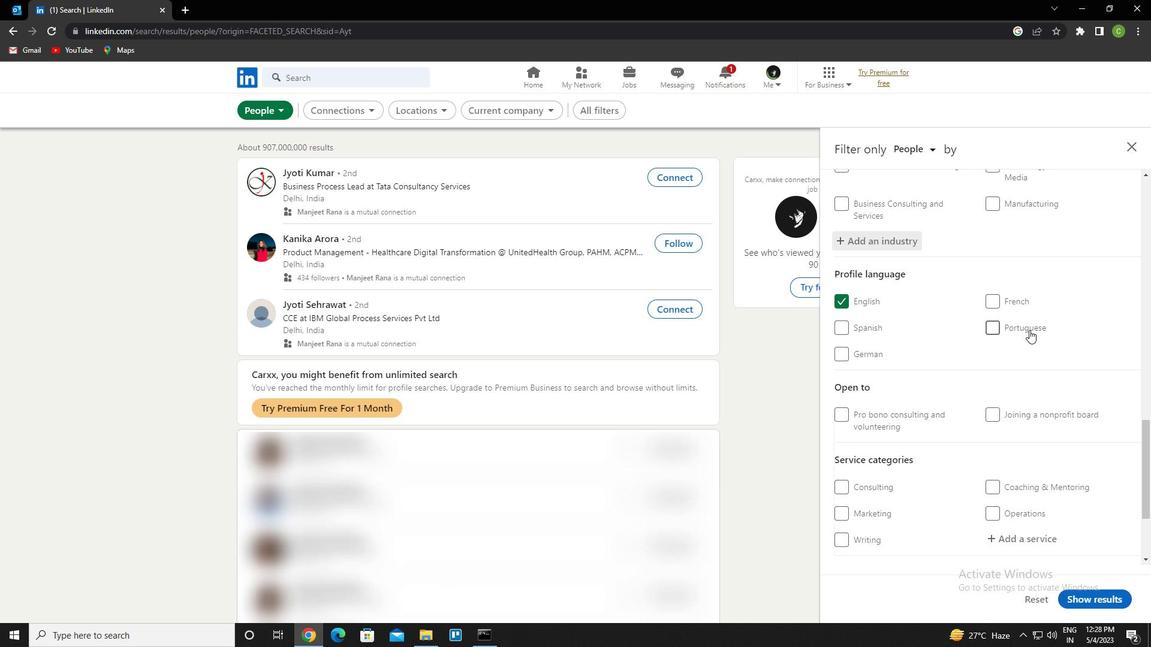 
Action: Mouse scrolled (1025, 332) with delta (0, 0)
Screenshot: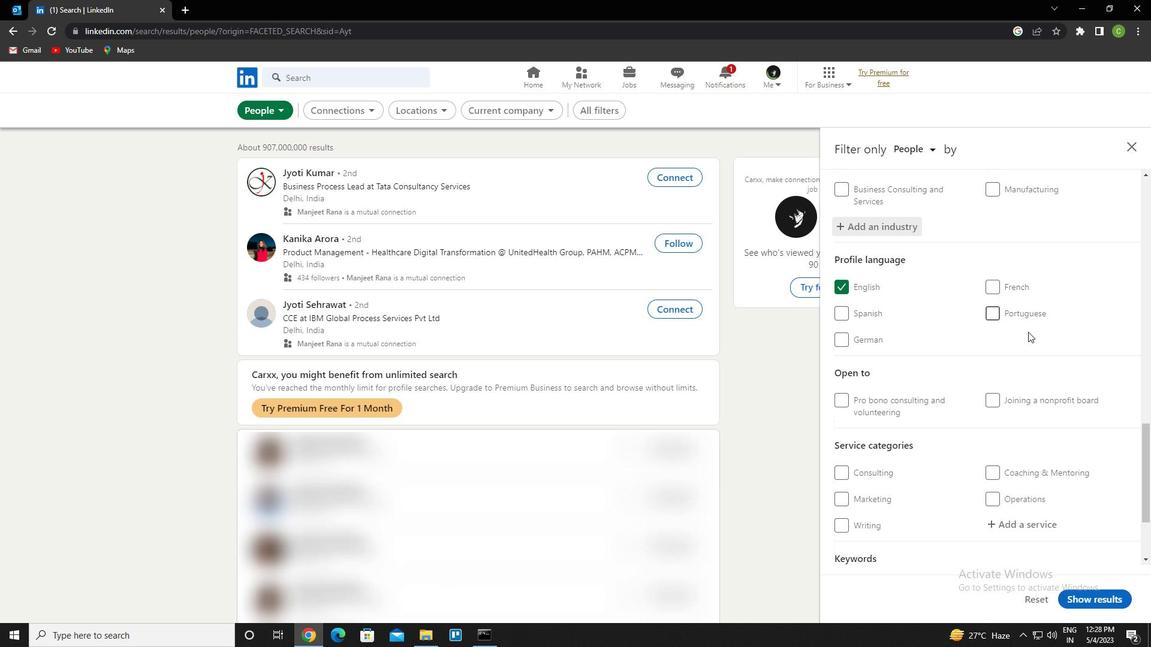 
Action: Mouse moved to (1022, 333)
Screenshot: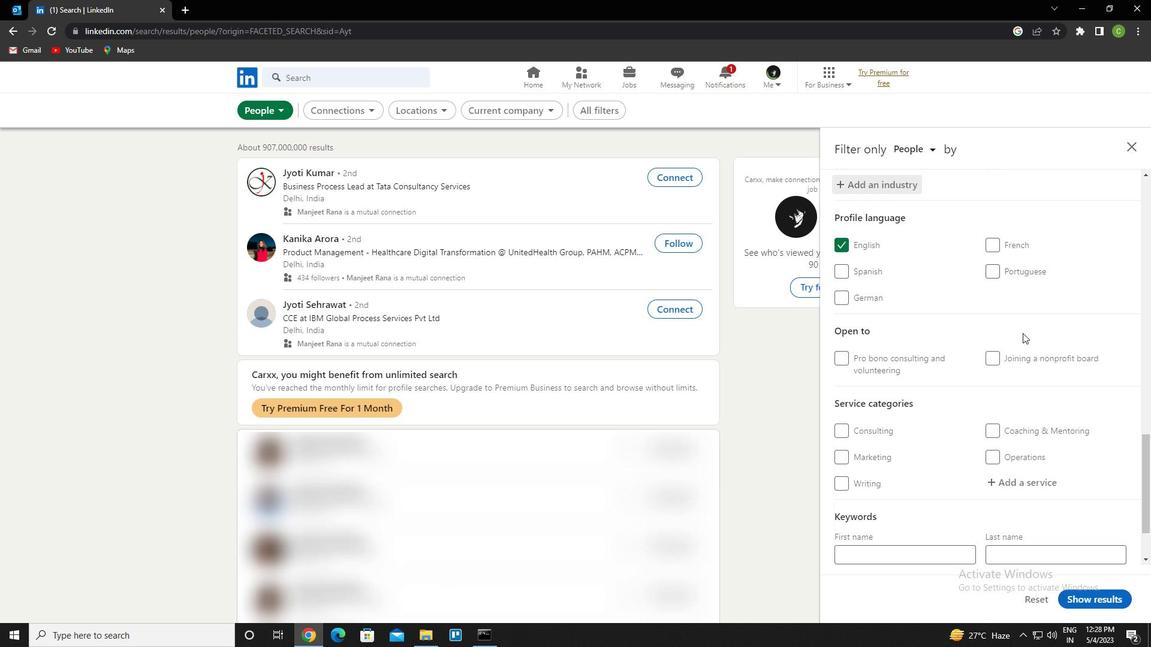 
Action: Mouse scrolled (1022, 333) with delta (0, 0)
Screenshot: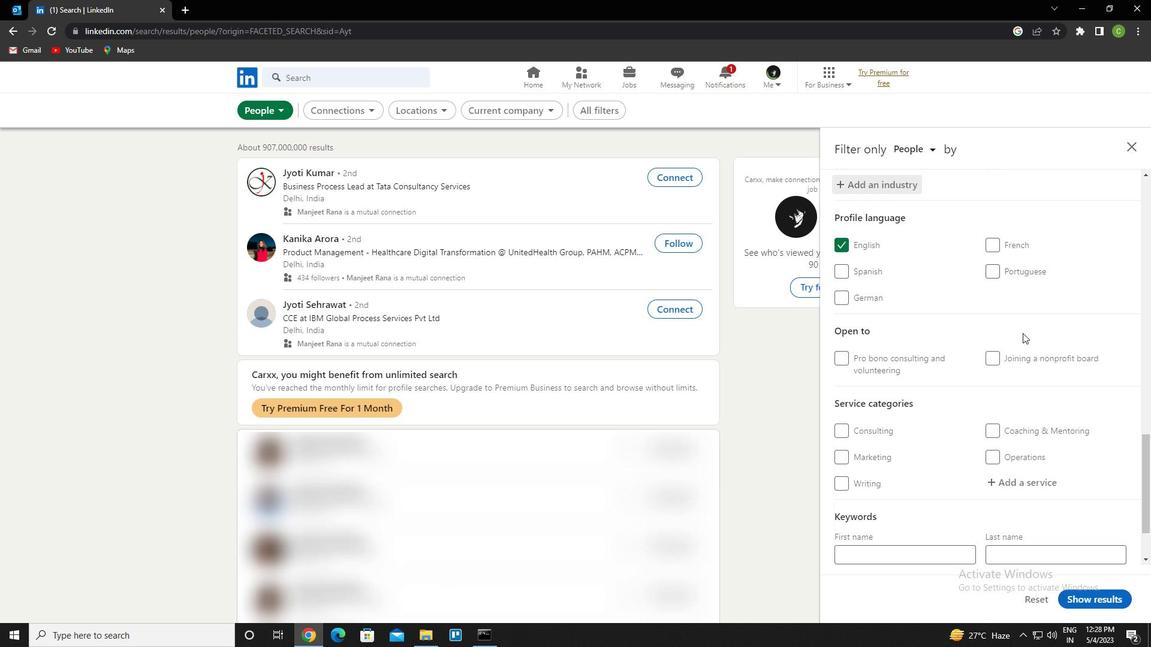 
Action: Mouse moved to (1014, 346)
Screenshot: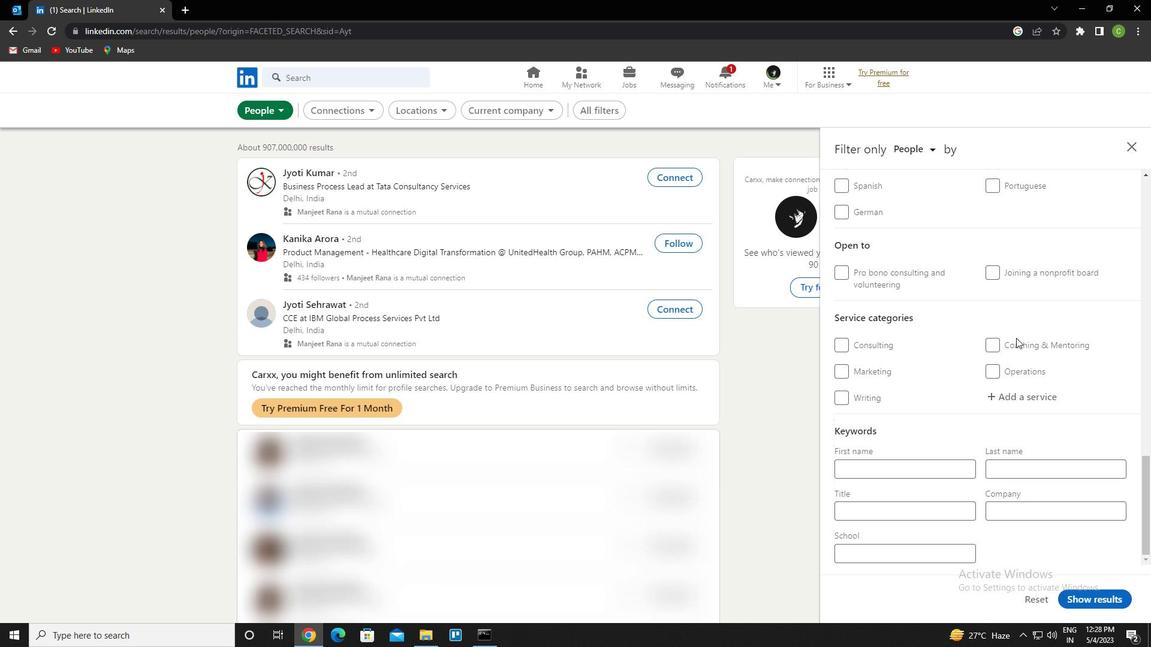 
Action: Mouse scrolled (1014, 345) with delta (0, 0)
Screenshot: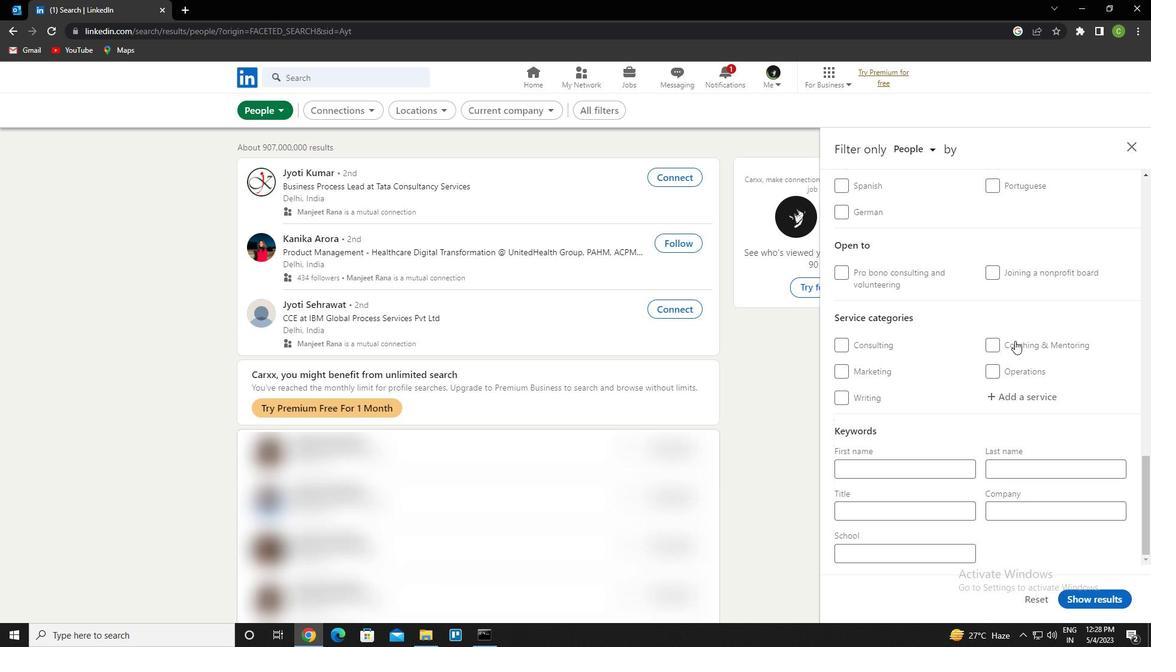 
Action: Mouse moved to (1014, 348)
Screenshot: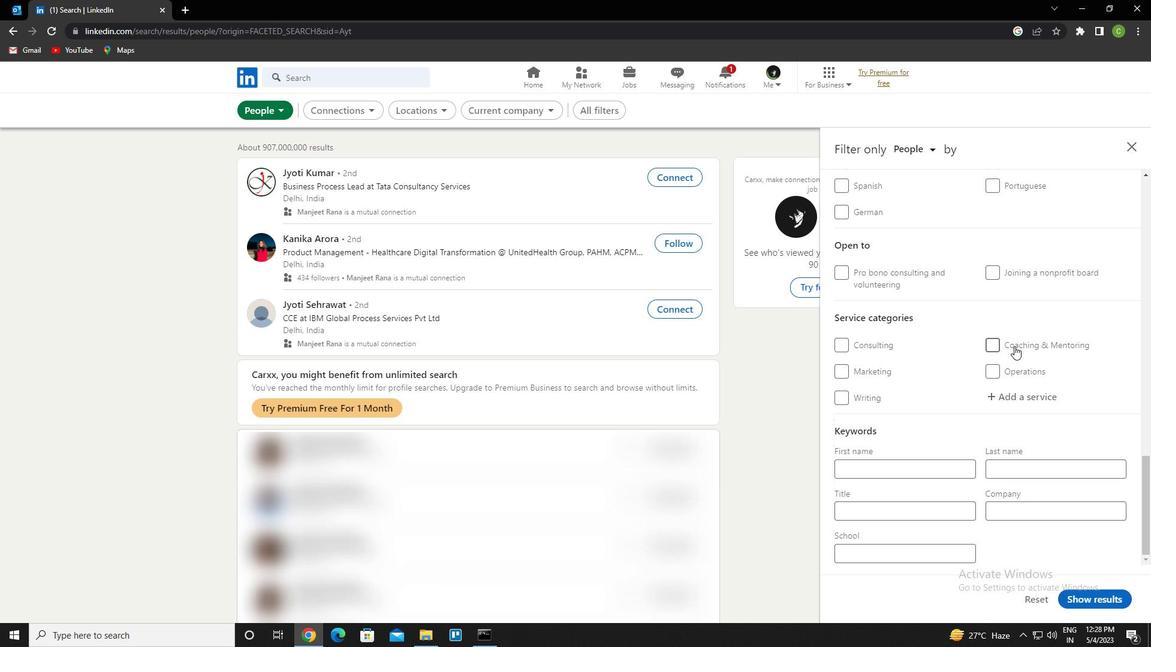 
Action: Mouse scrolled (1014, 347) with delta (0, 0)
Screenshot: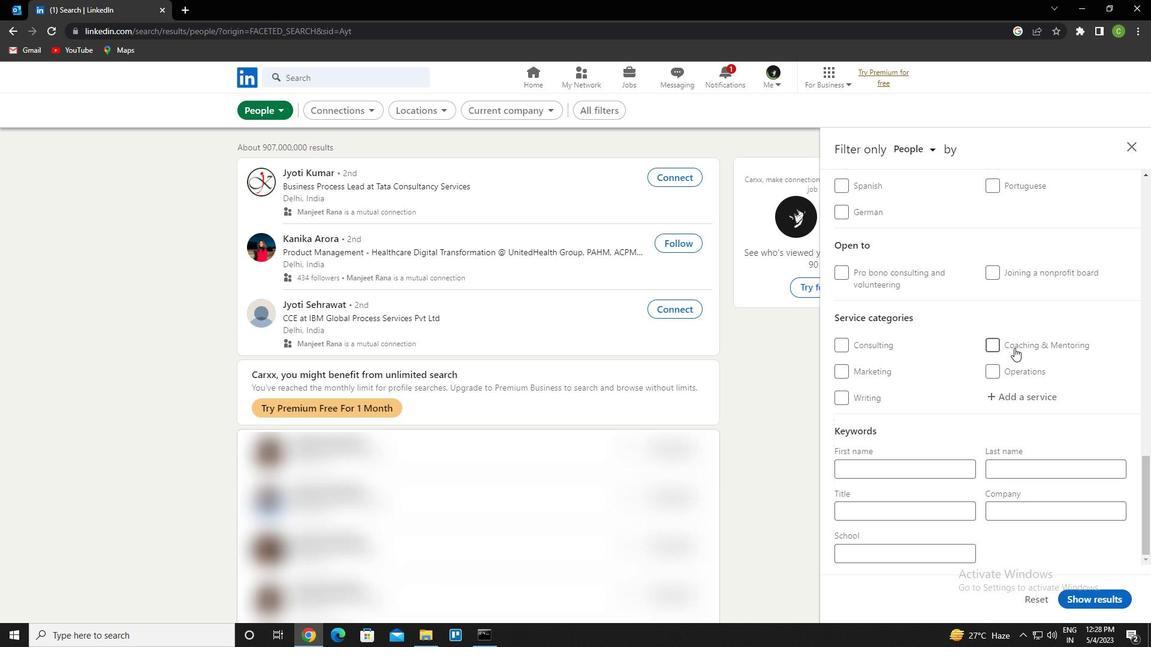 
Action: Mouse moved to (1007, 392)
Screenshot: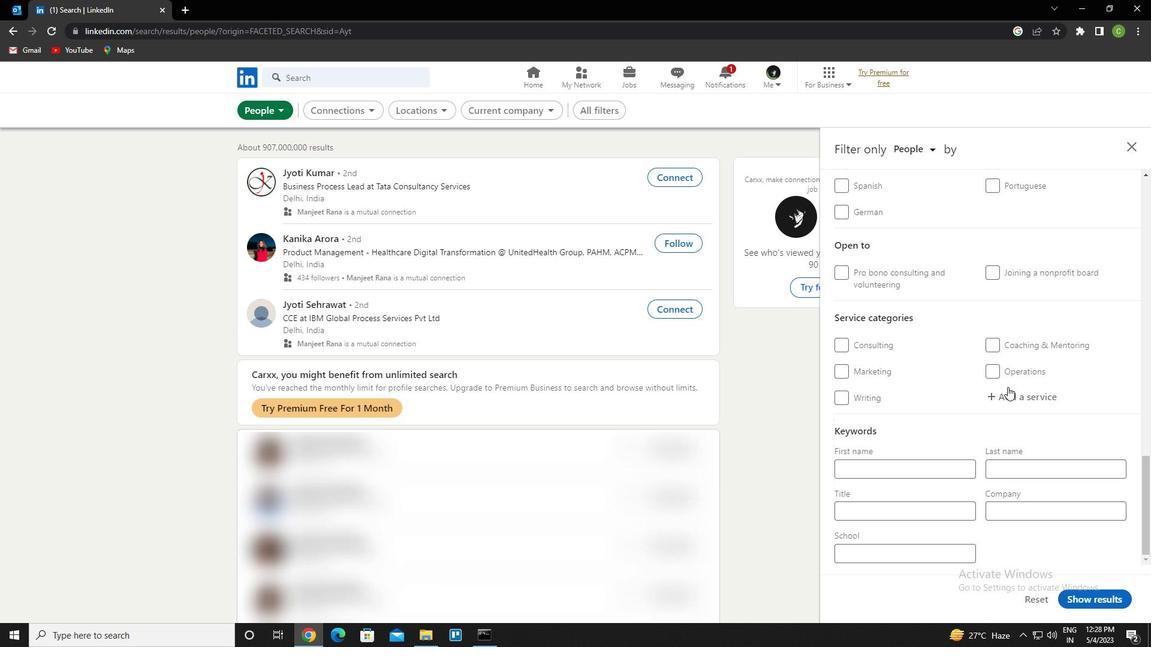 
Action: Mouse pressed left at (1007, 392)
Screenshot: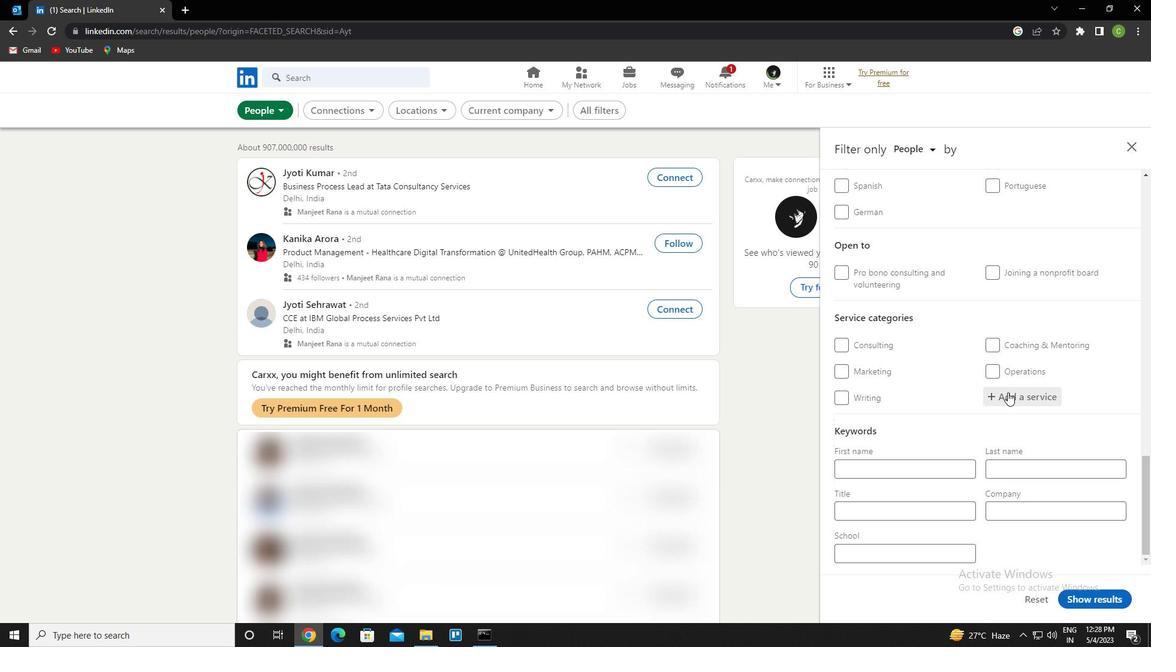 
Action: Mouse moved to (1013, 389)
Screenshot: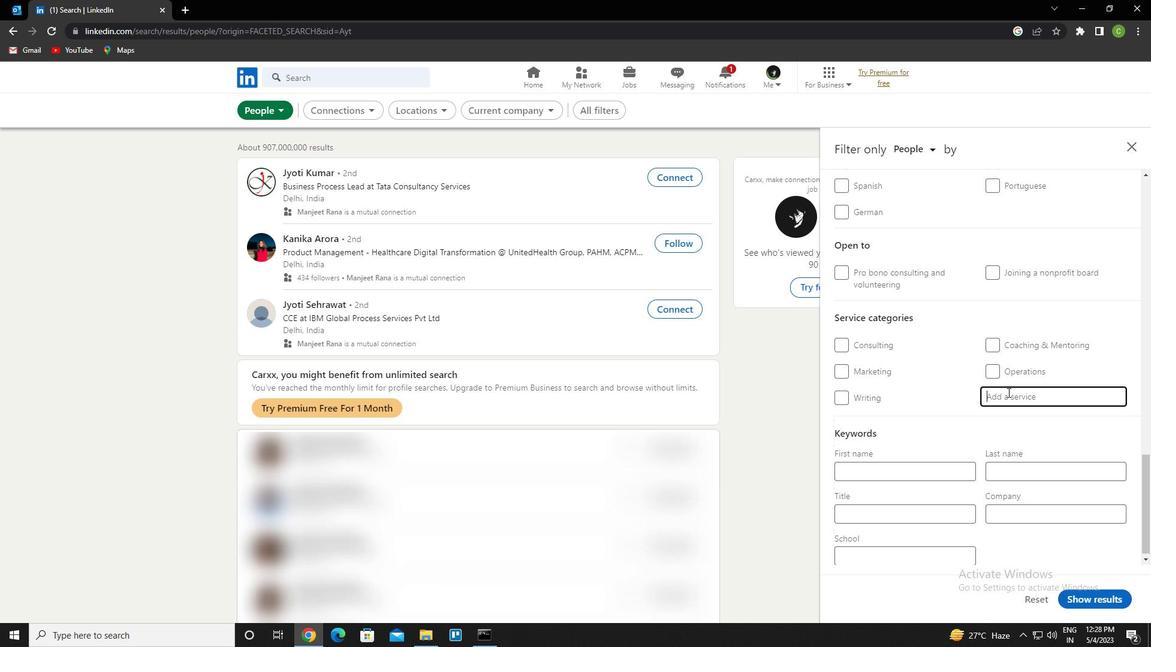 
Action: Key pressed interior<Key.down><Key.enter>
Screenshot: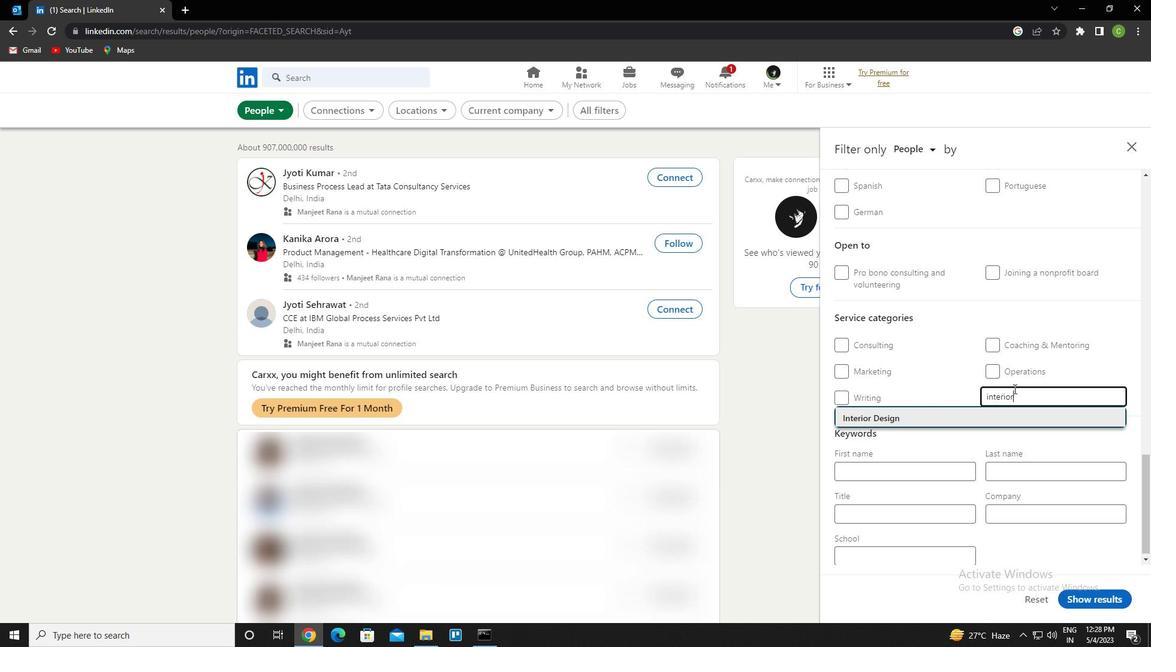 
Action: Mouse moved to (1022, 382)
Screenshot: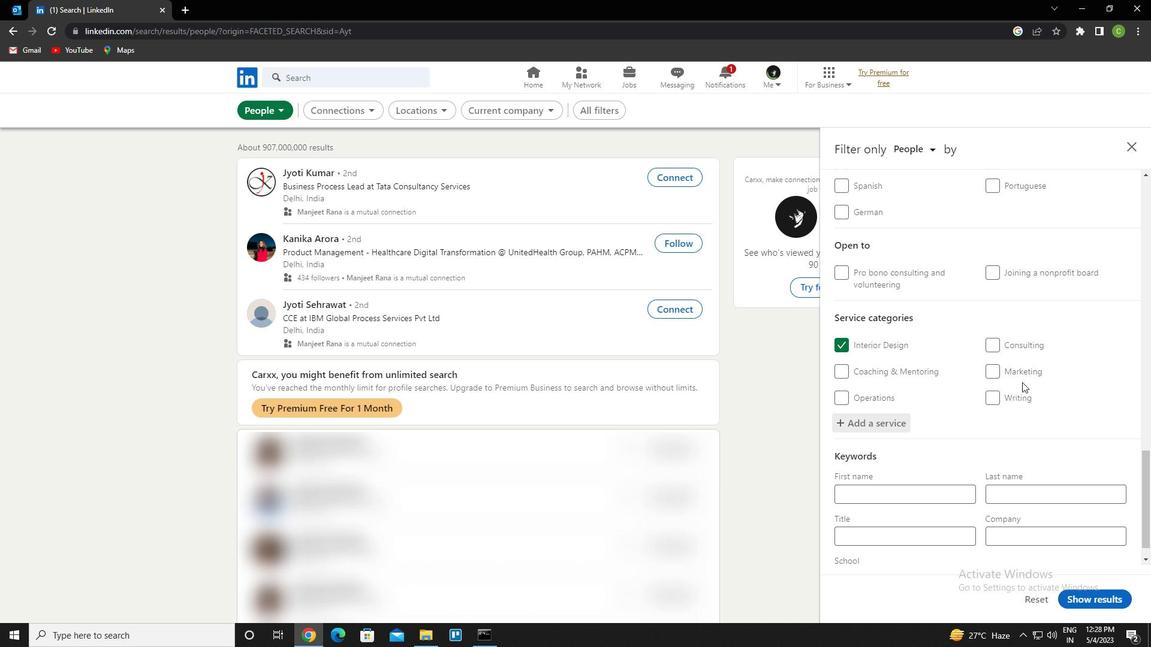 
Action: Mouse scrolled (1022, 381) with delta (0, 0)
Screenshot: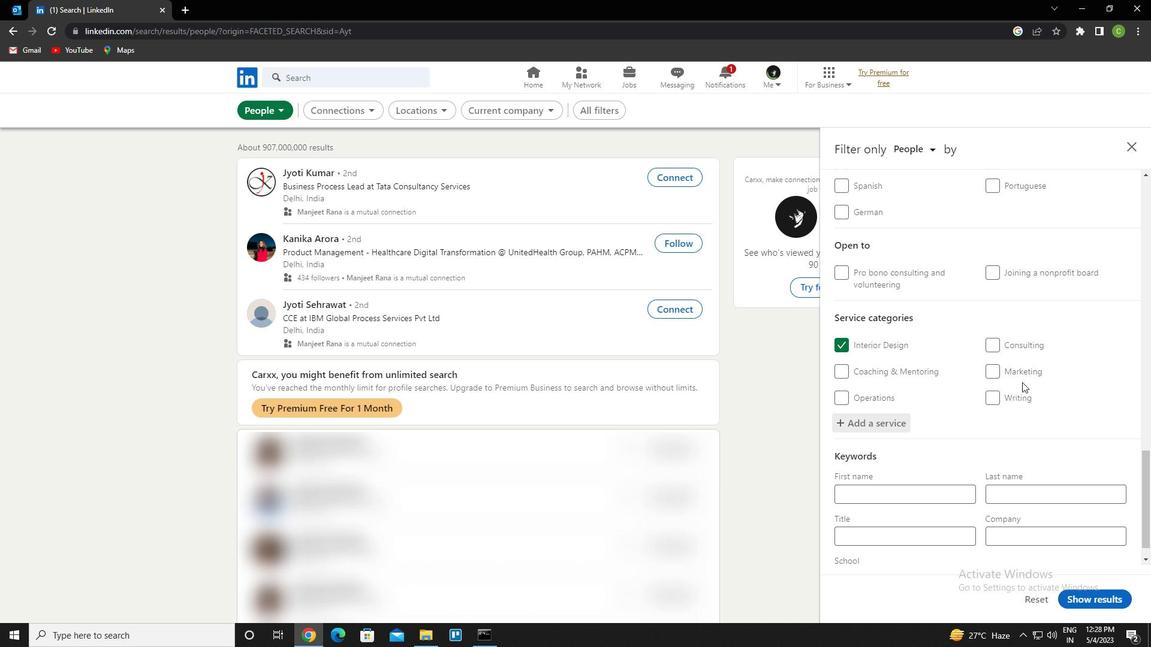
Action: Mouse moved to (1021, 383)
Screenshot: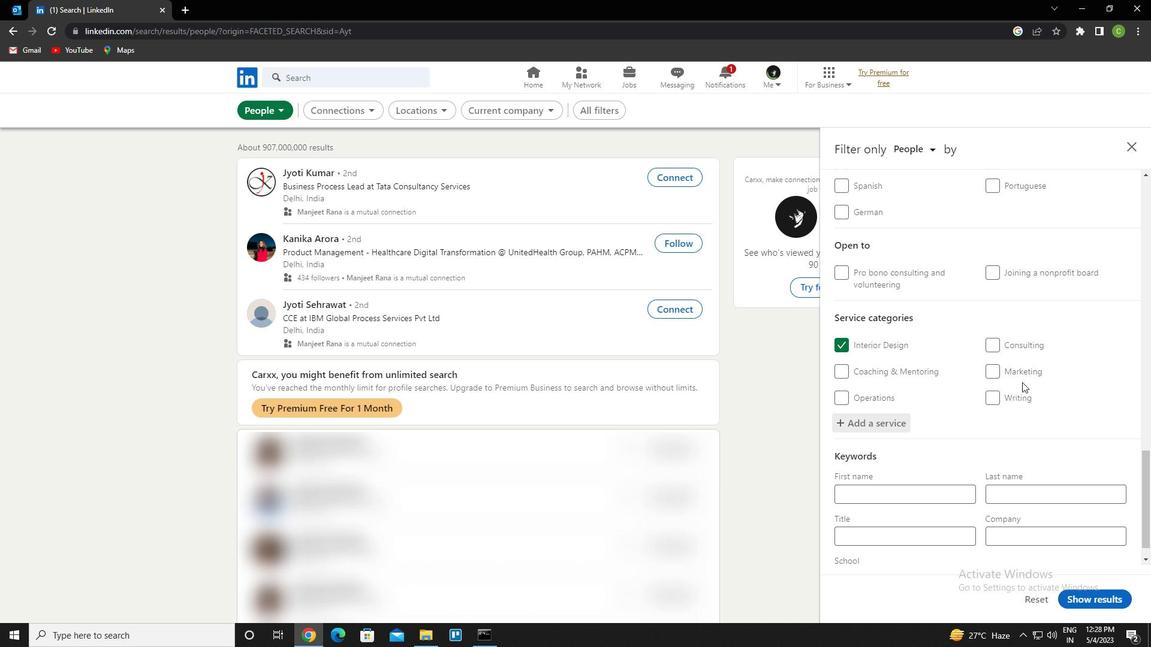 
Action: Mouse scrolled (1021, 383) with delta (0, 0)
Screenshot: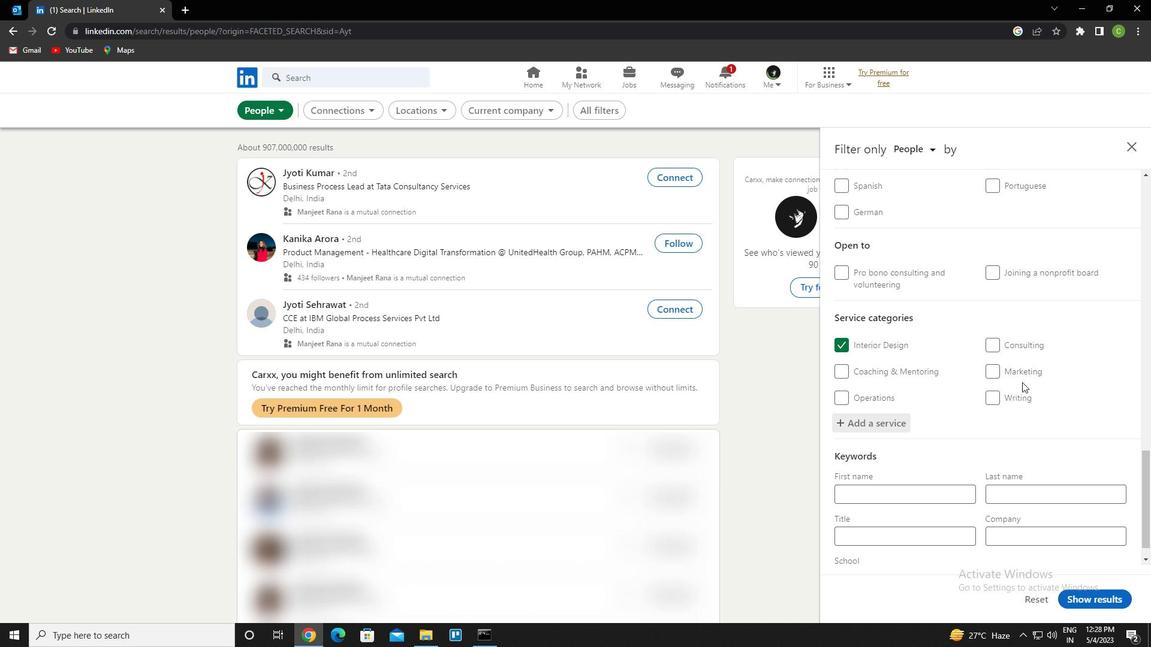 
Action: Mouse scrolled (1021, 383) with delta (0, 0)
Screenshot: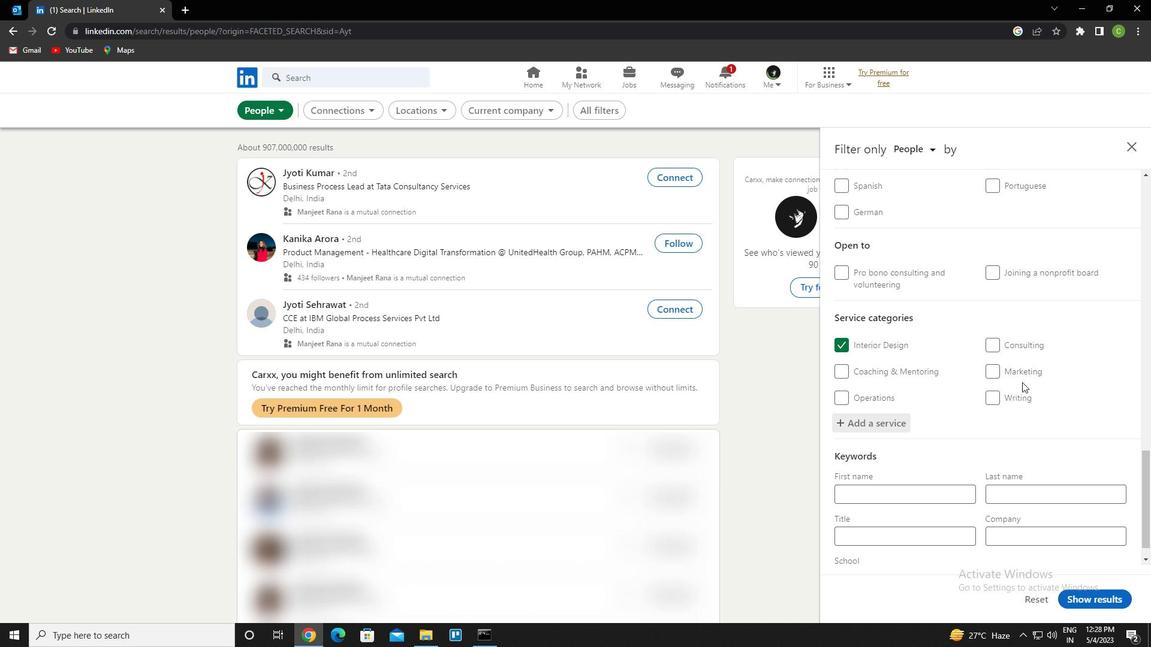 
Action: Mouse scrolled (1021, 383) with delta (0, 0)
Screenshot: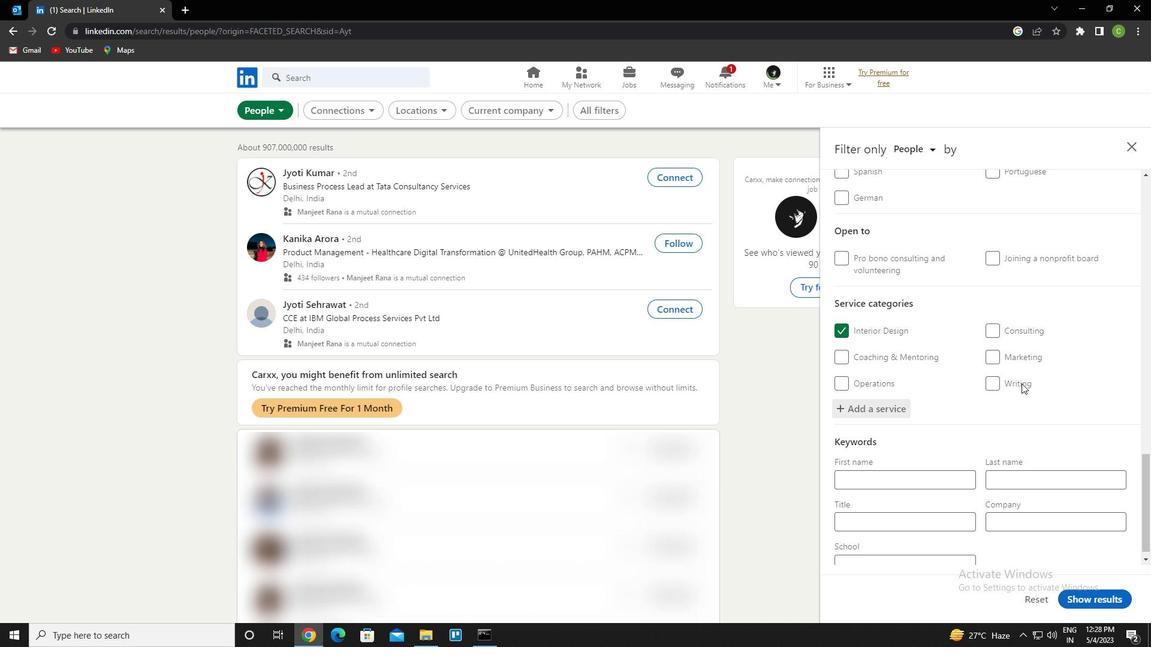 
Action: Mouse moved to (880, 515)
Screenshot: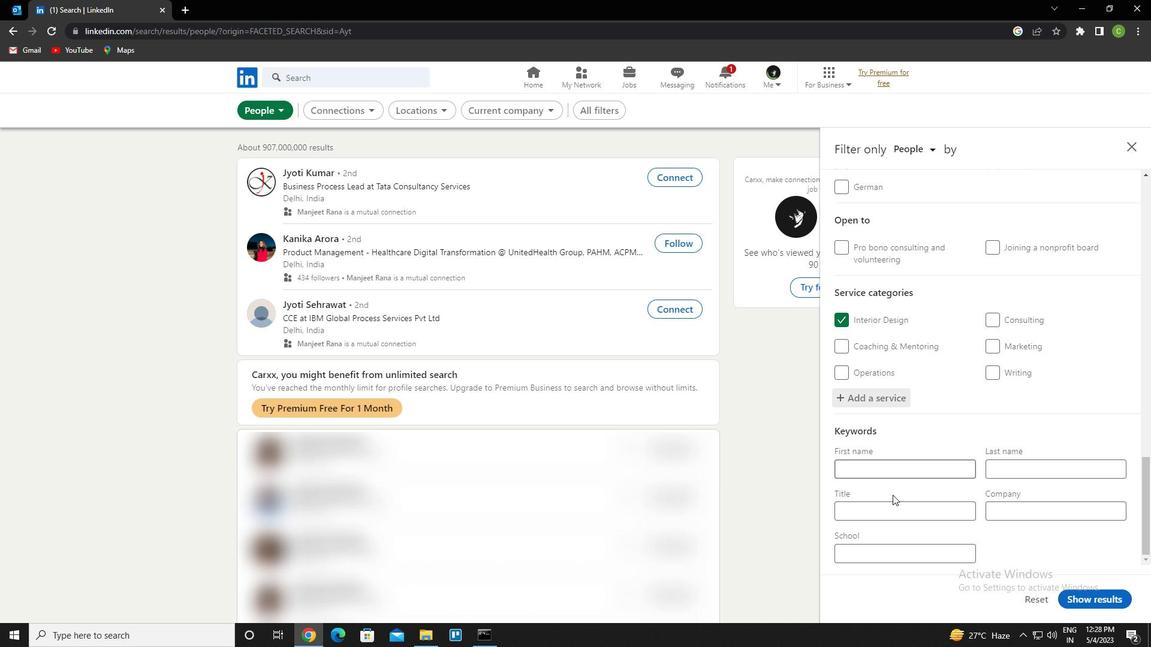
Action: Mouse pressed left at (880, 515)
Screenshot: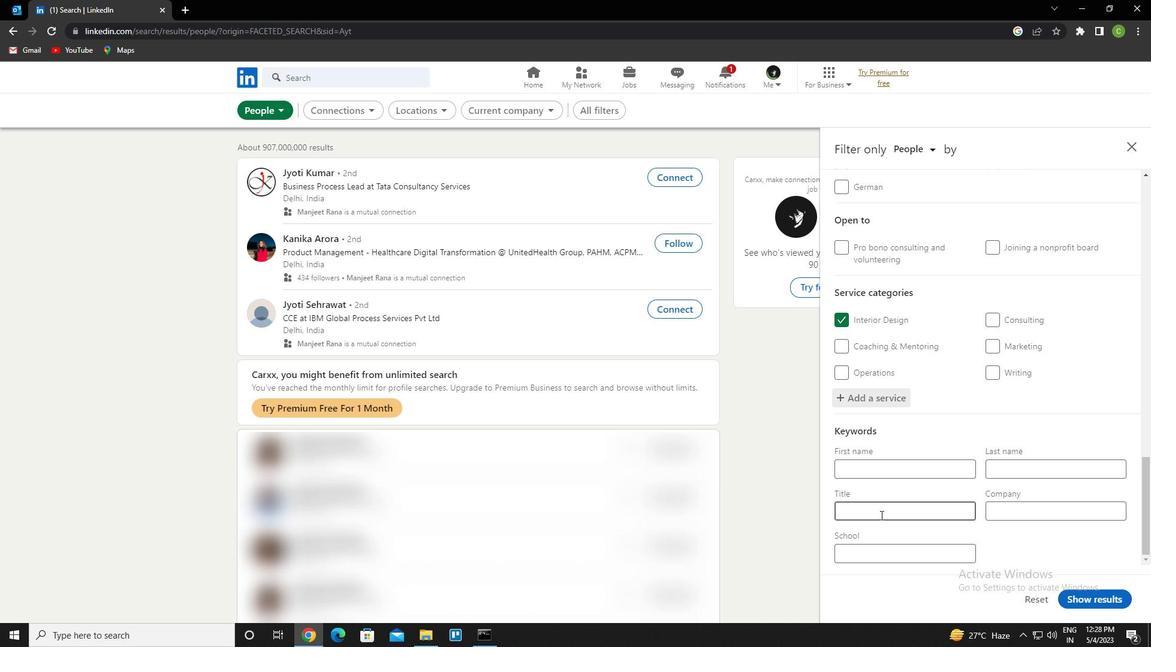 
Action: Key pressed <Key.caps_lock>o<Key.caps_lock>nline<Key.space><Key.caps_lock>esl<Key.space>i<Key.caps_lock>nstructor
Screenshot: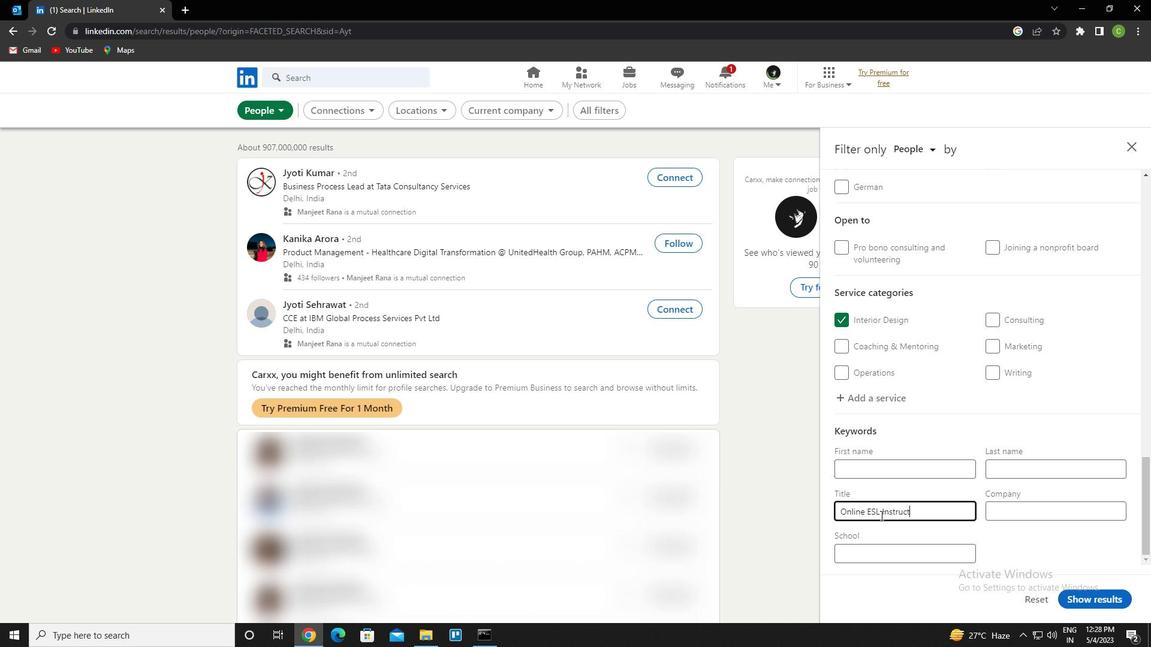 
Action: Mouse moved to (1123, 609)
Screenshot: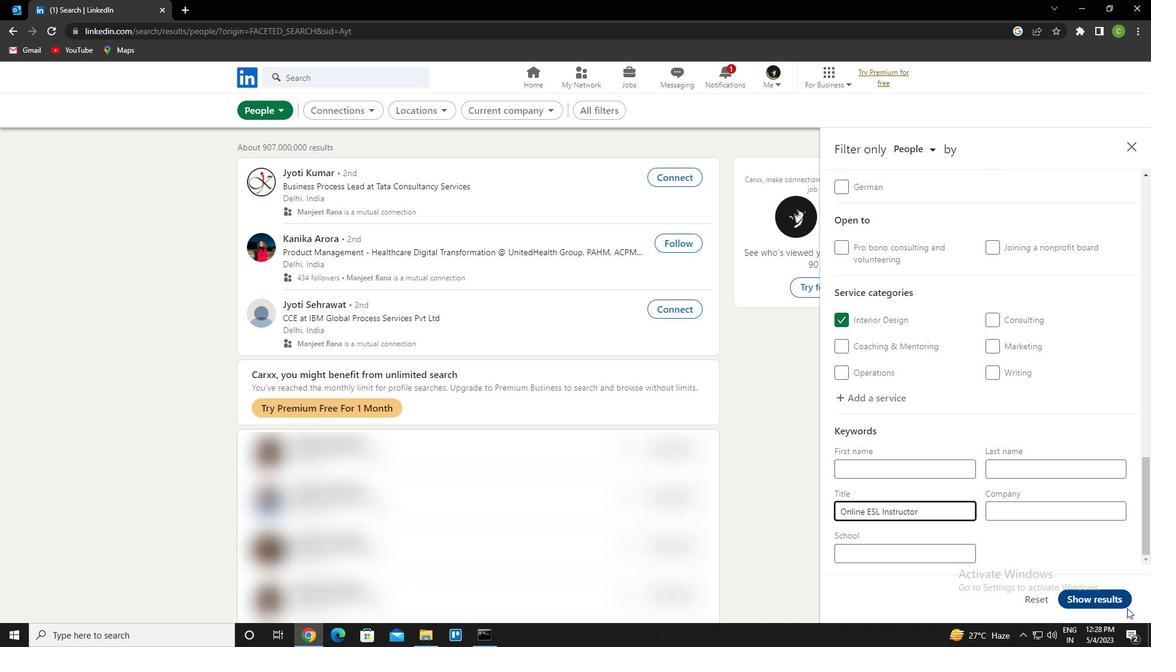 
Action: Mouse pressed left at (1123, 609)
Screenshot: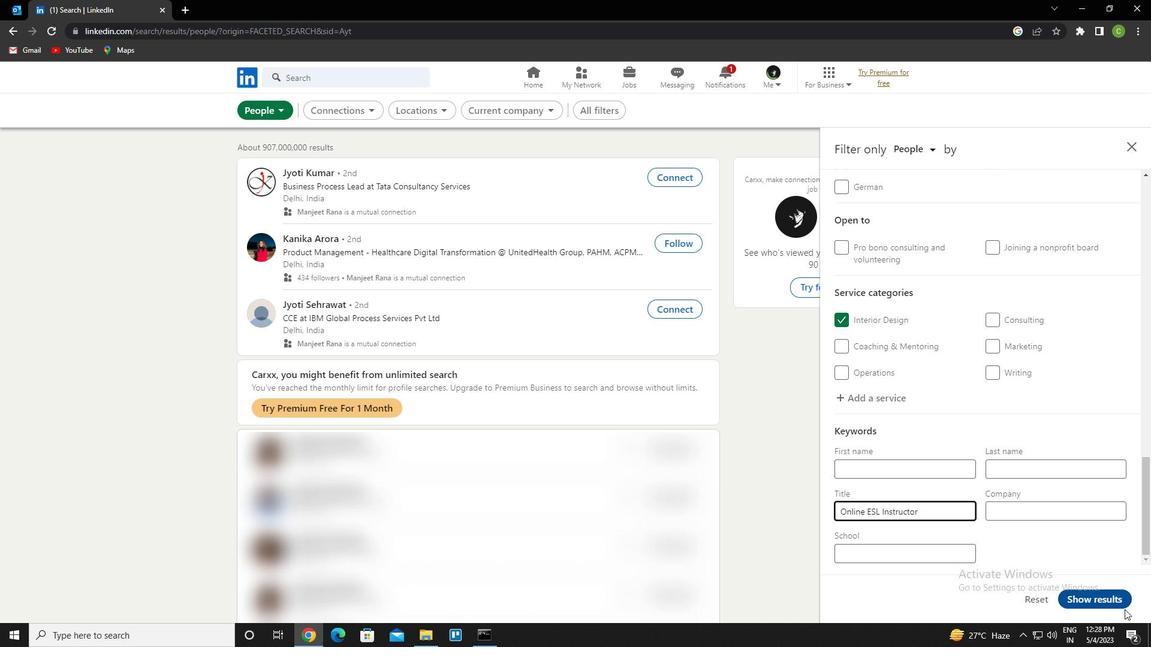 
Action: Mouse moved to (1116, 605)
Screenshot: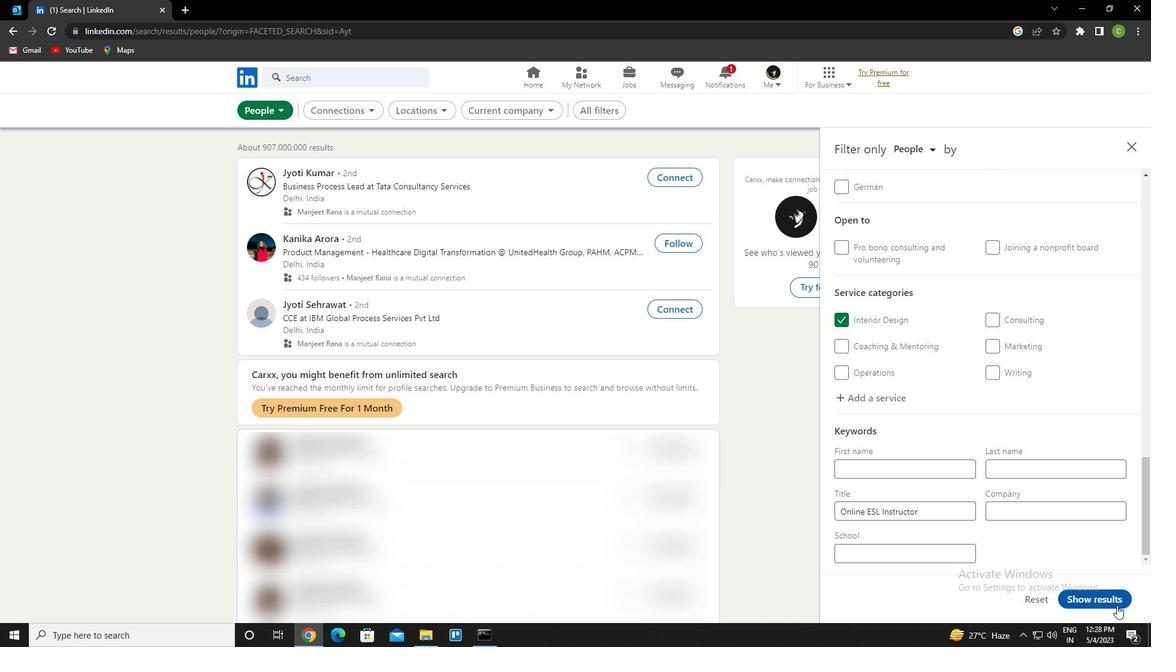 
Action: Mouse pressed left at (1116, 605)
Screenshot: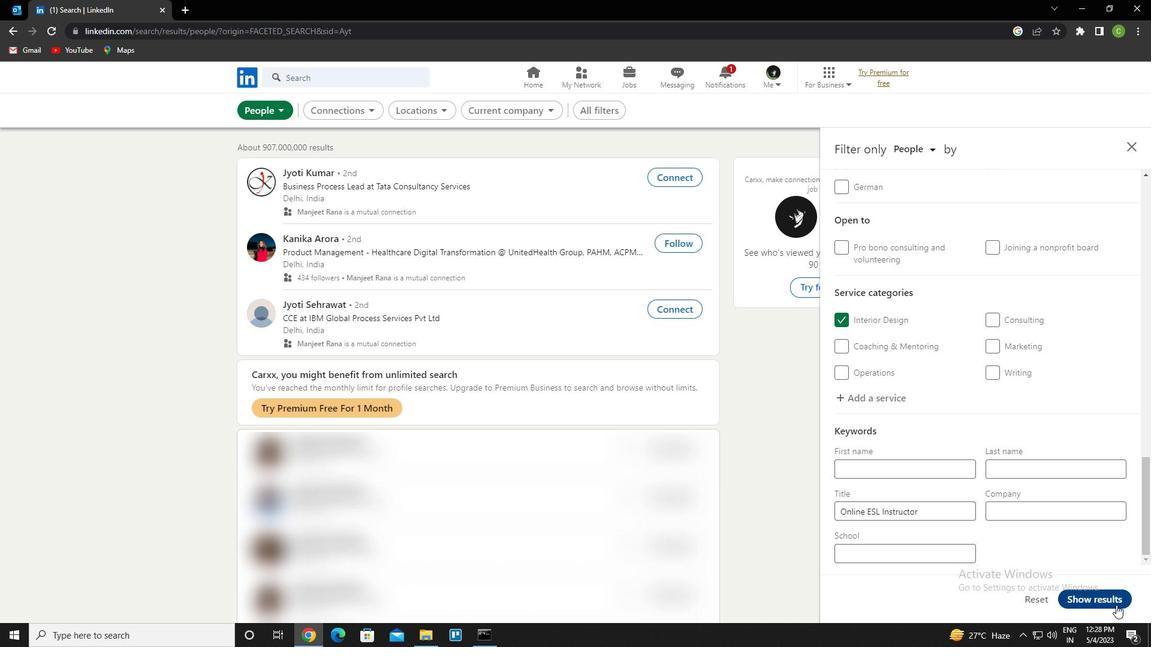 
Action: Mouse moved to (1131, 586)
Screenshot: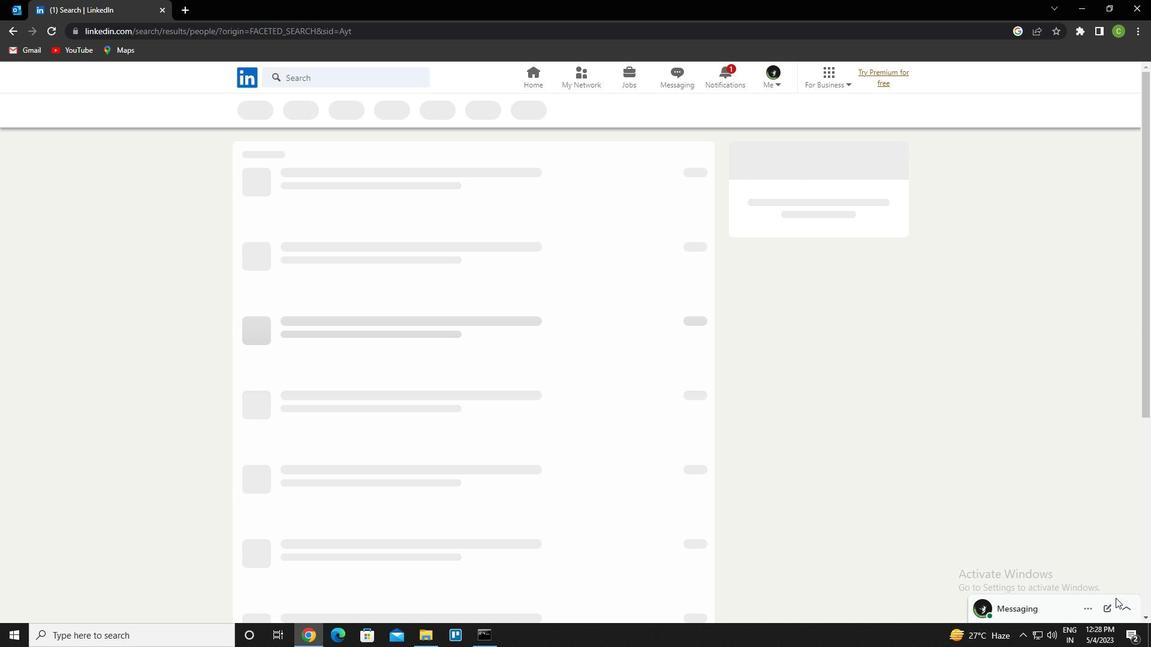 
